 Task: Look for space in Rixensart, Belgium from 8th June, 2023 to 16th June, 2023 for 2 adults in price range Rs.10000 to Rs.15000. Place can be entire place with 1  bedroom having 1 bed and 1 bathroom. Property type can be hotel. Amenities needed are: heating, . Booking option can be shelf check-in. Required host language is English.
Action: Mouse moved to (548, 144)
Screenshot: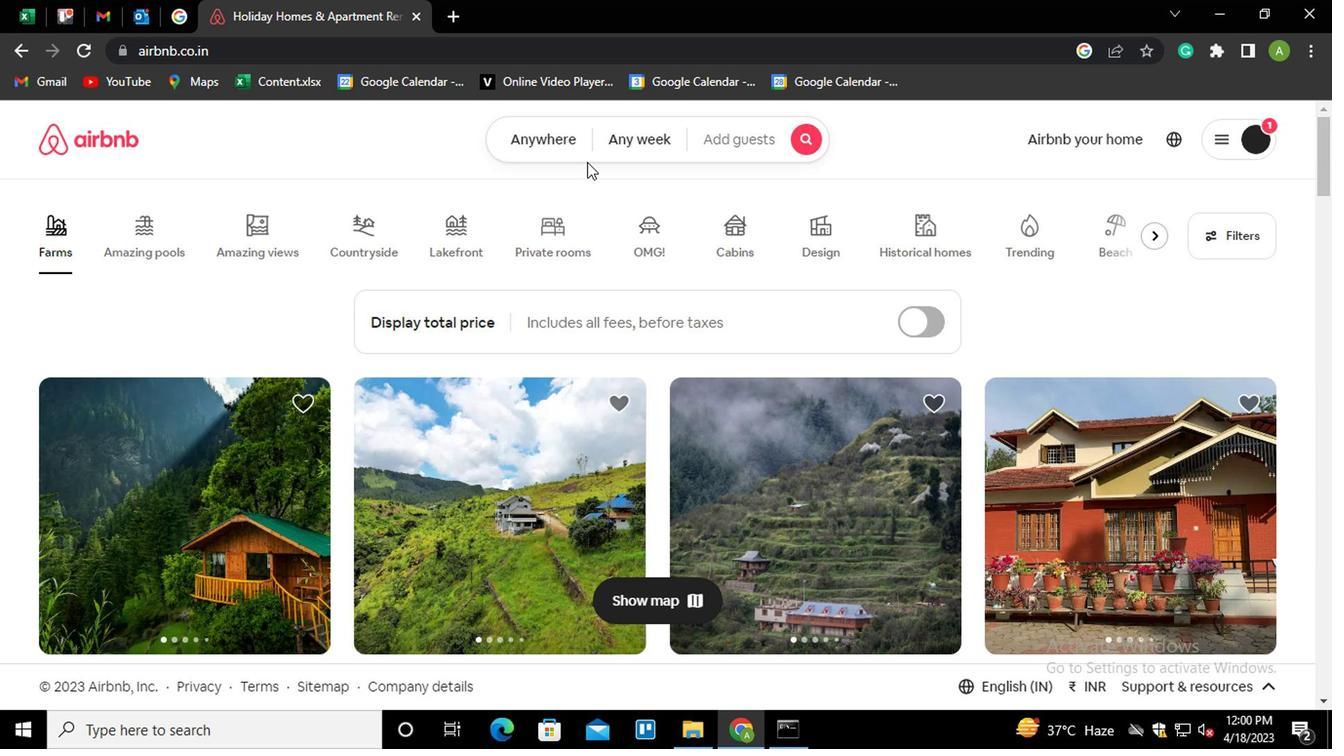 
Action: Mouse pressed left at (548, 144)
Screenshot: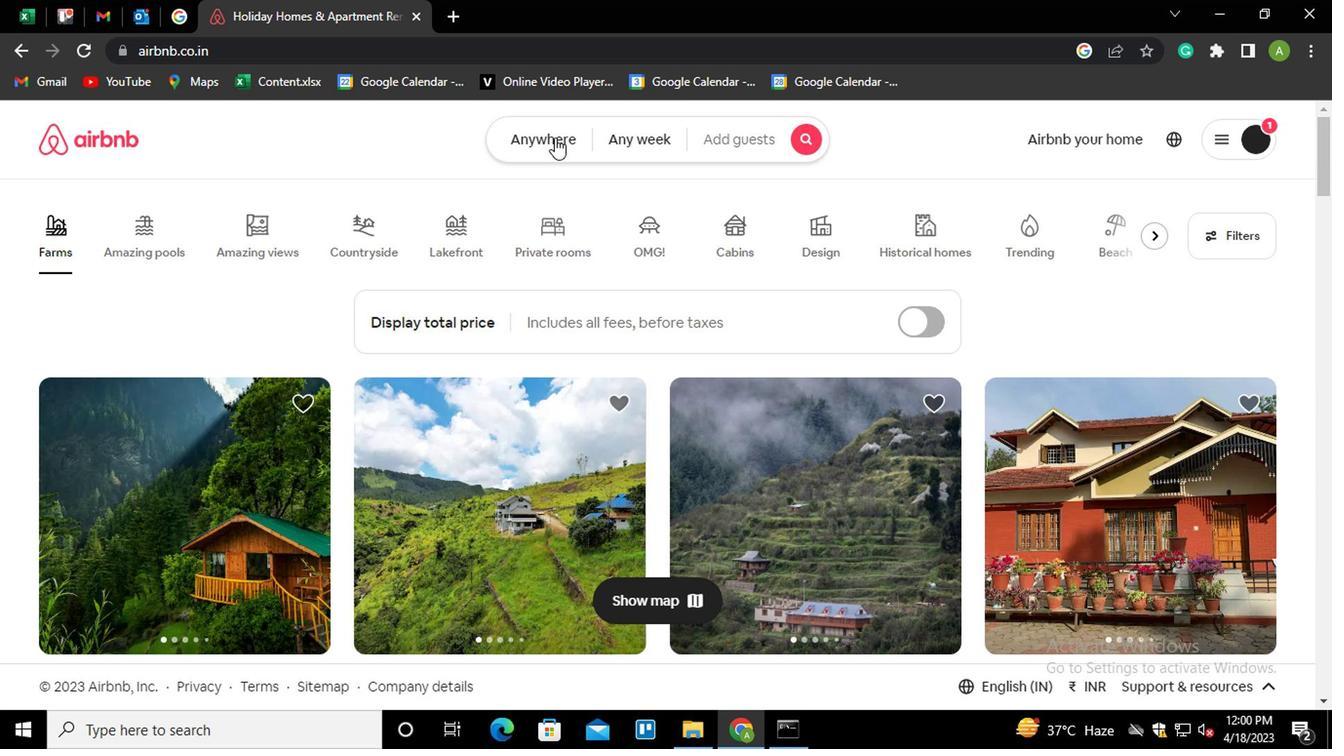 
Action: Mouse moved to (467, 215)
Screenshot: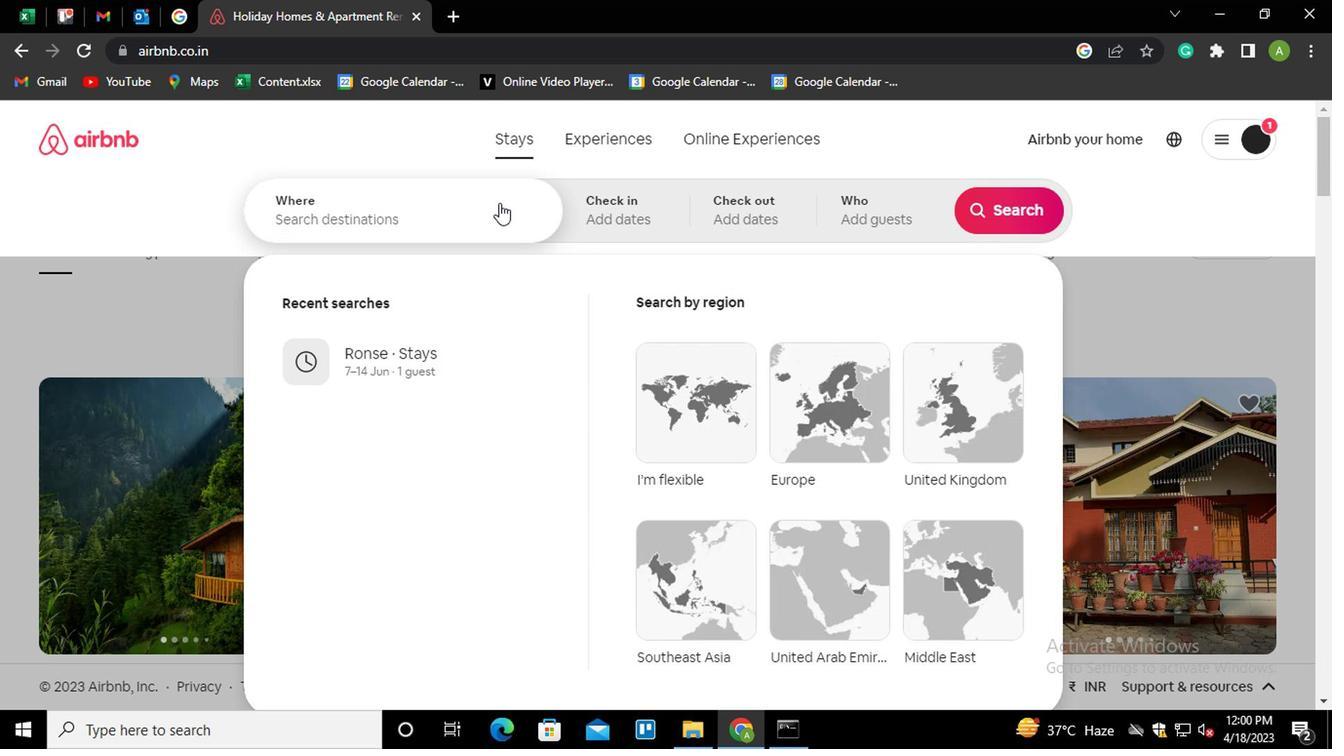 
Action: Mouse pressed left at (467, 215)
Screenshot: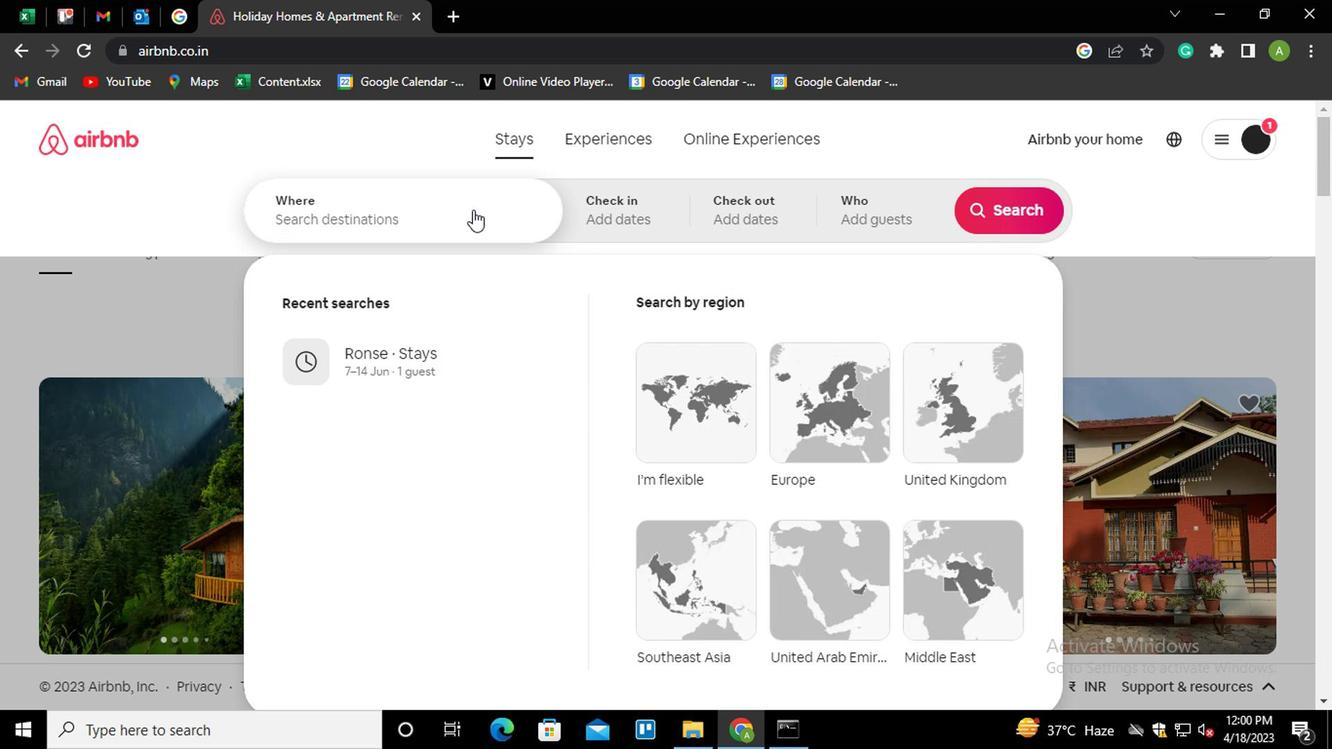 
Action: Mouse moved to (467, 215)
Screenshot: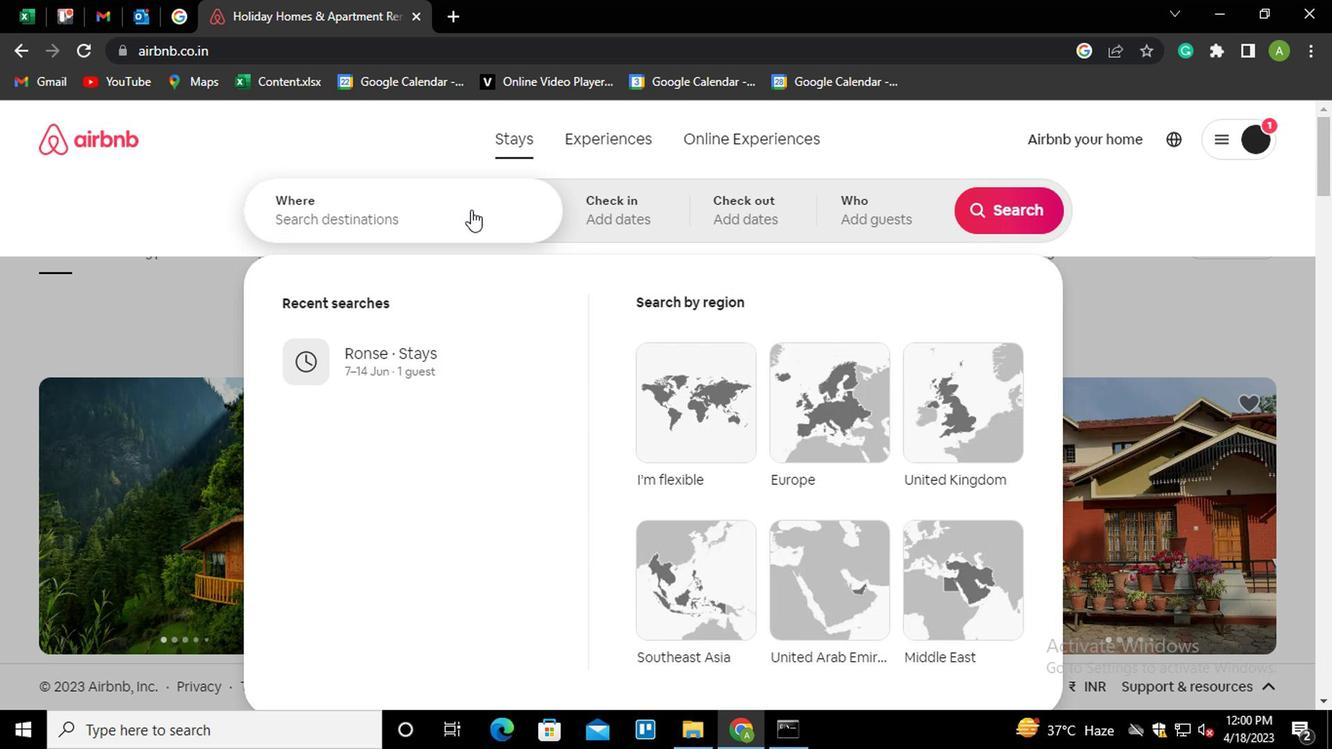 
Action: Key pressed <Key.shift>RIXENSART,<Key.space><Key.shift>BELGIUM<Key.enter>
Screenshot: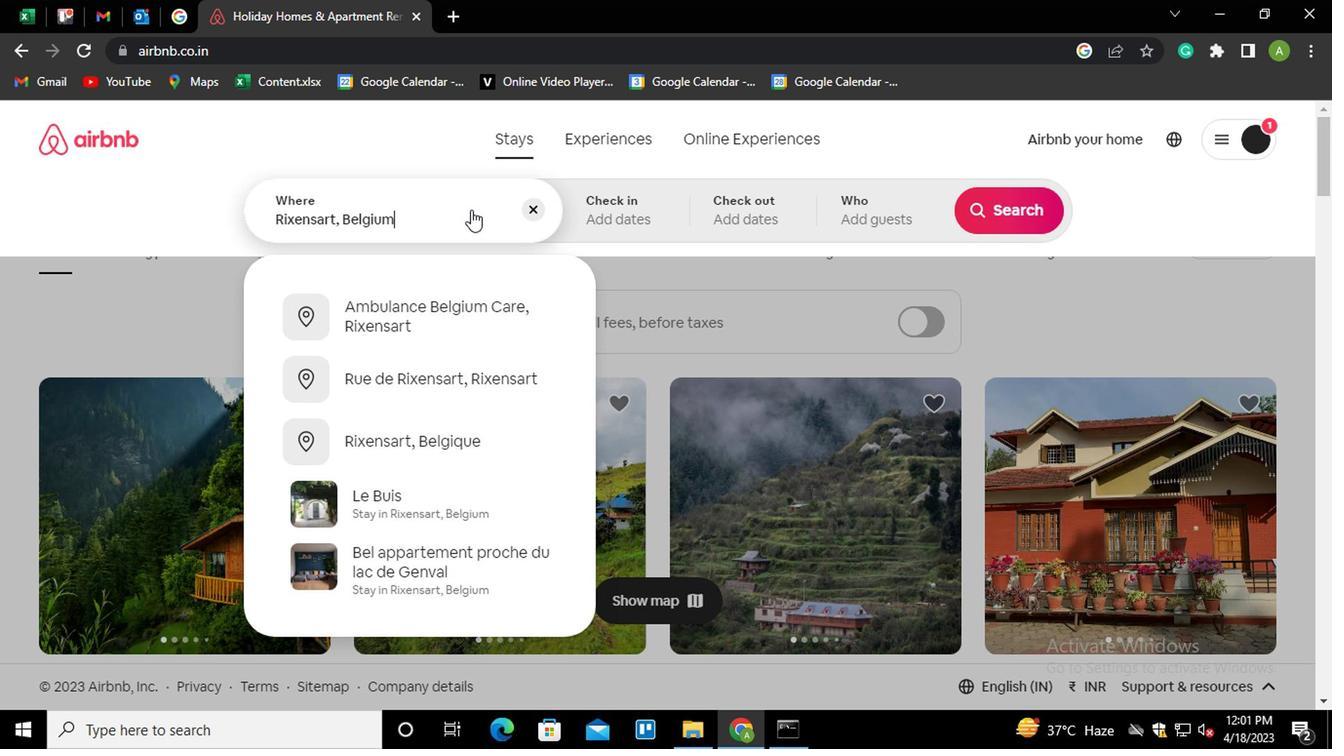 
Action: Mouse moved to (989, 367)
Screenshot: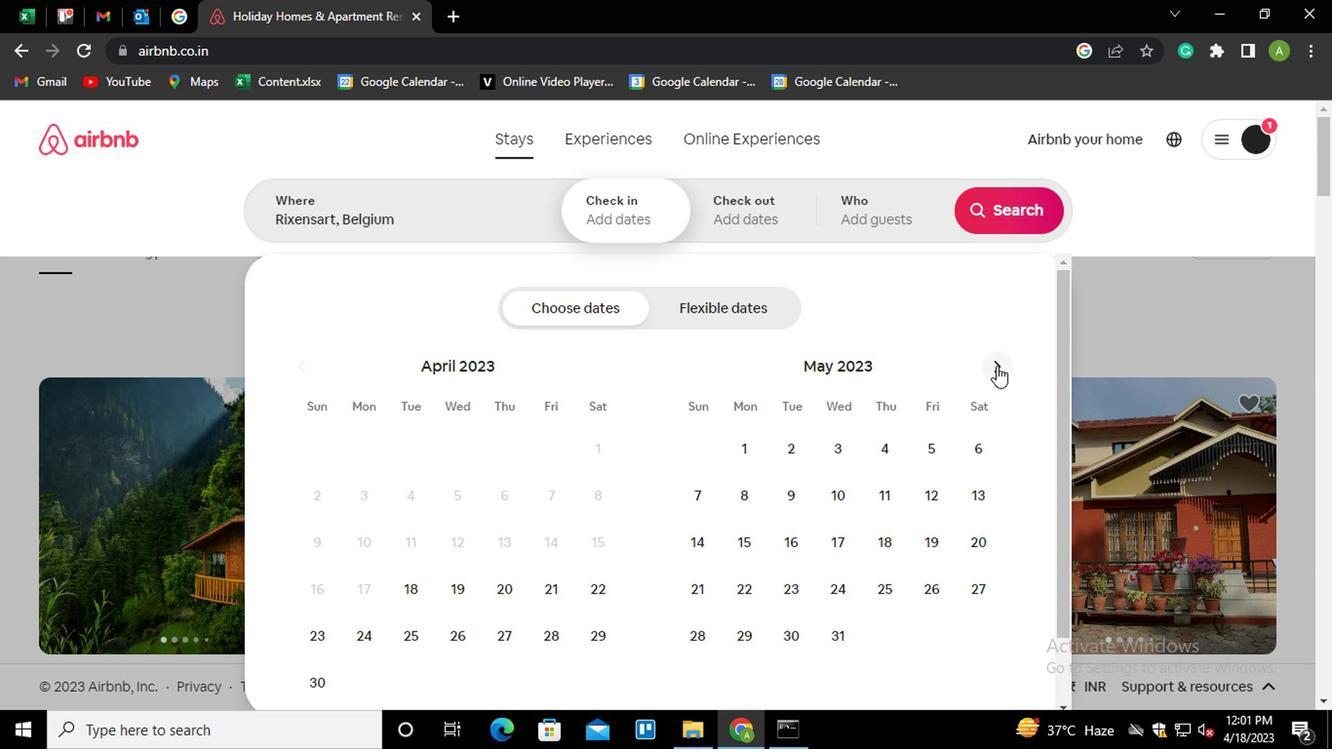 
Action: Mouse pressed left at (989, 367)
Screenshot: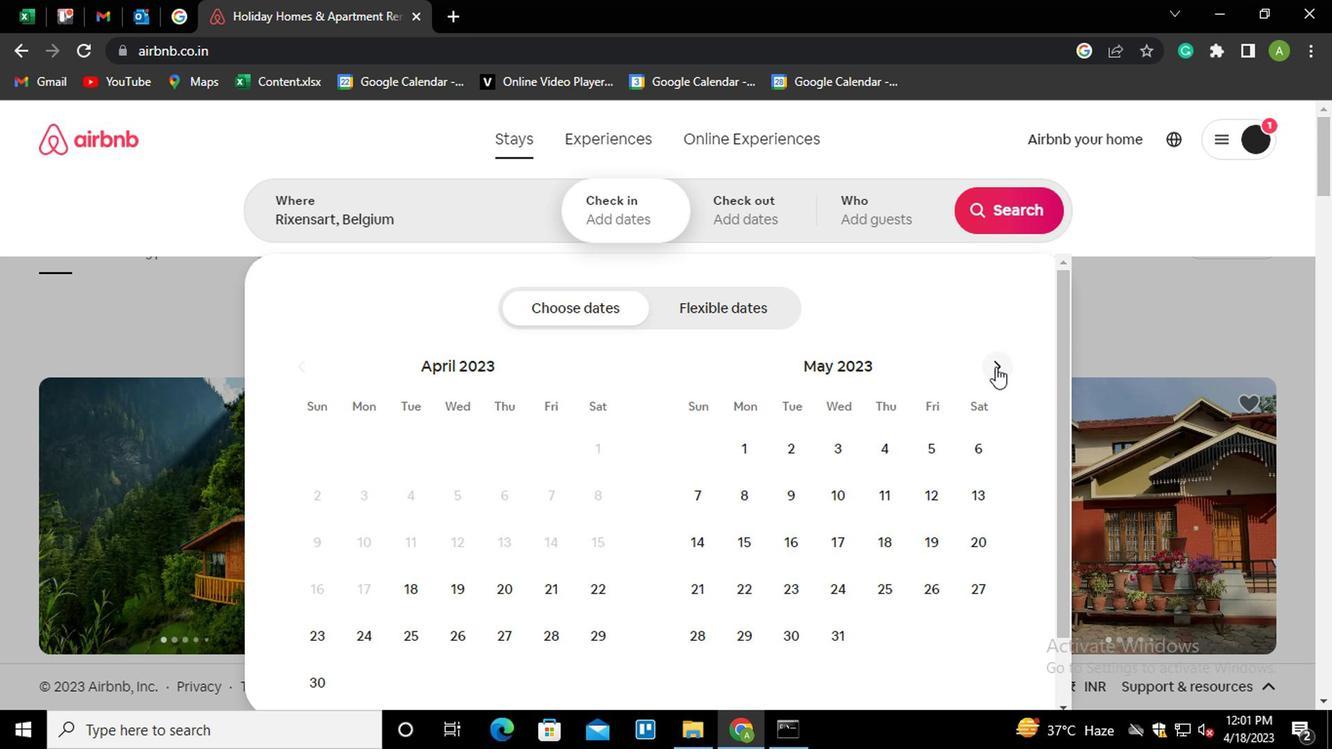 
Action: Mouse moved to (891, 496)
Screenshot: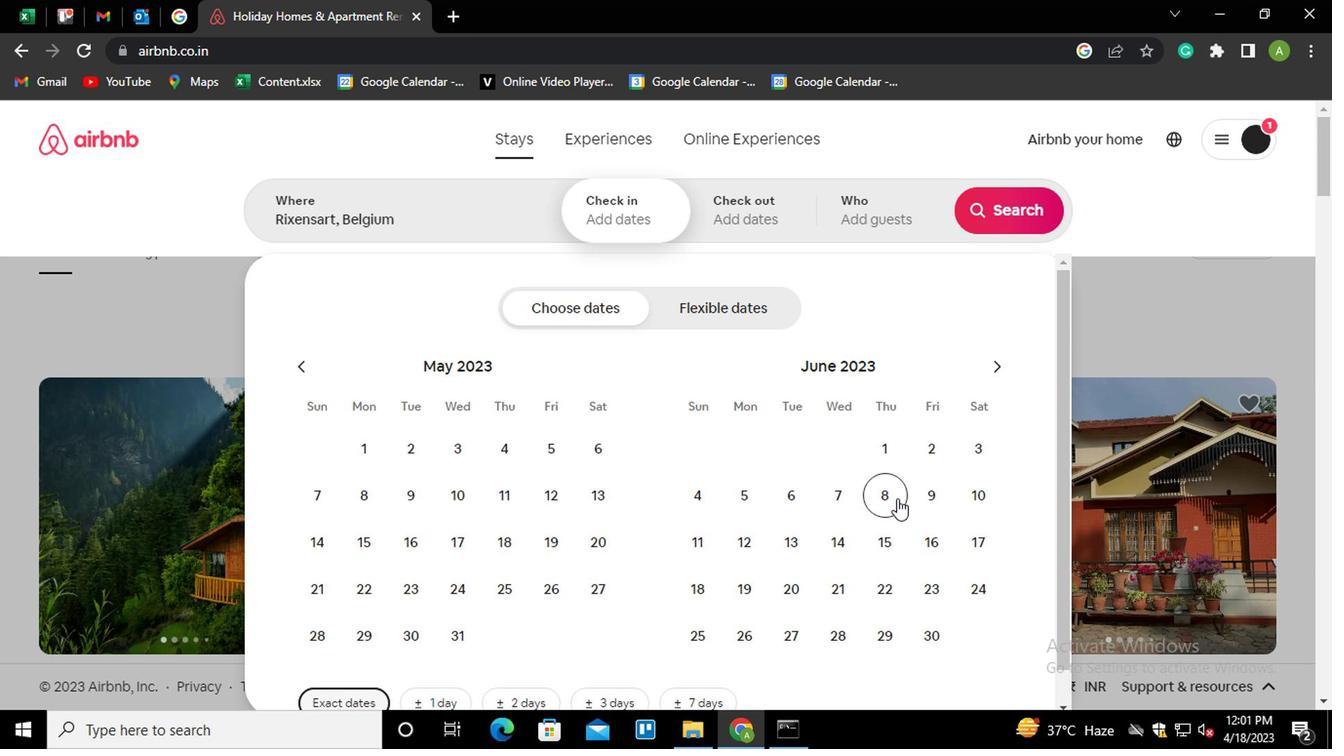
Action: Mouse pressed left at (891, 496)
Screenshot: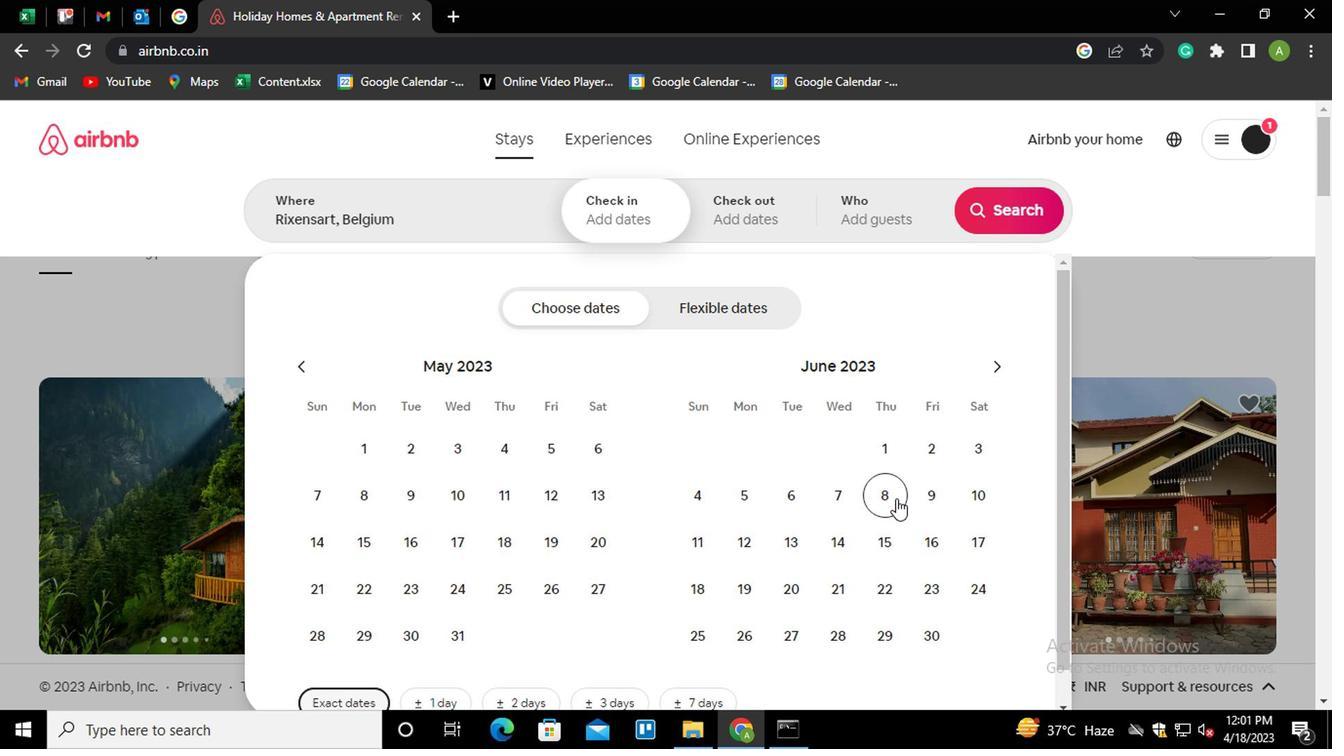 
Action: Mouse moved to (919, 534)
Screenshot: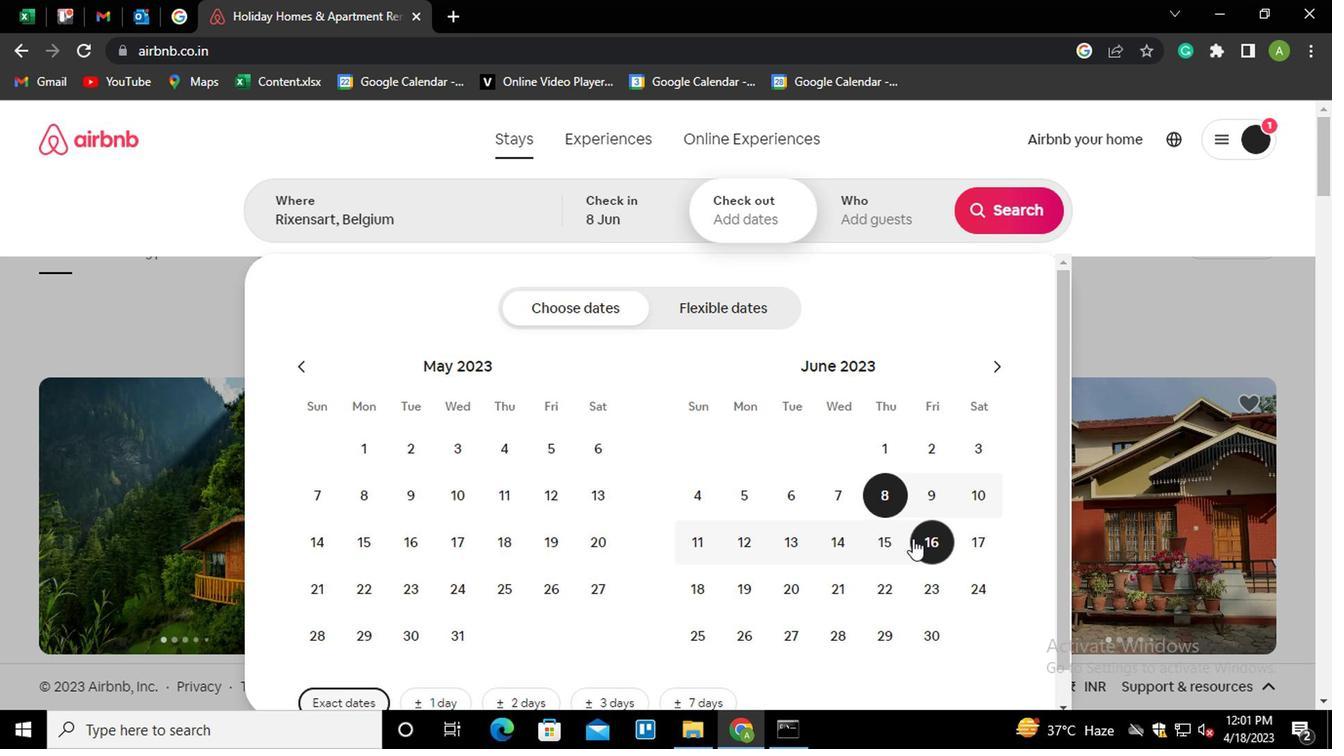
Action: Mouse pressed left at (919, 534)
Screenshot: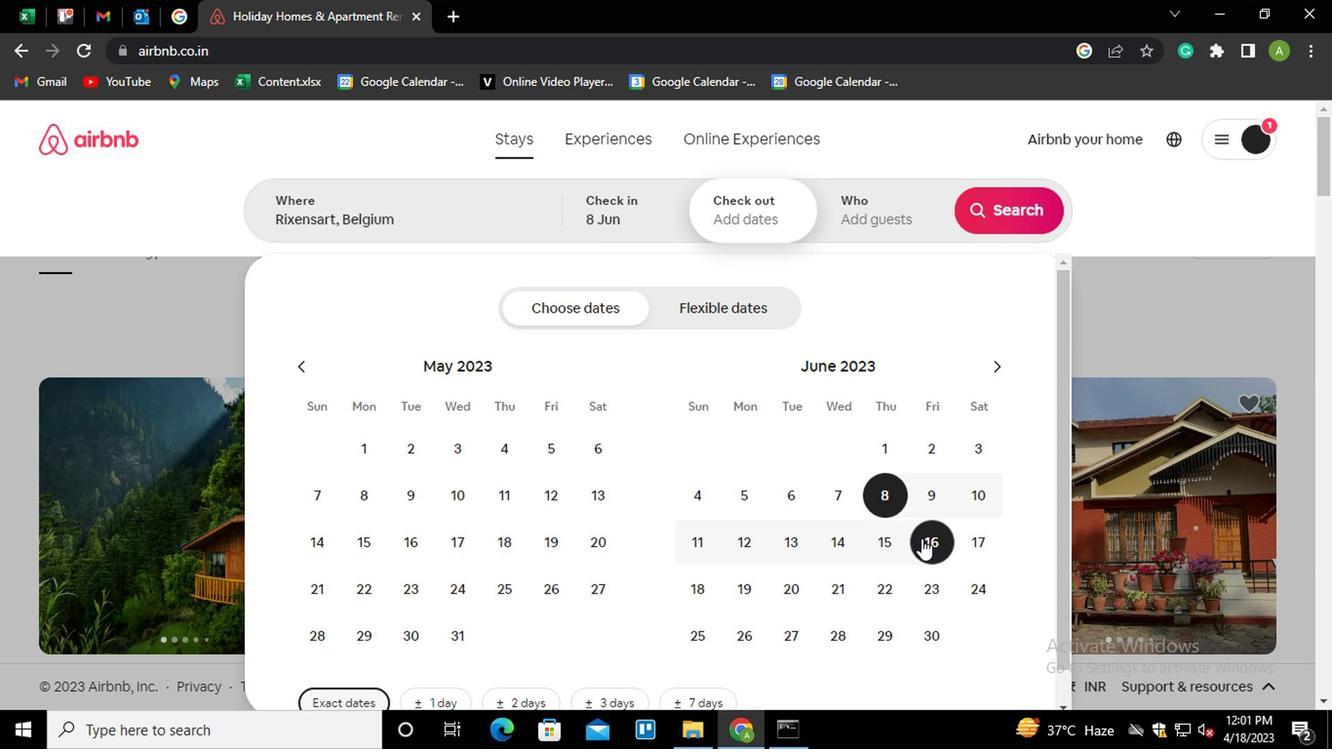 
Action: Mouse moved to (891, 221)
Screenshot: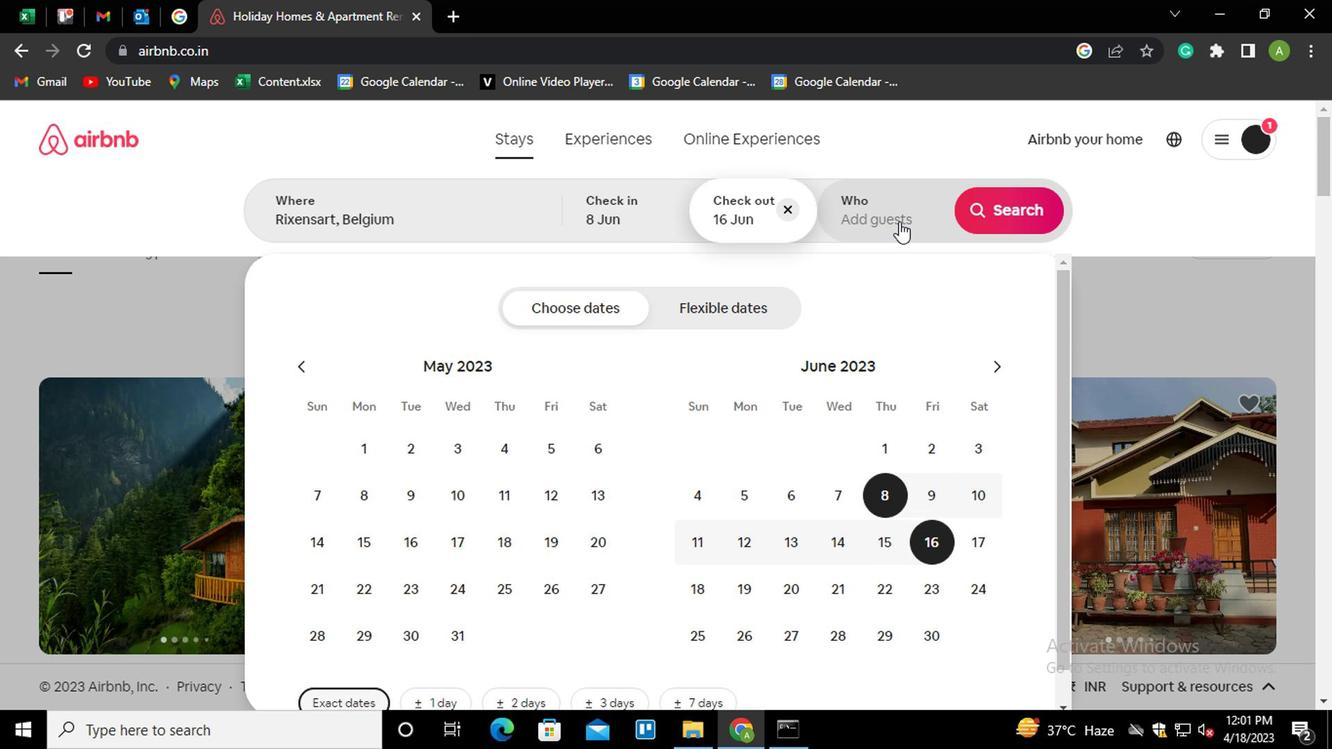 
Action: Mouse pressed left at (891, 221)
Screenshot: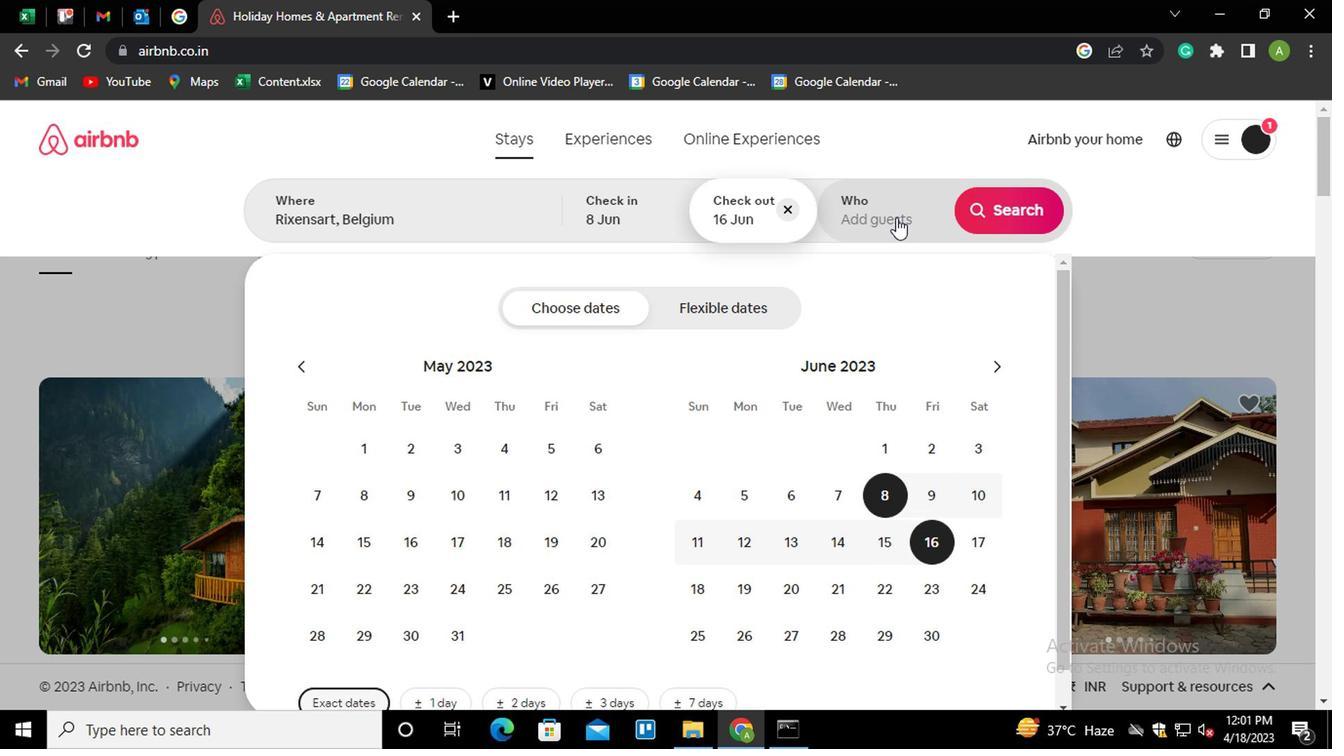 
Action: Mouse moved to (1003, 317)
Screenshot: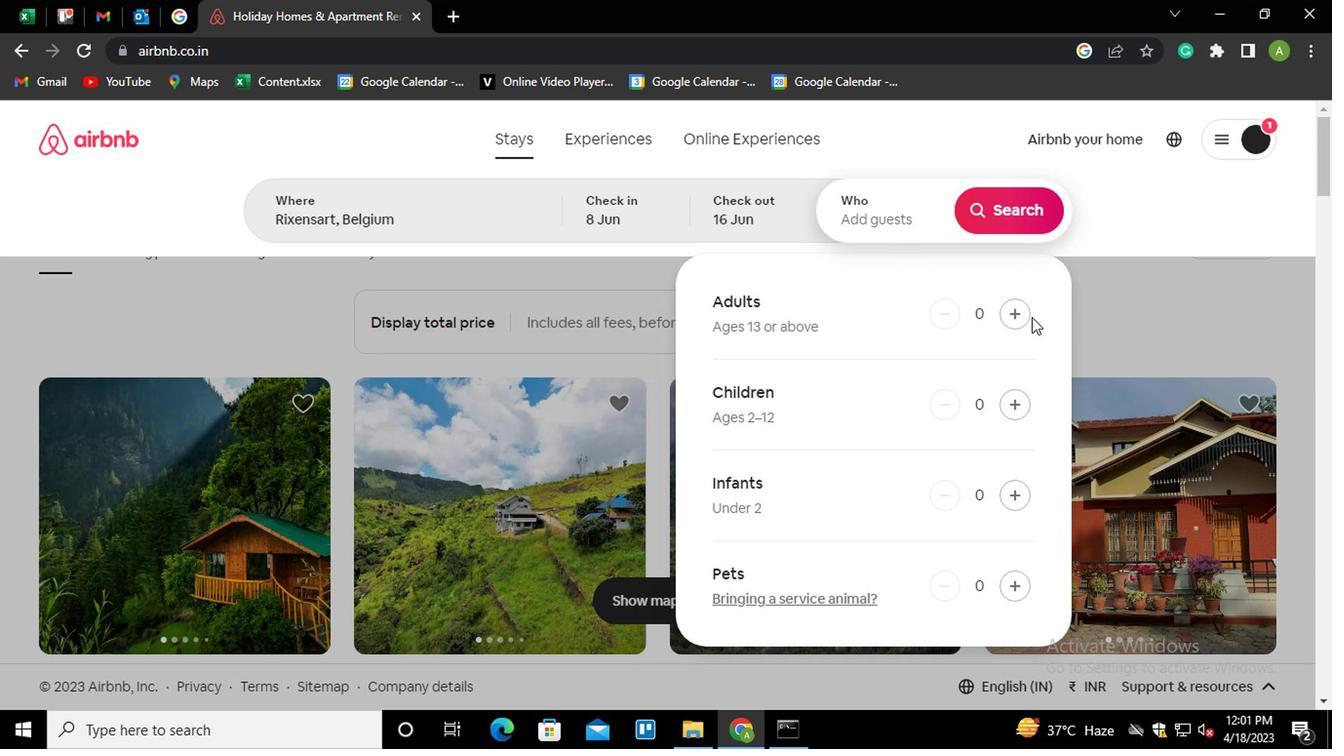 
Action: Mouse pressed left at (1003, 317)
Screenshot: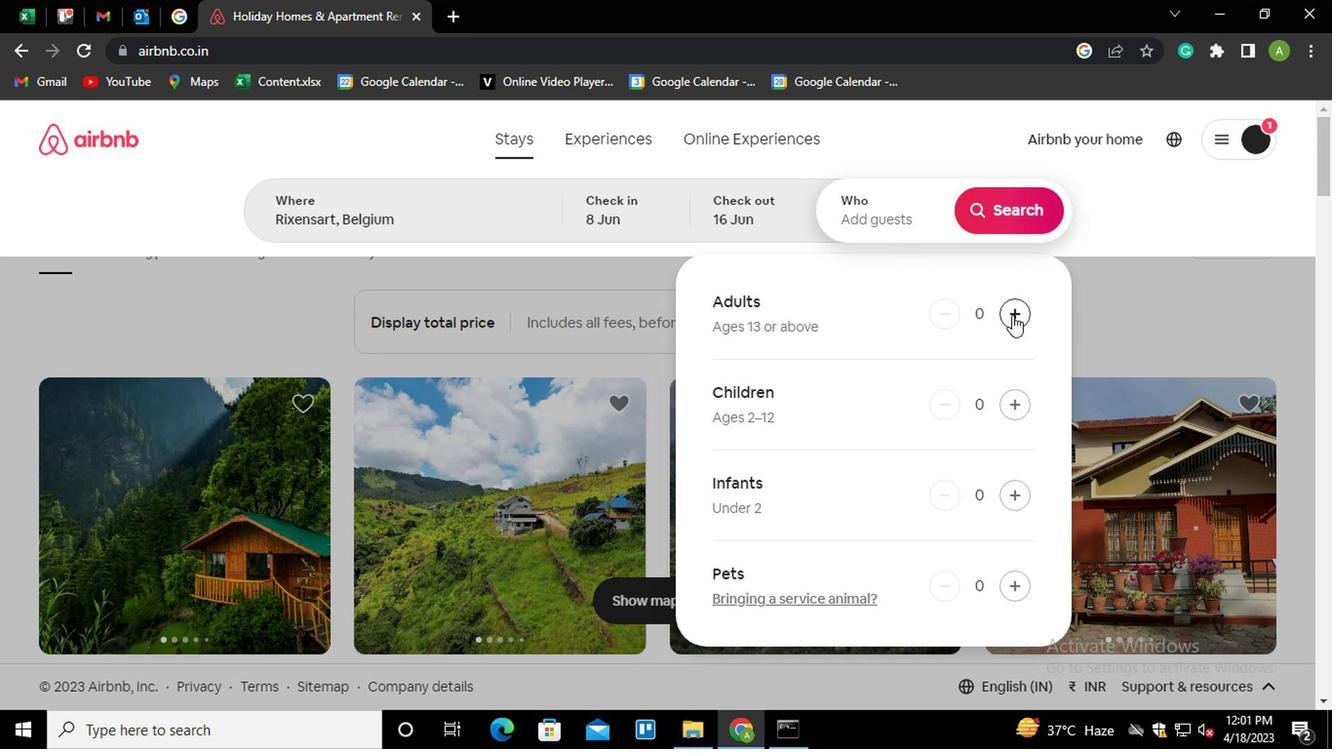 
Action: Mouse pressed left at (1003, 317)
Screenshot: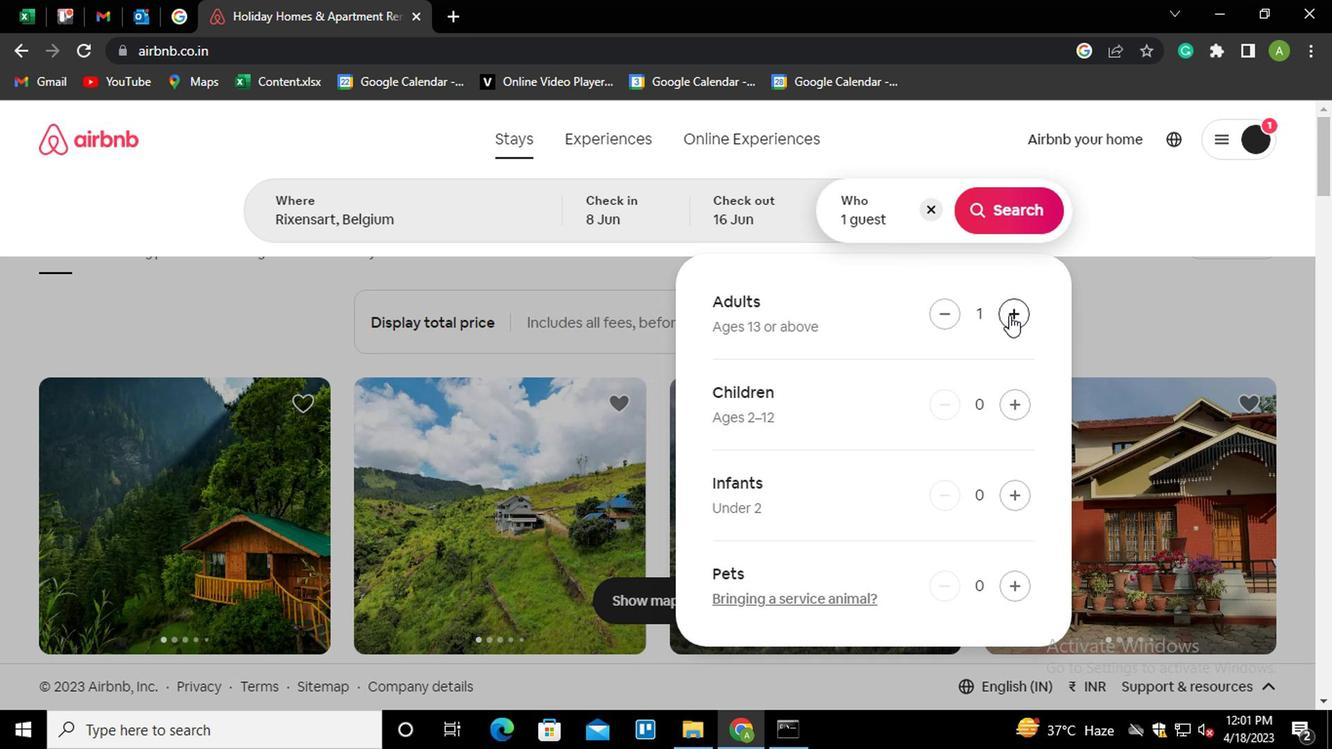 
Action: Mouse moved to (1001, 226)
Screenshot: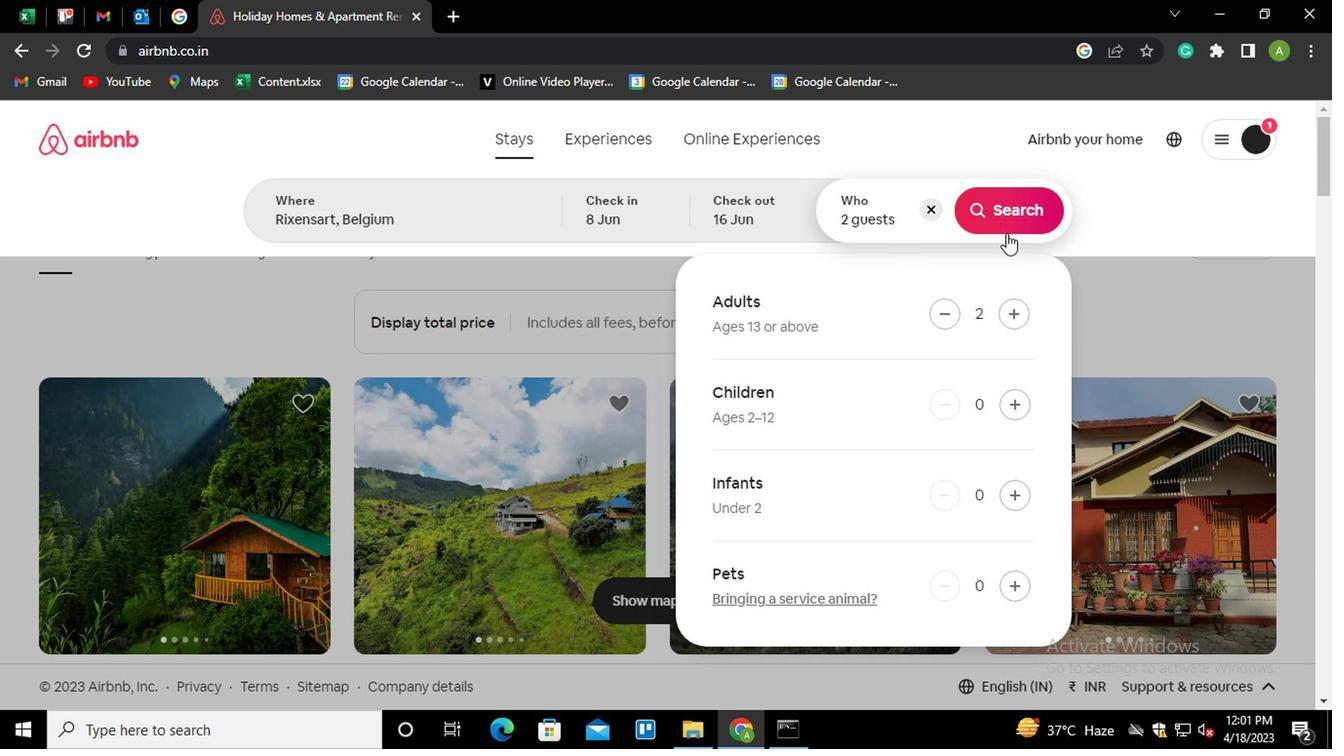 
Action: Mouse pressed left at (1001, 226)
Screenshot: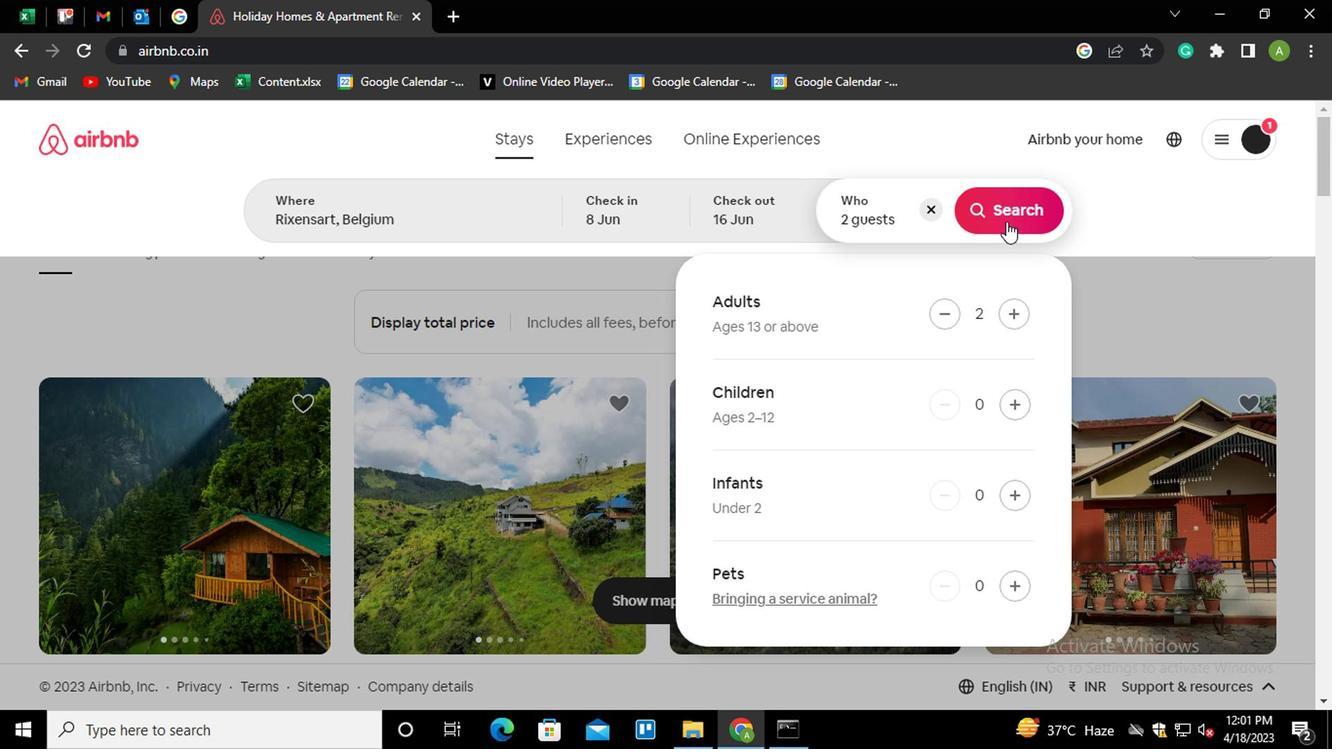 
Action: Mouse moved to (1228, 233)
Screenshot: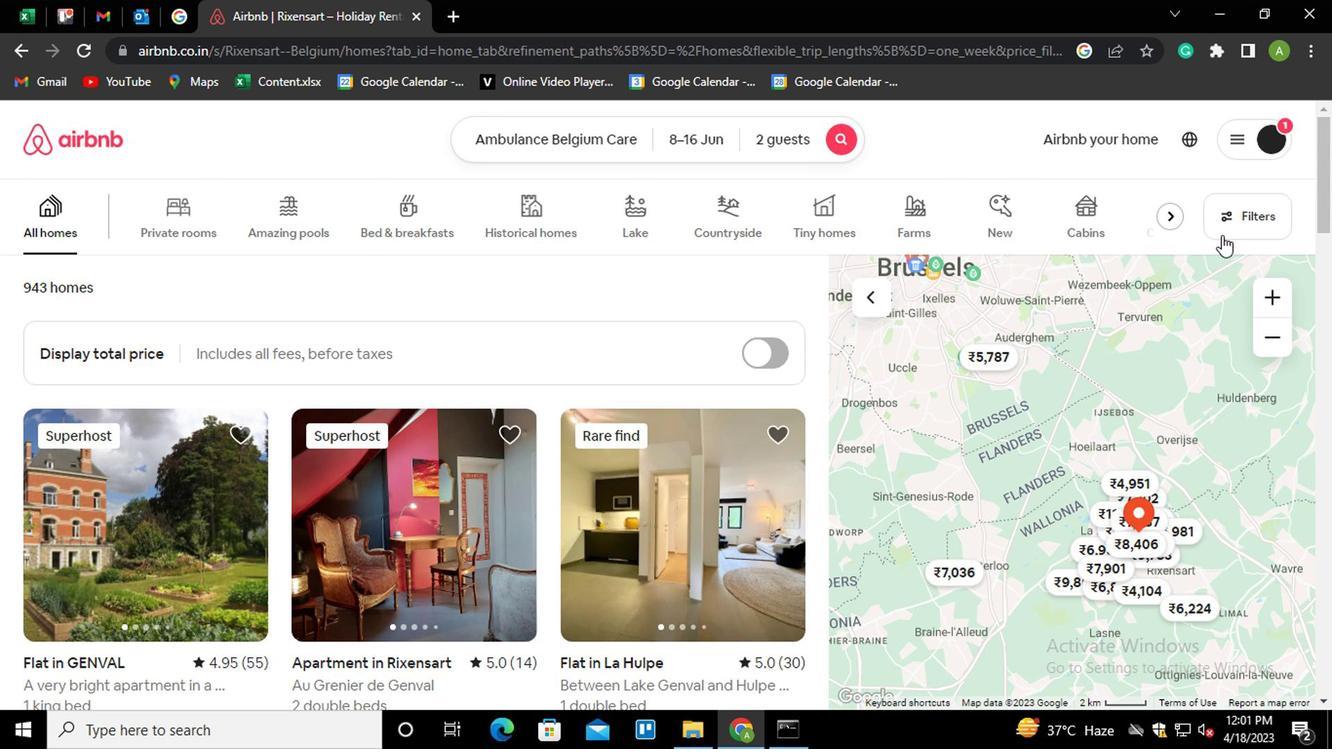
Action: Mouse pressed left at (1228, 233)
Screenshot: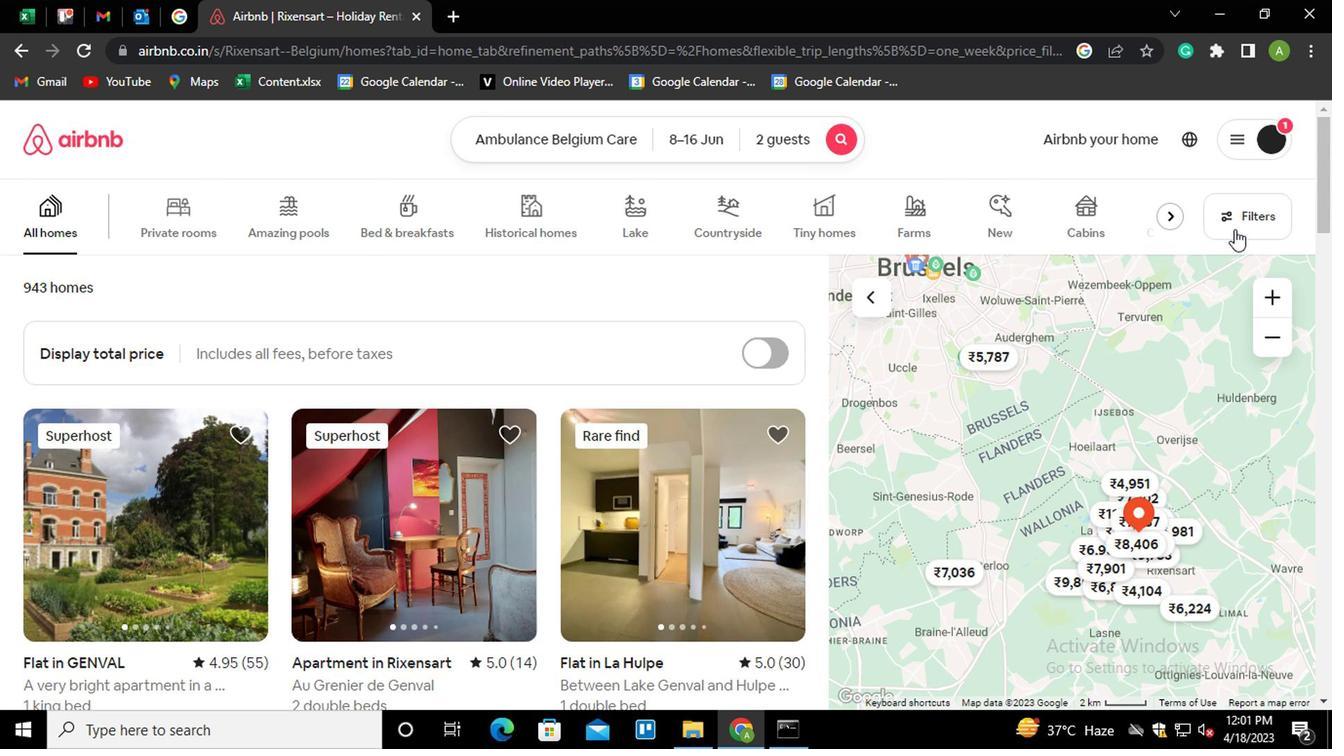 
Action: Mouse moved to (489, 455)
Screenshot: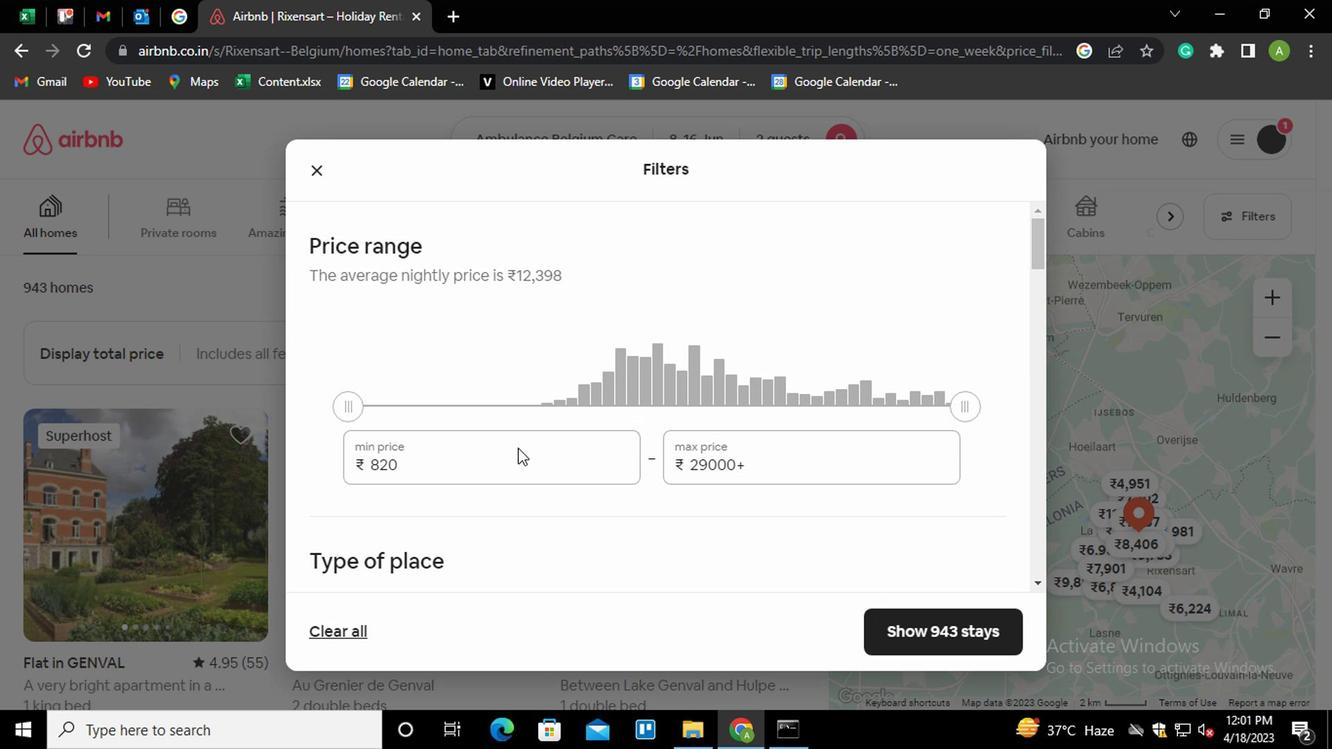 
Action: Mouse pressed left at (489, 455)
Screenshot: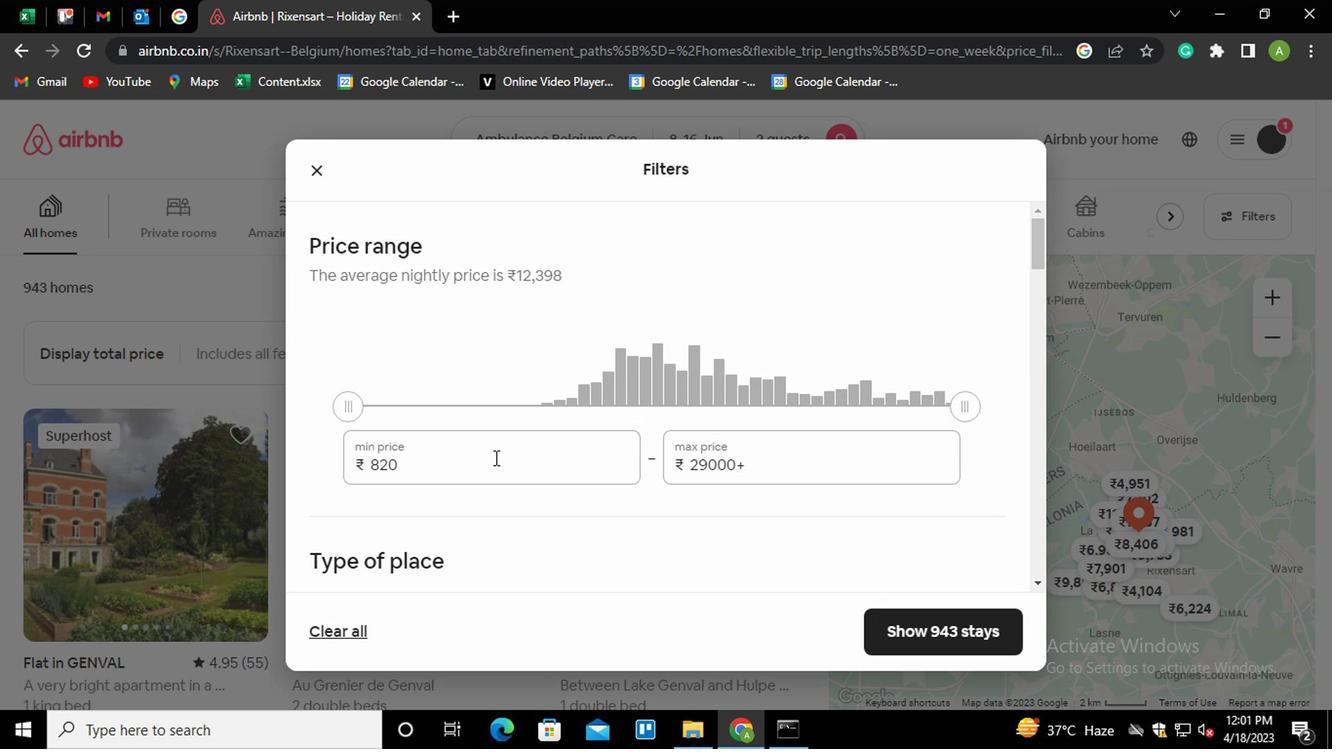 
Action: Mouse moved to (489, 455)
Screenshot: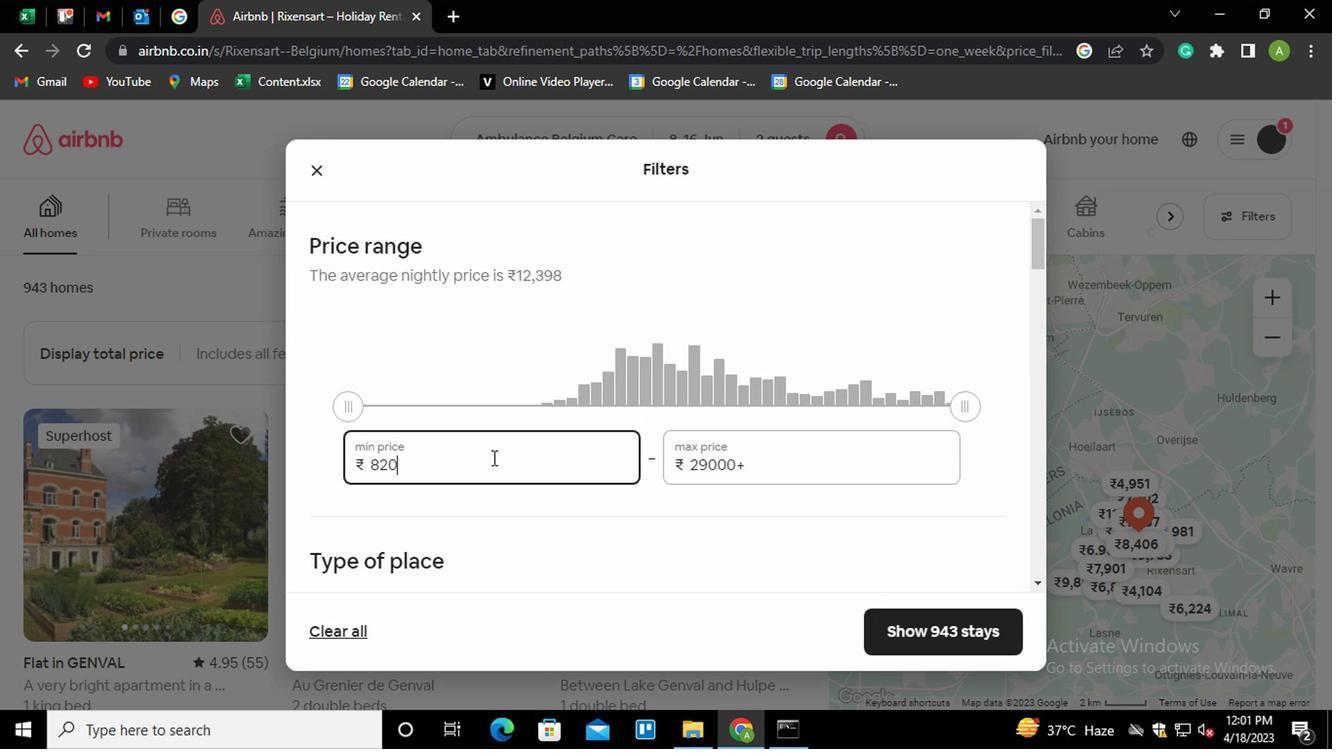 
Action: Key pressed <Key.backspace><Key.backspace><Key.backspace>10000
Screenshot: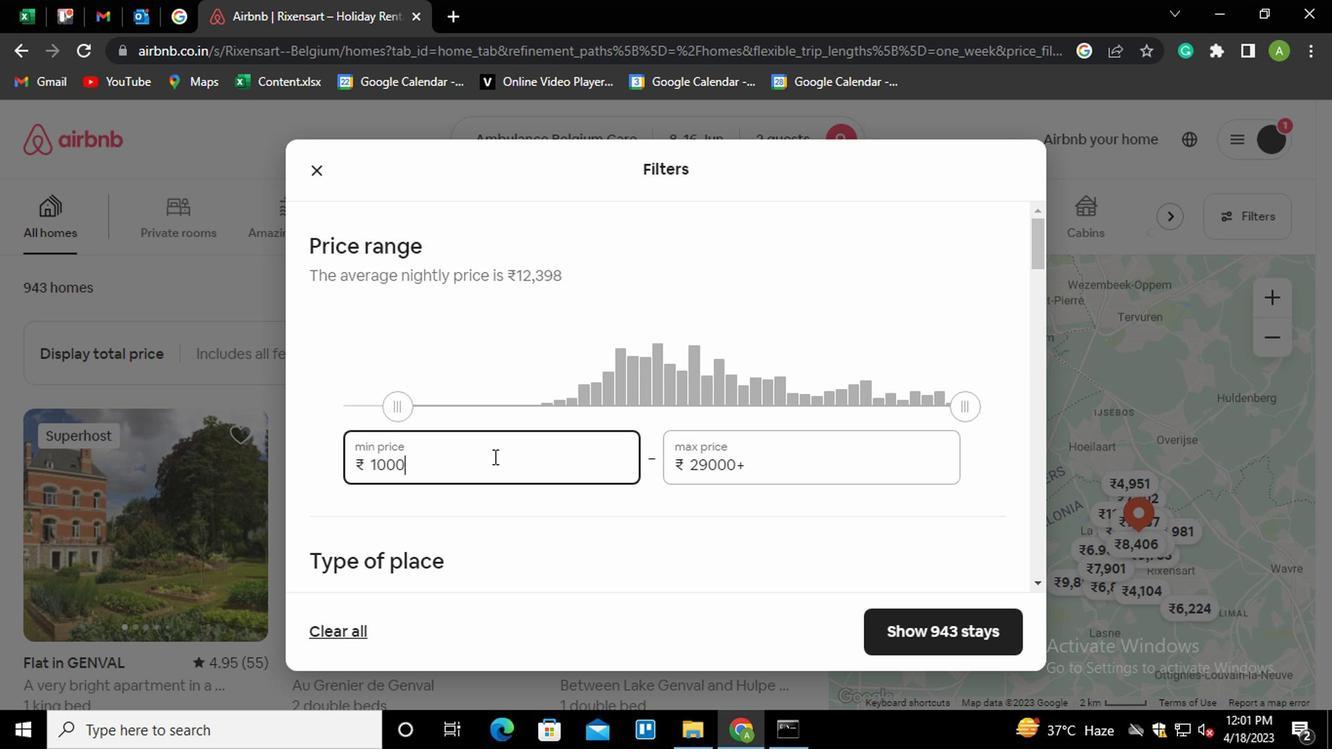 
Action: Mouse moved to (784, 469)
Screenshot: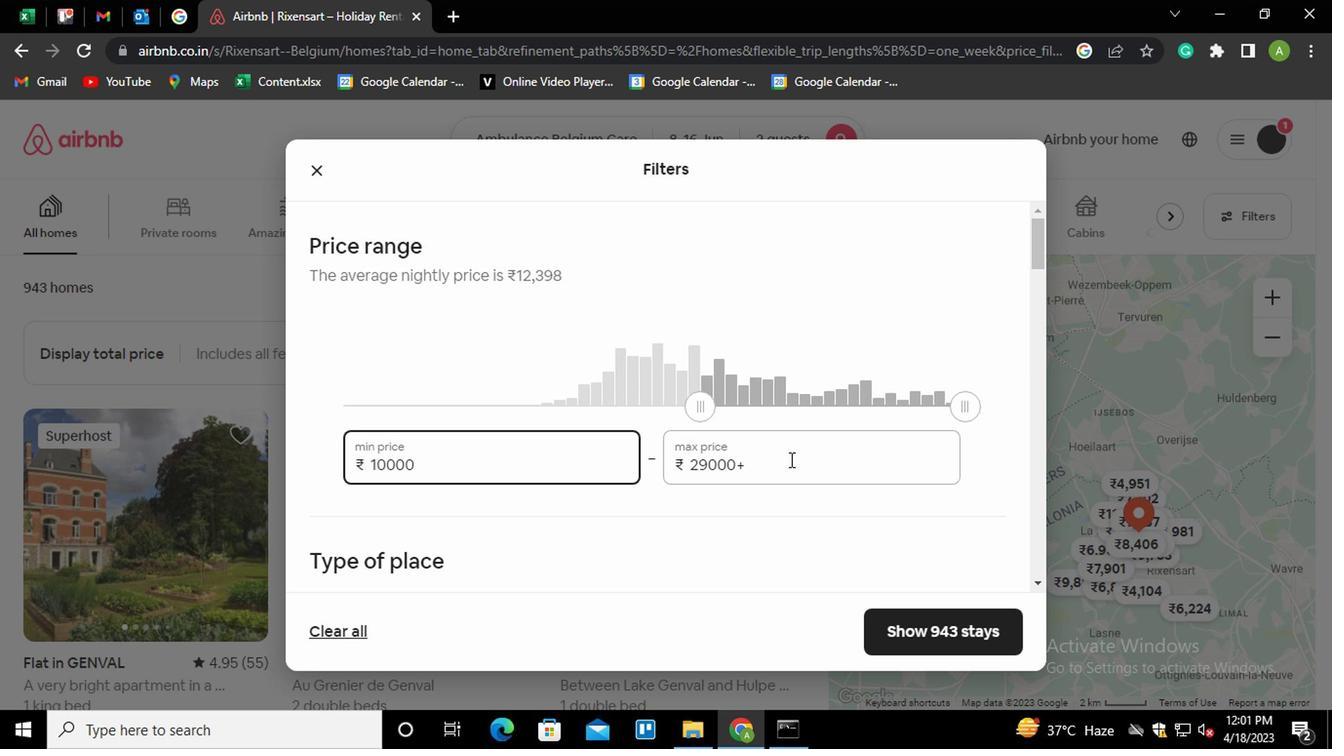 
Action: Mouse pressed left at (784, 469)
Screenshot: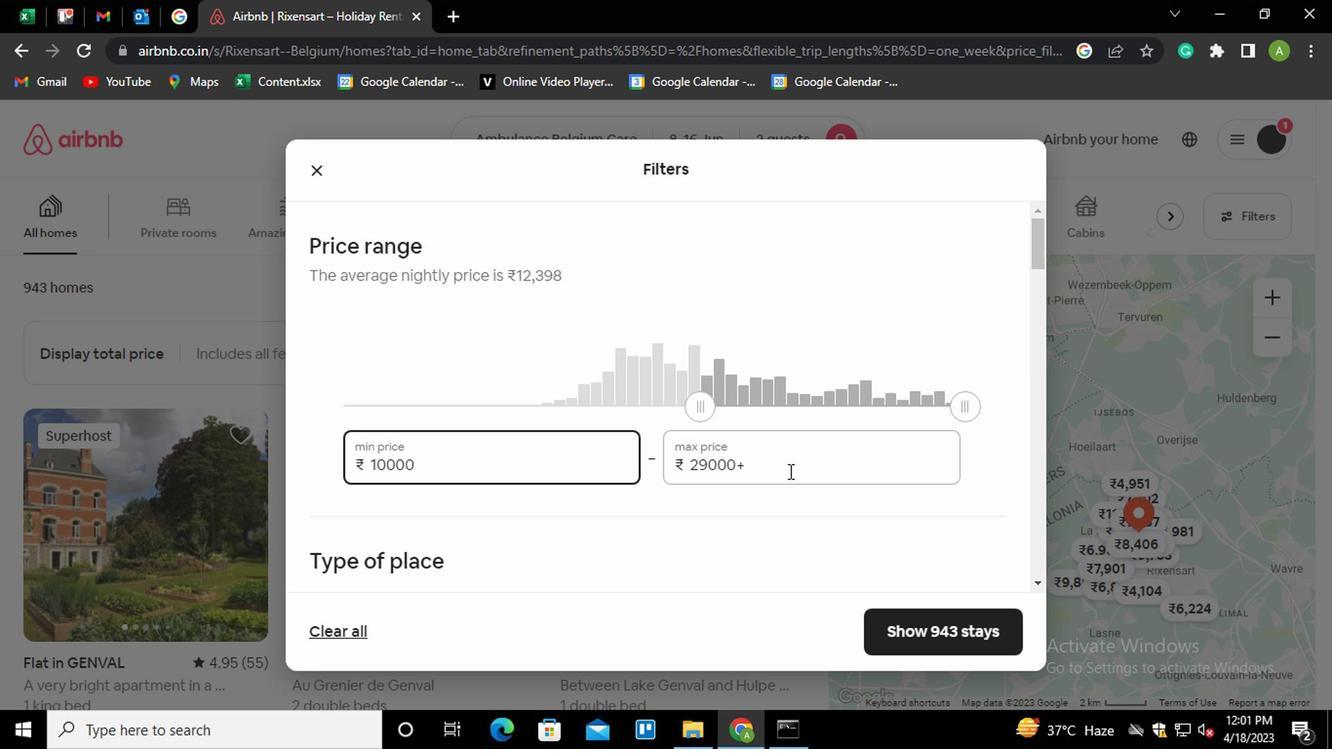 
Action: Key pressed <Key.shift_r><Key.home>150000<Key.backspace>
Screenshot: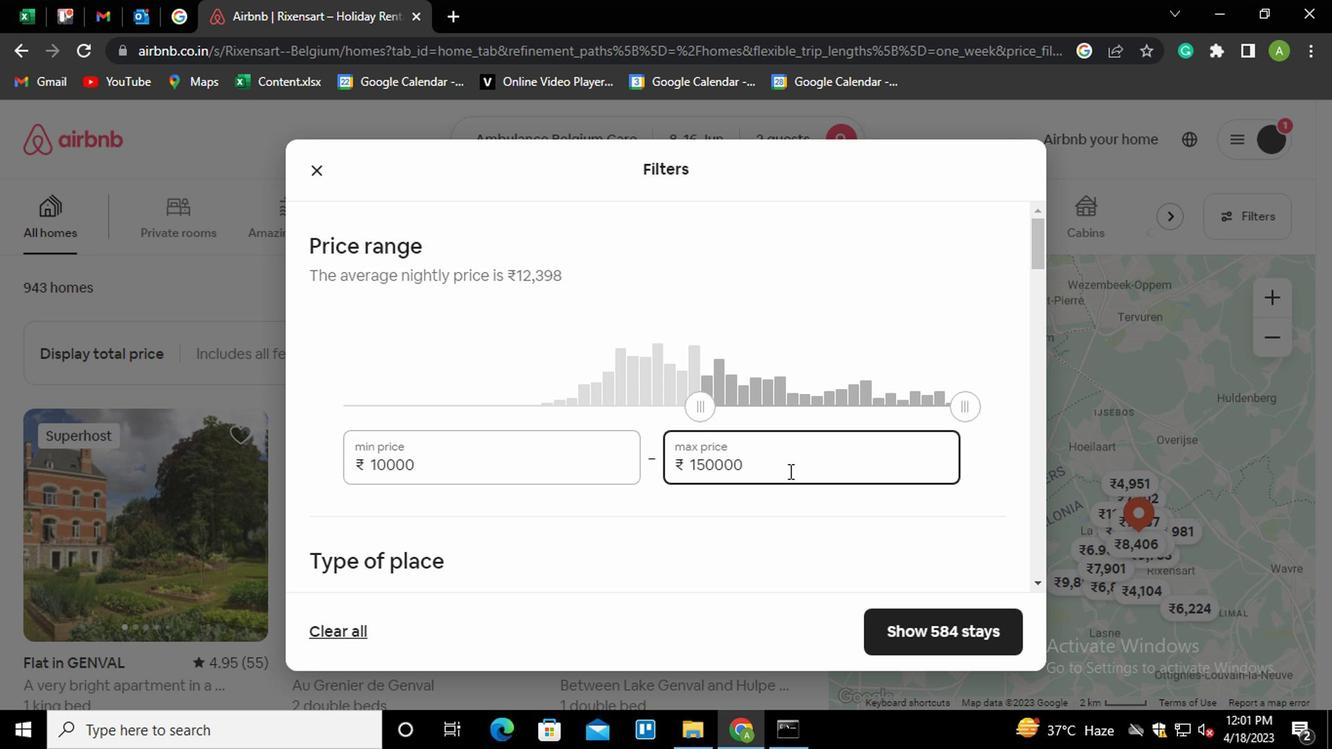 
Action: Mouse moved to (790, 492)
Screenshot: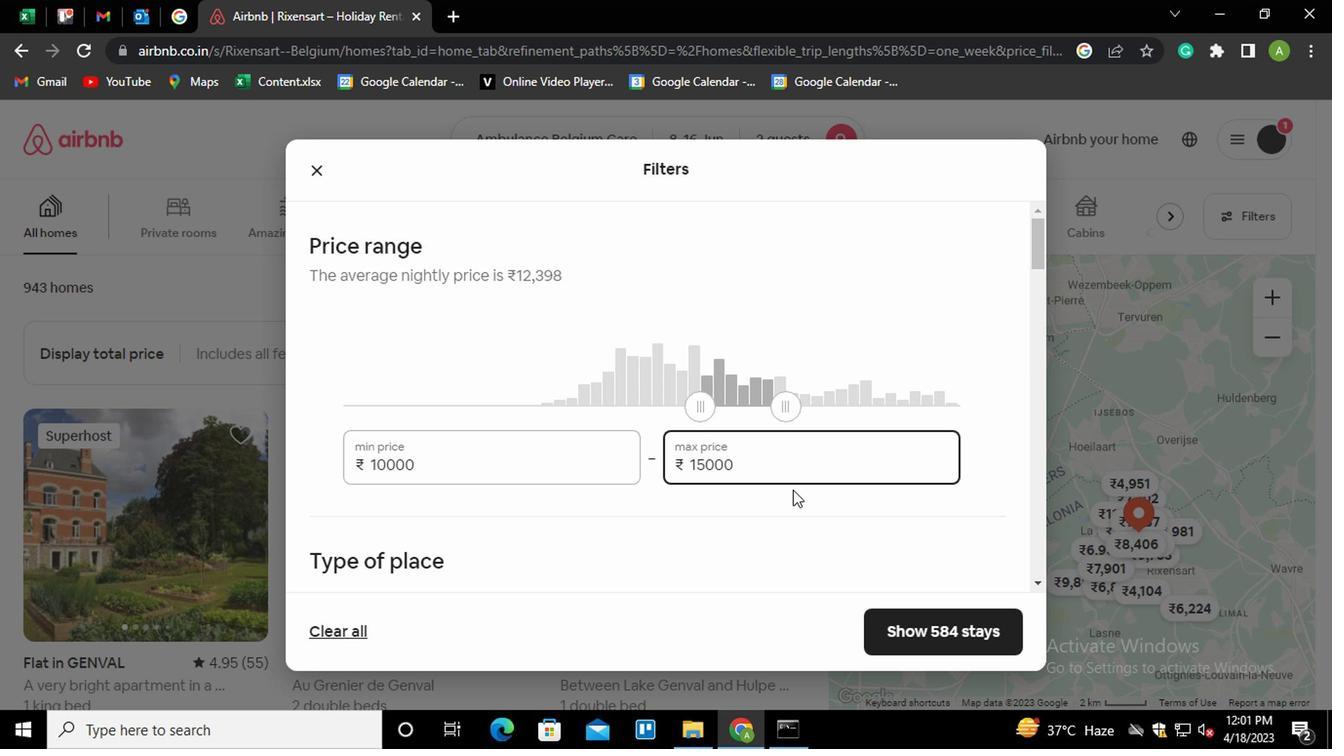 
Action: Mouse scrolled (790, 491) with delta (0, -1)
Screenshot: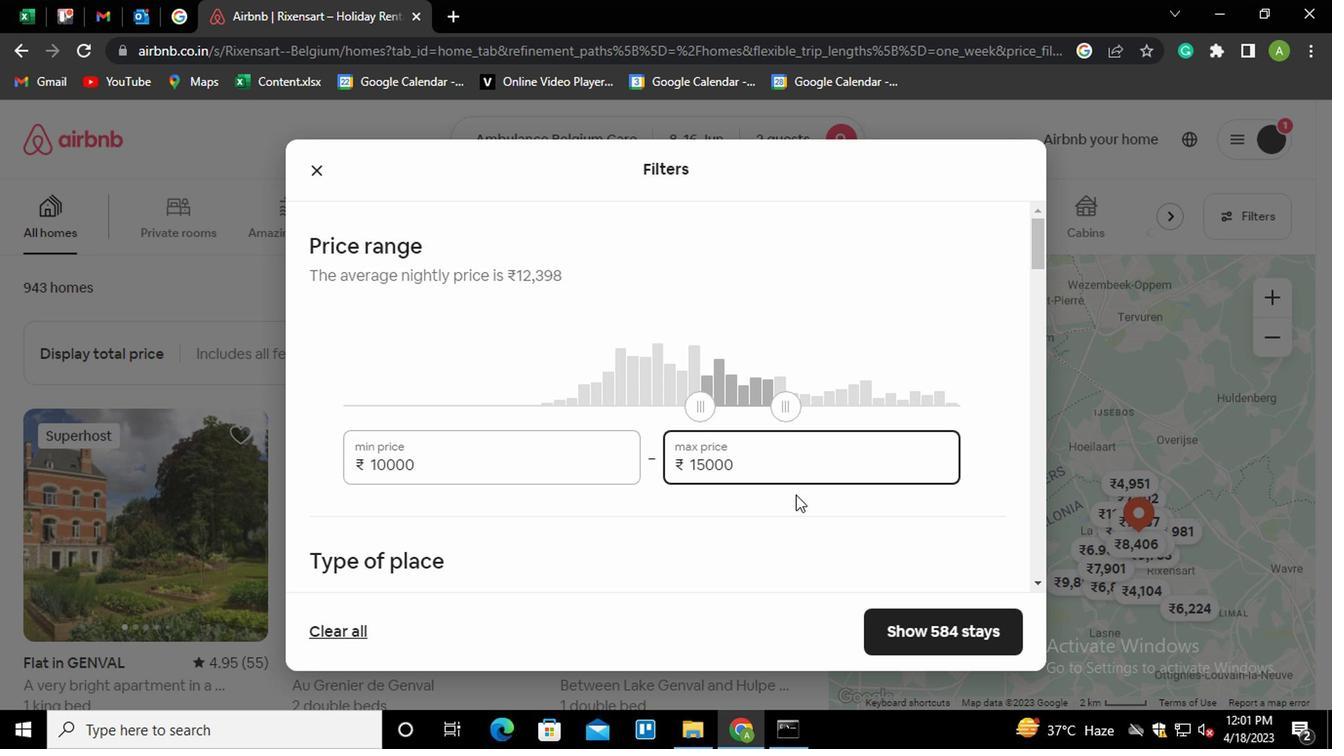 
Action: Mouse moved to (707, 504)
Screenshot: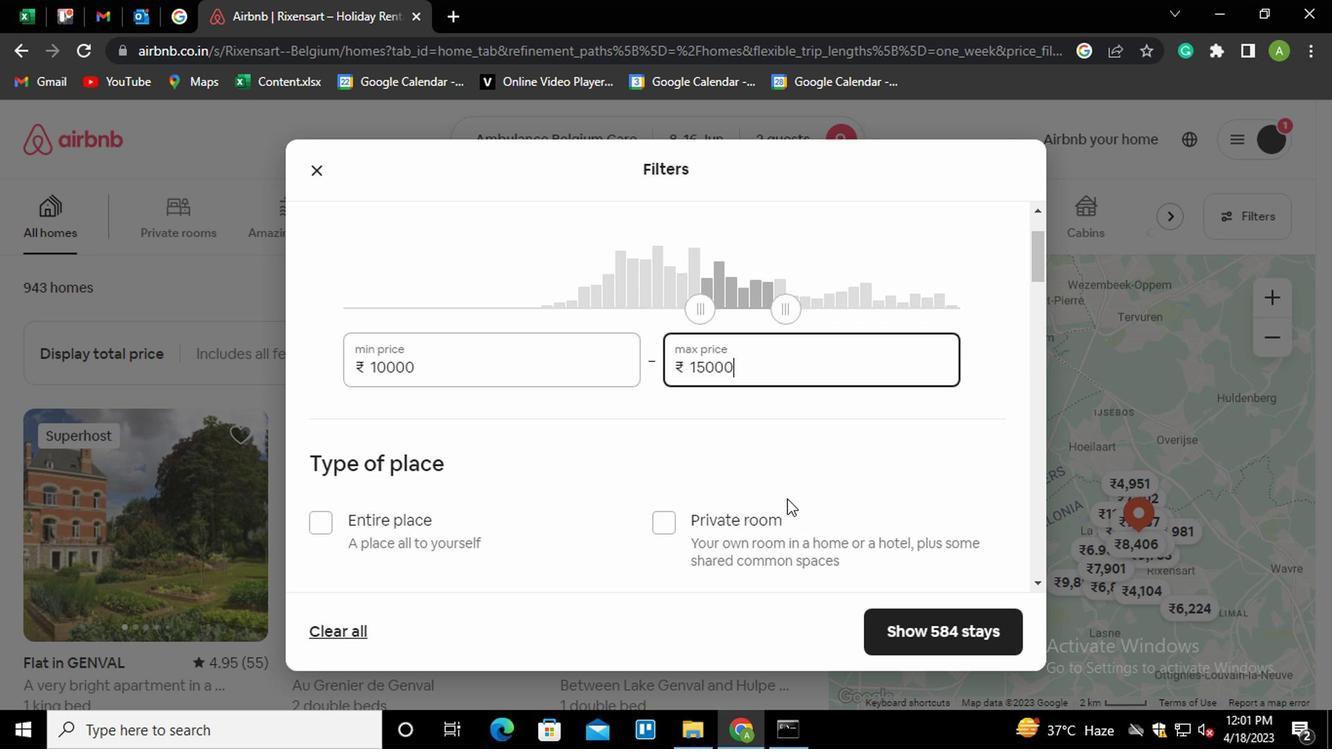 
Action: Mouse scrolled (707, 503) with delta (0, 0)
Screenshot: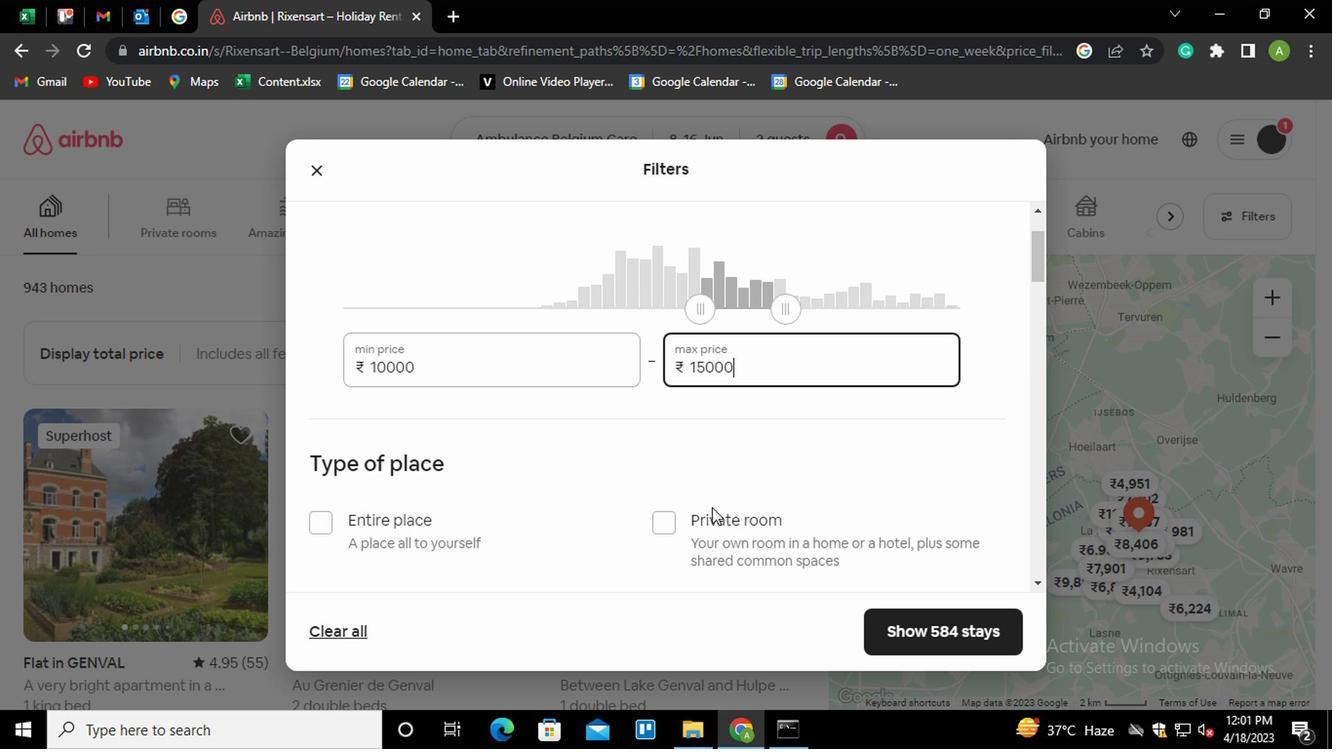 
Action: Mouse moved to (326, 424)
Screenshot: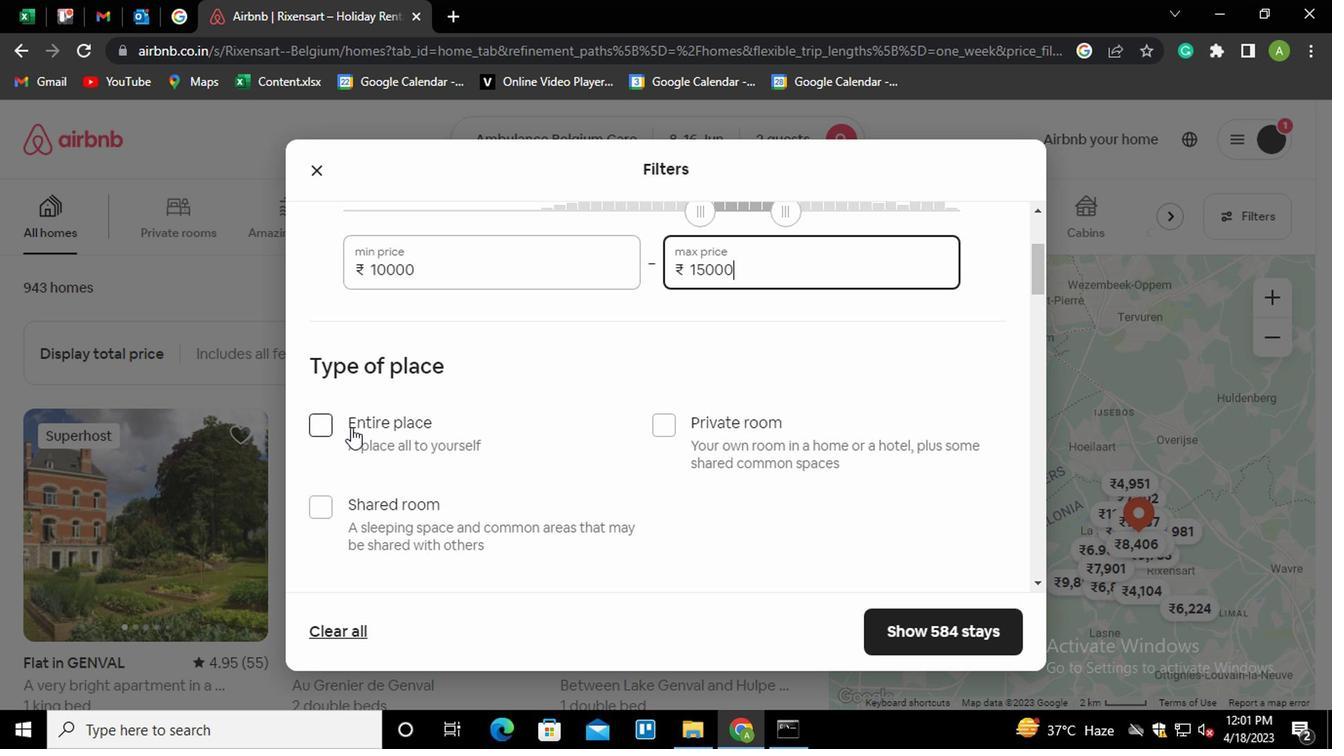 
Action: Mouse pressed left at (326, 424)
Screenshot: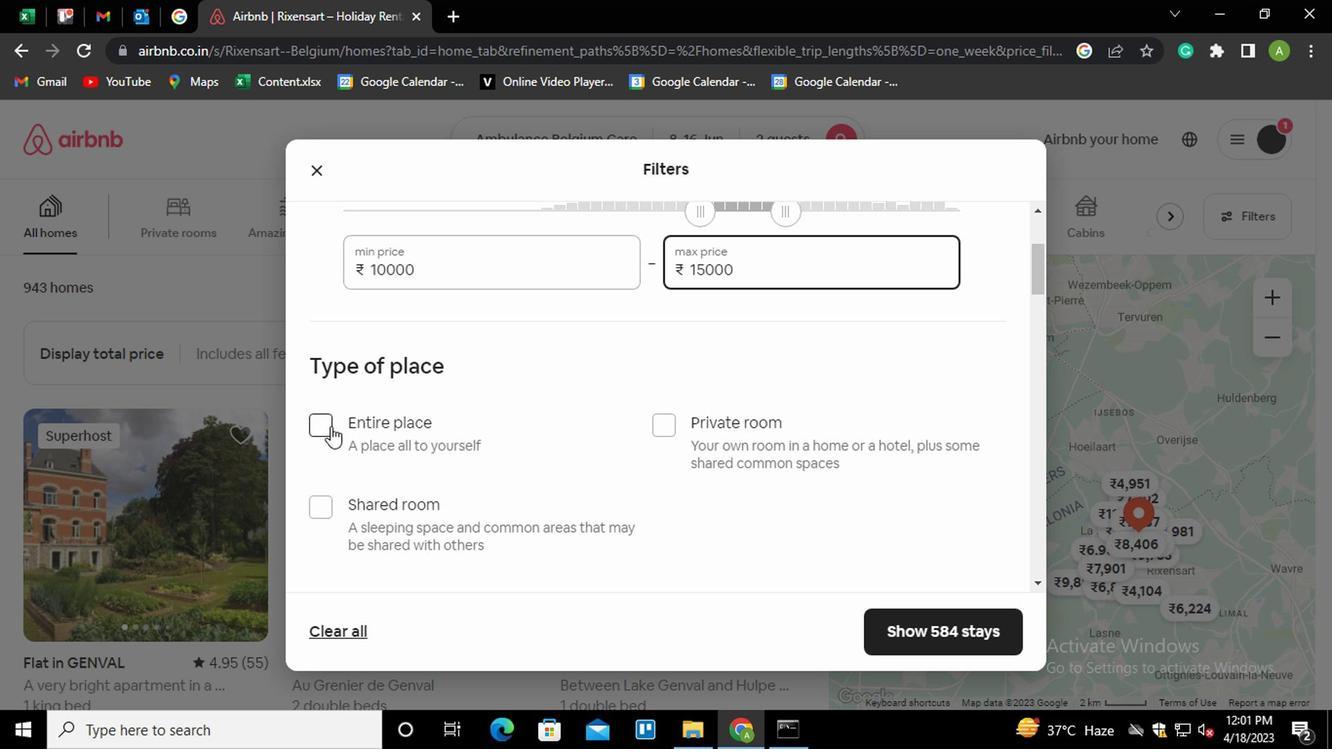 
Action: Mouse moved to (482, 462)
Screenshot: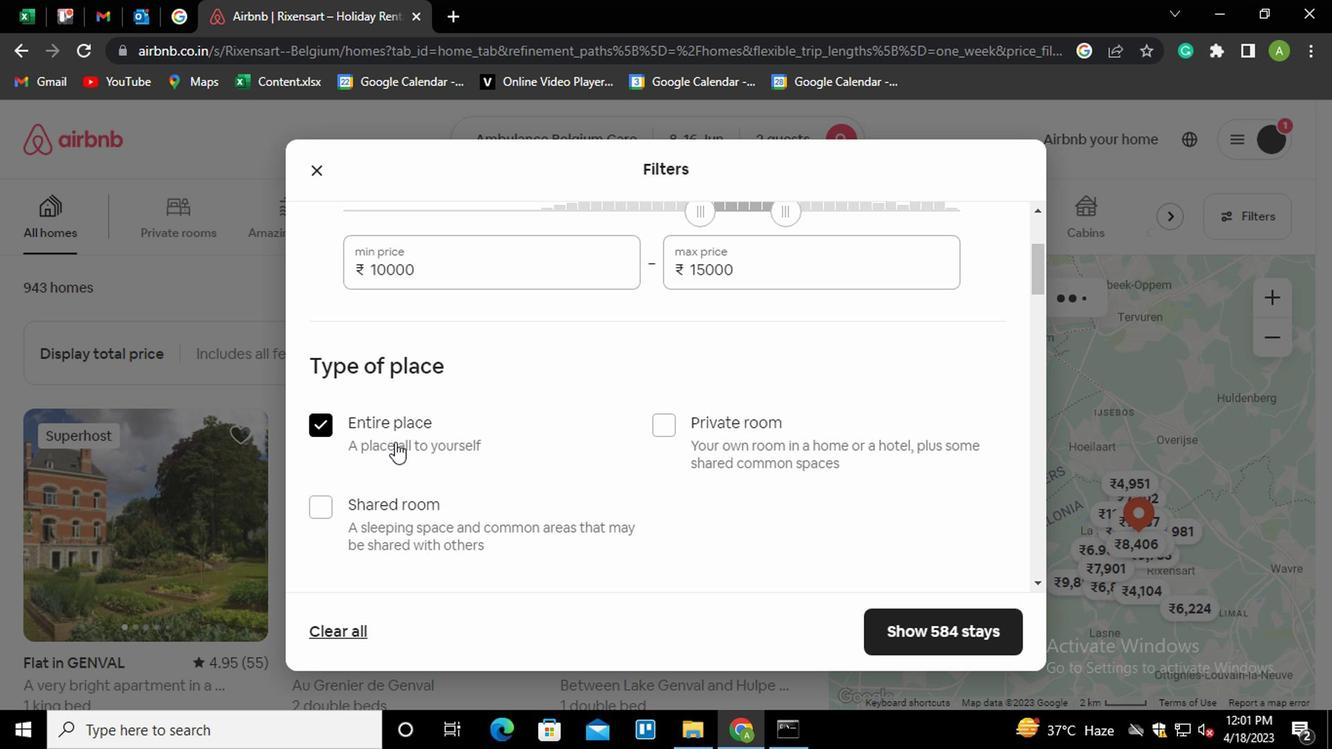 
Action: Mouse scrolled (482, 462) with delta (0, 0)
Screenshot: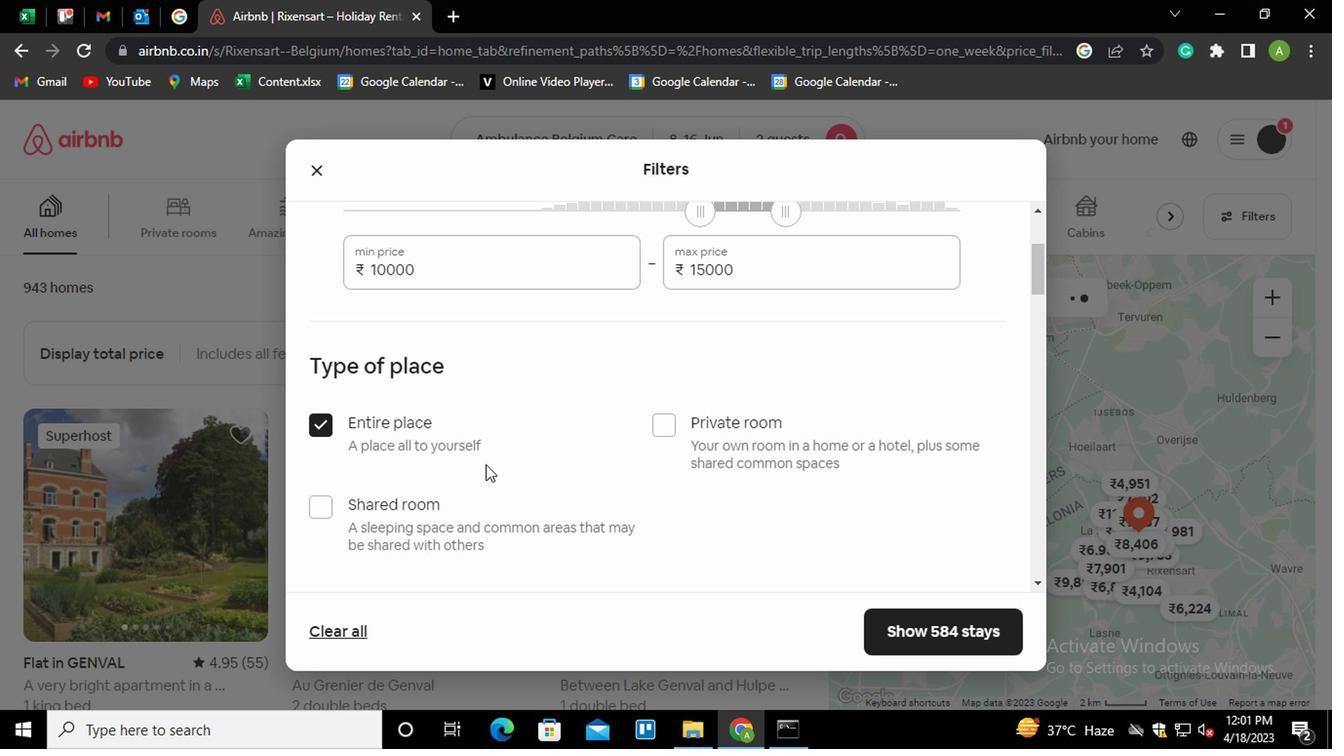 
Action: Mouse moved to (482, 462)
Screenshot: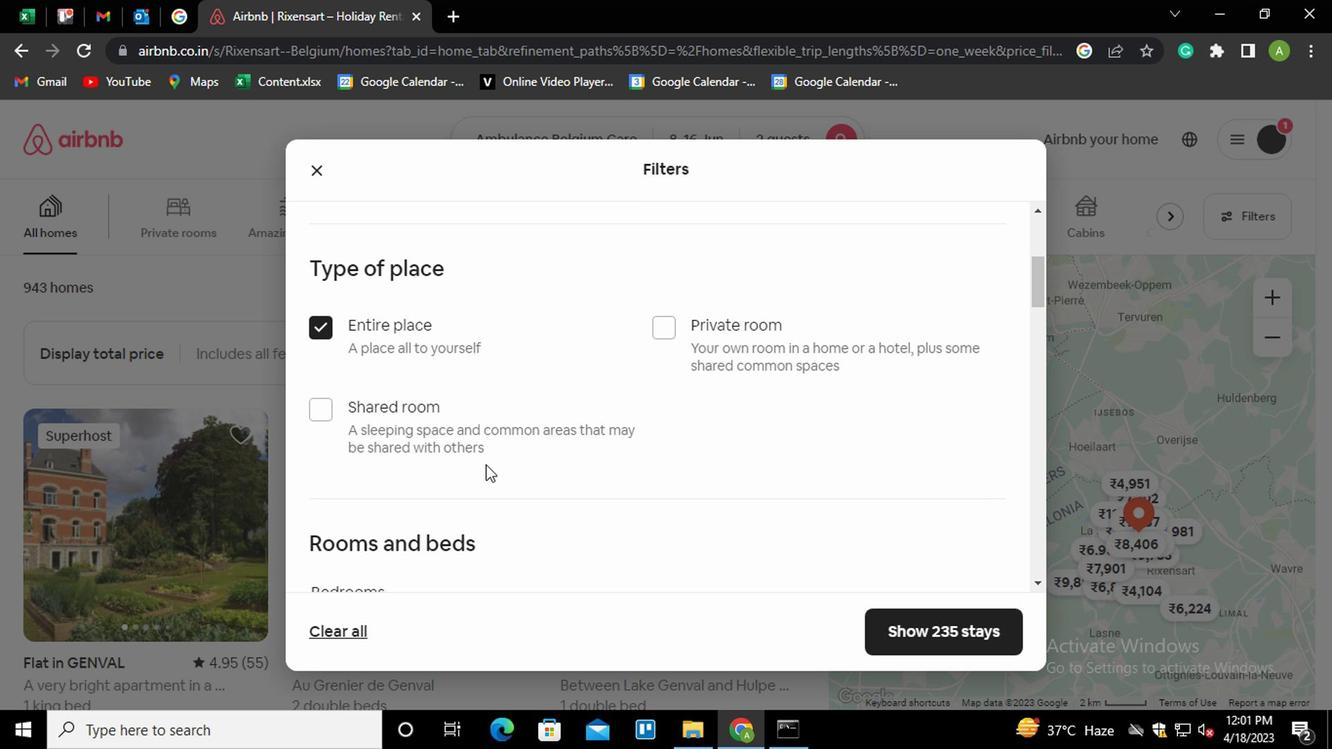 
Action: Mouse scrolled (482, 462) with delta (0, 0)
Screenshot: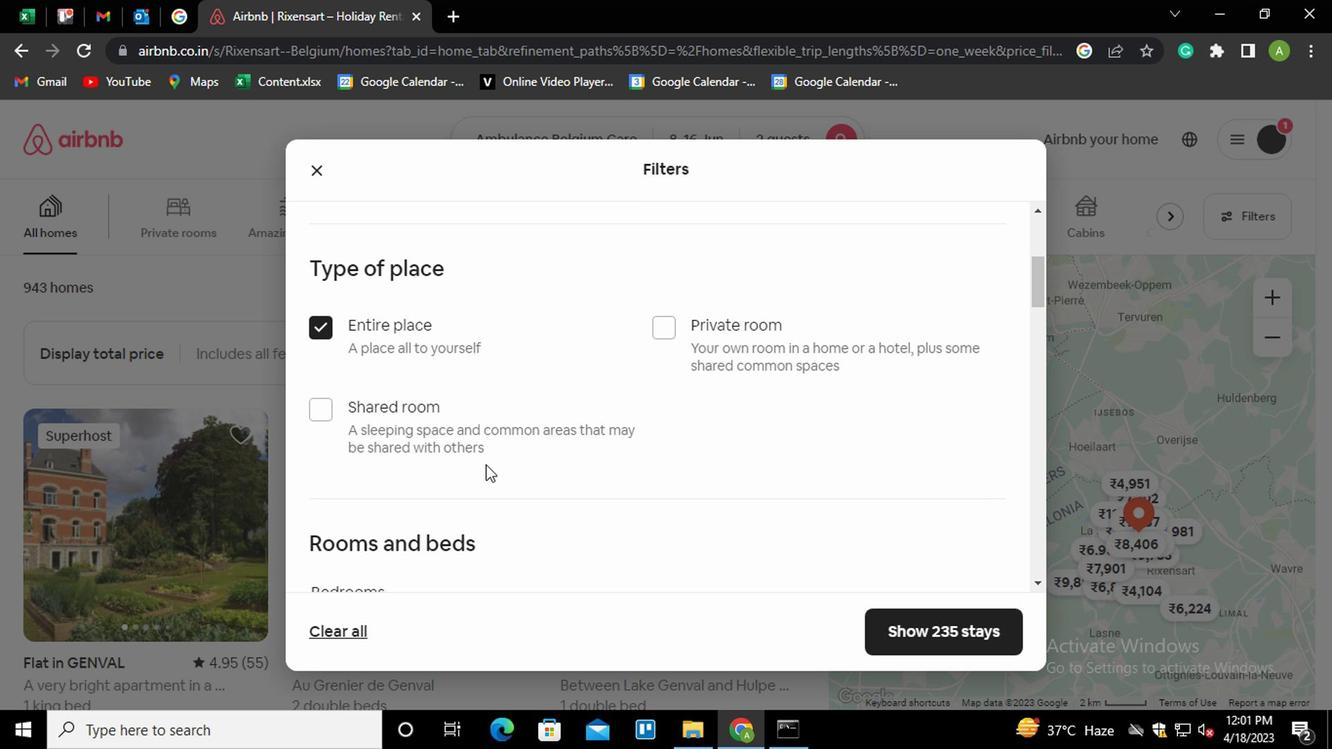 
Action: Mouse moved to (482, 462)
Screenshot: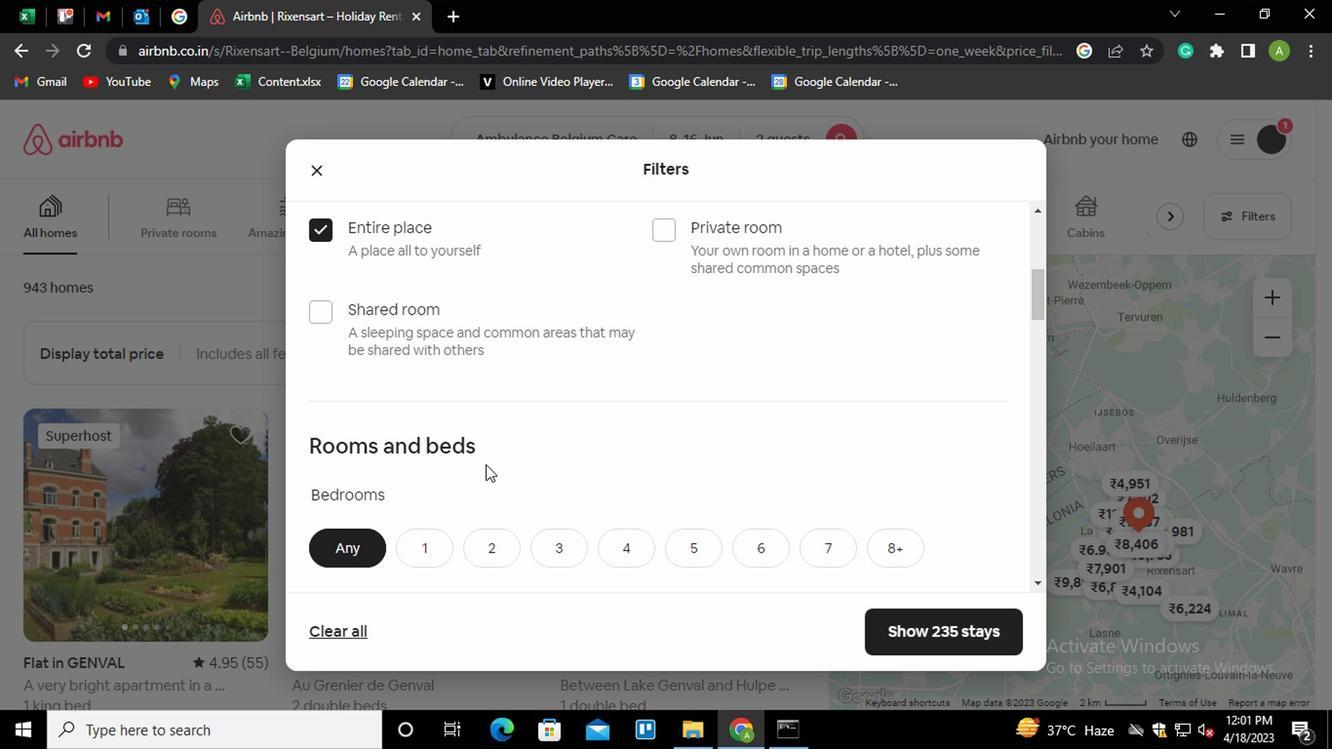 
Action: Mouse scrolled (482, 462) with delta (0, 0)
Screenshot: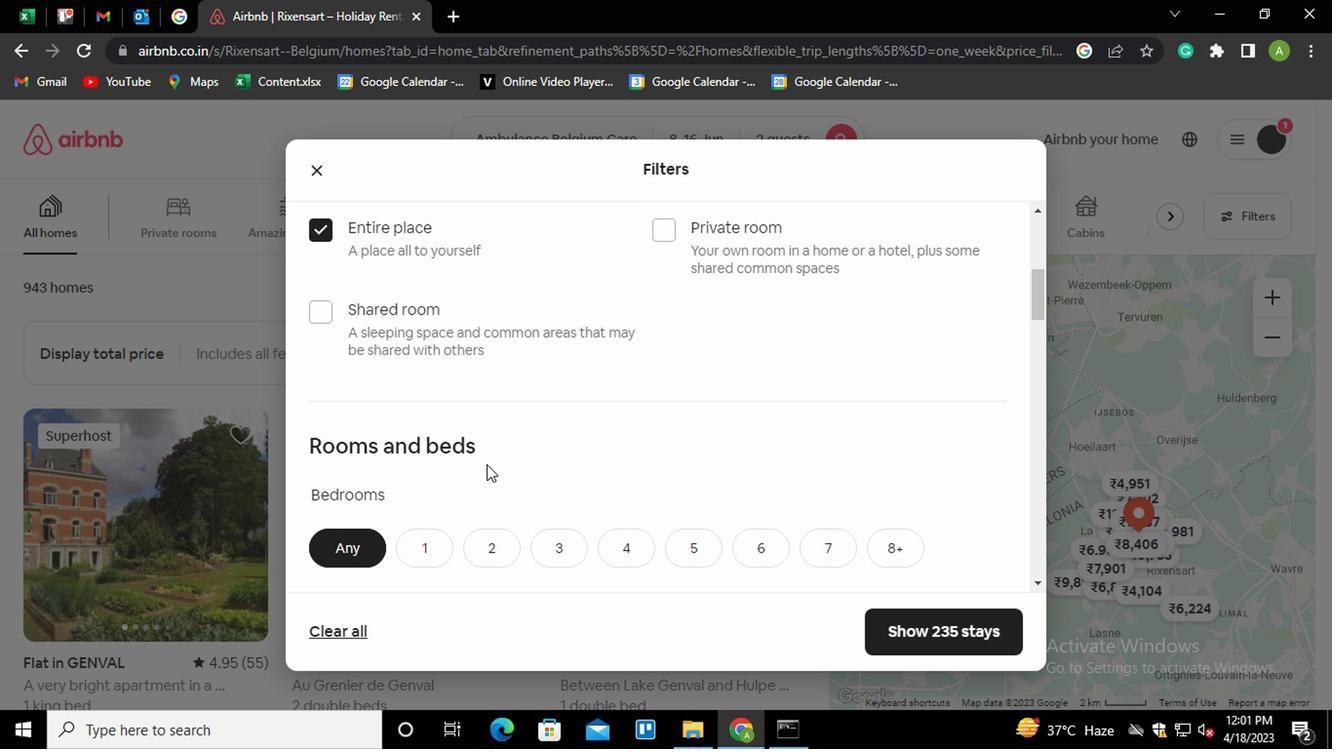 
Action: Mouse moved to (428, 445)
Screenshot: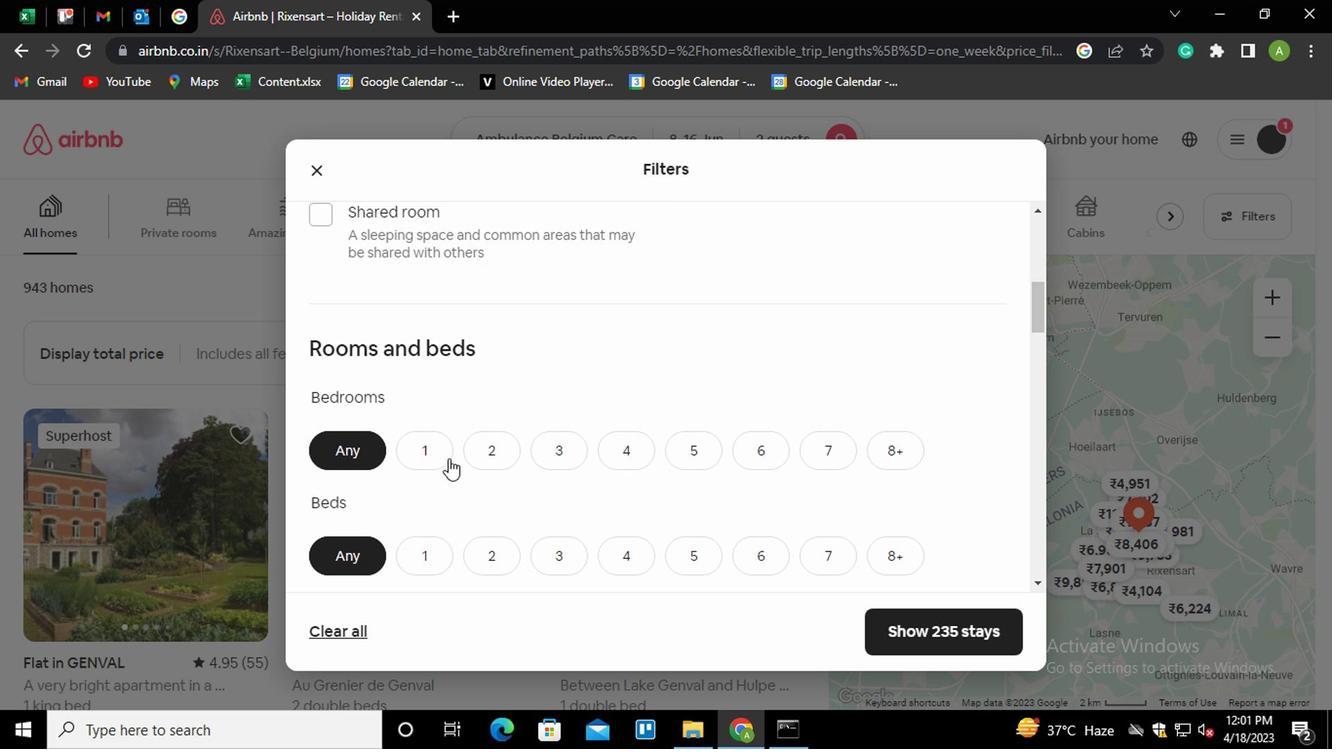 
Action: Mouse pressed left at (428, 445)
Screenshot: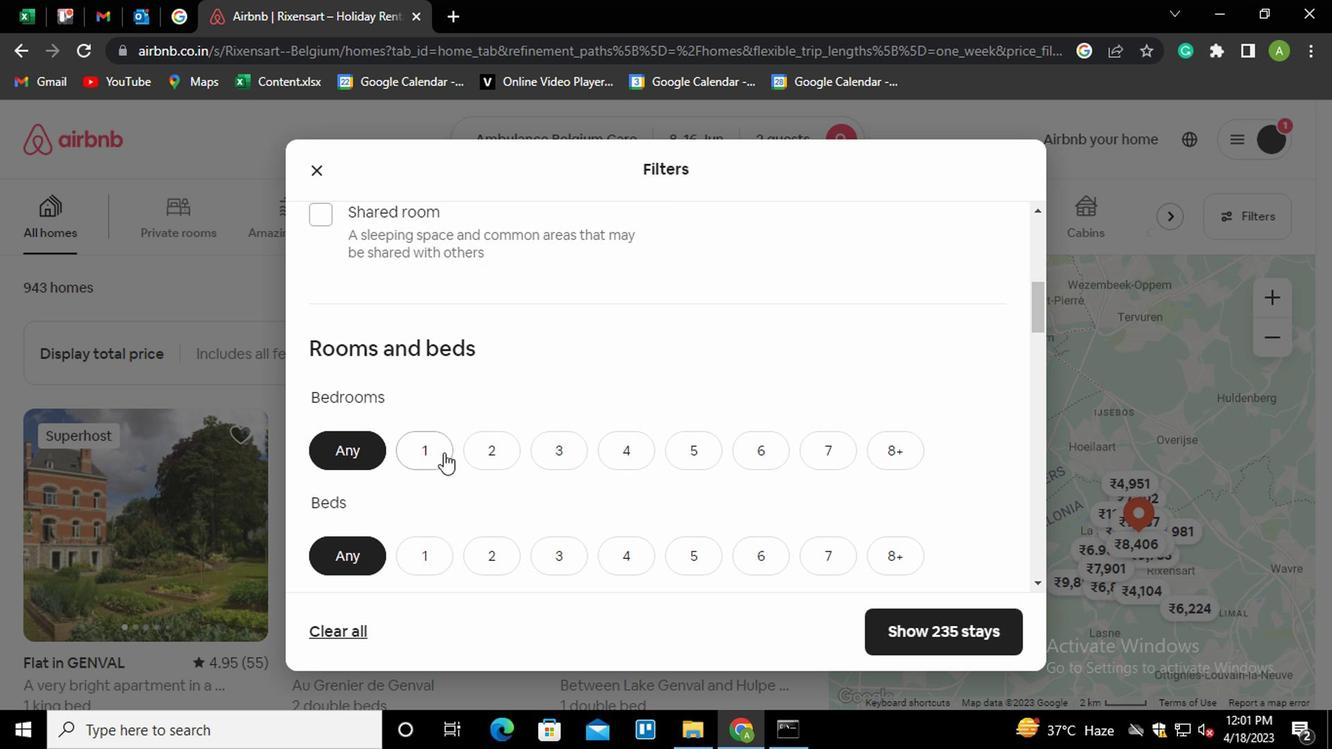 
Action: Mouse moved to (519, 433)
Screenshot: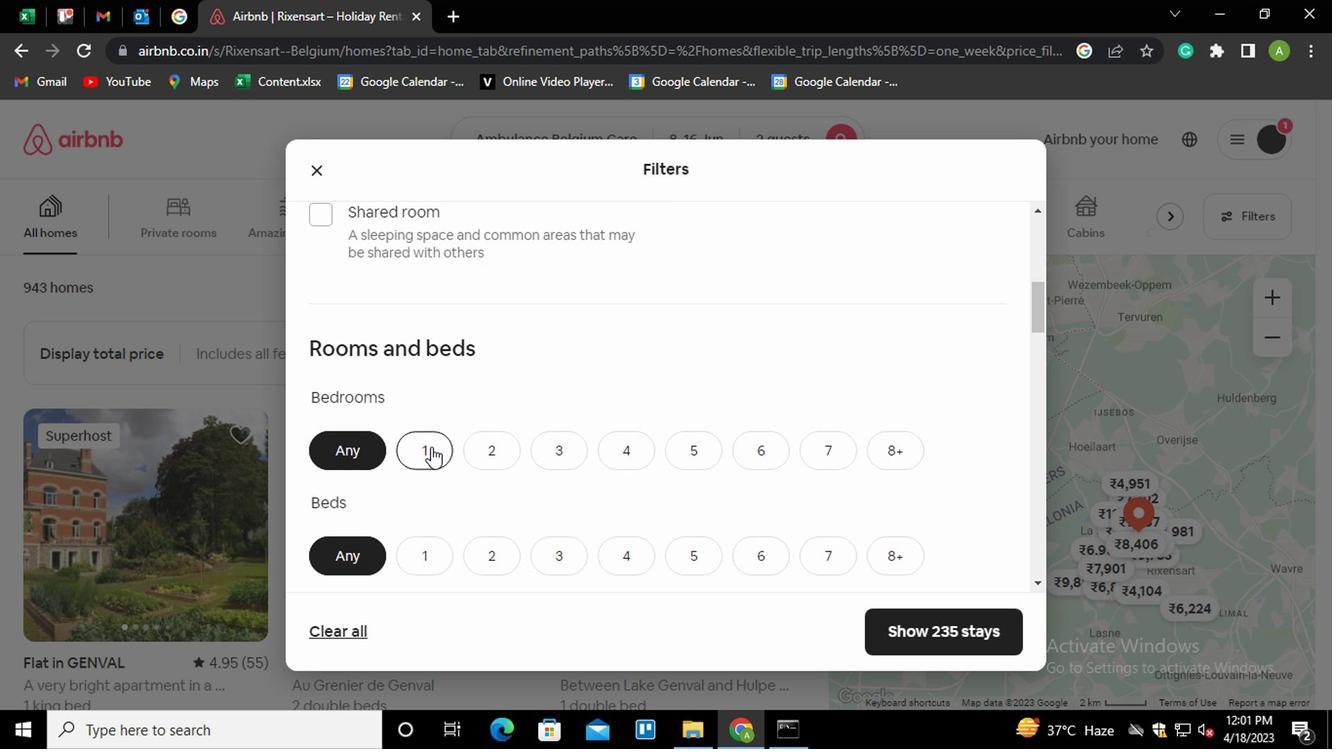 
Action: Mouse scrolled (519, 432) with delta (0, -1)
Screenshot: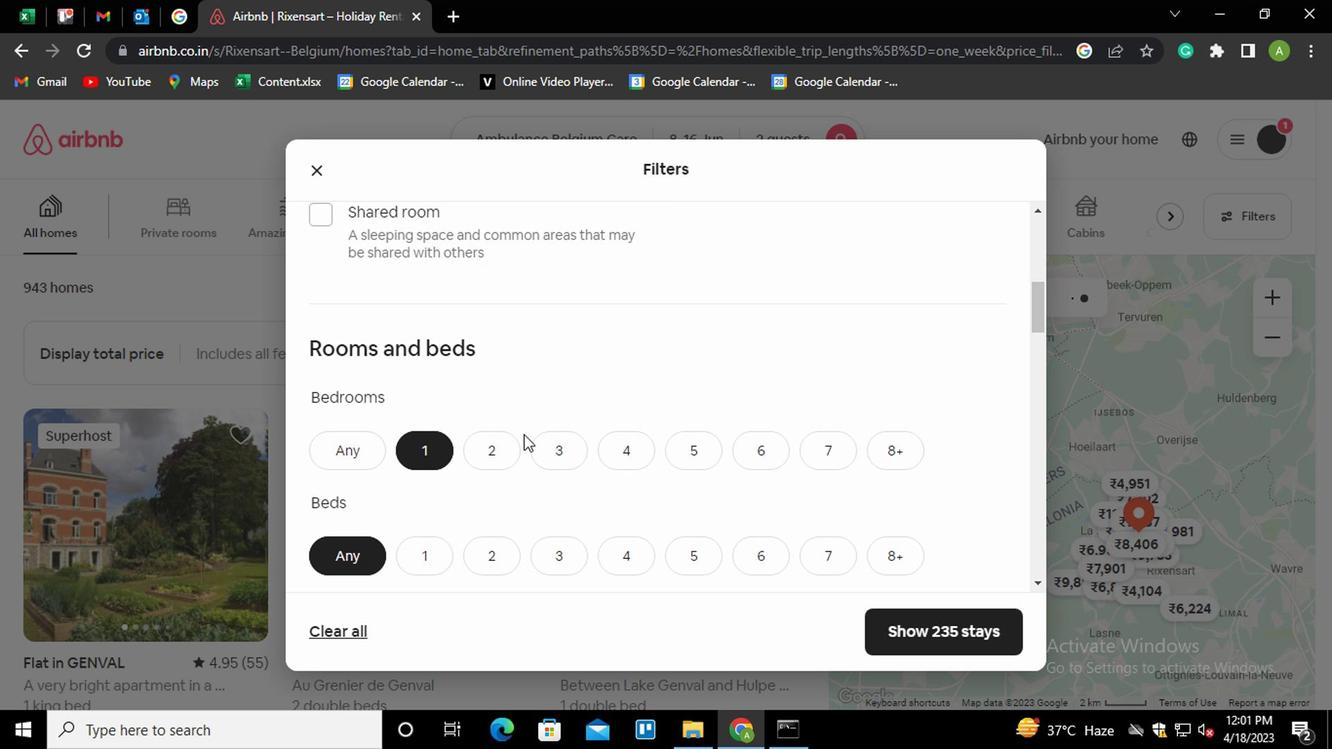 
Action: Mouse moved to (432, 462)
Screenshot: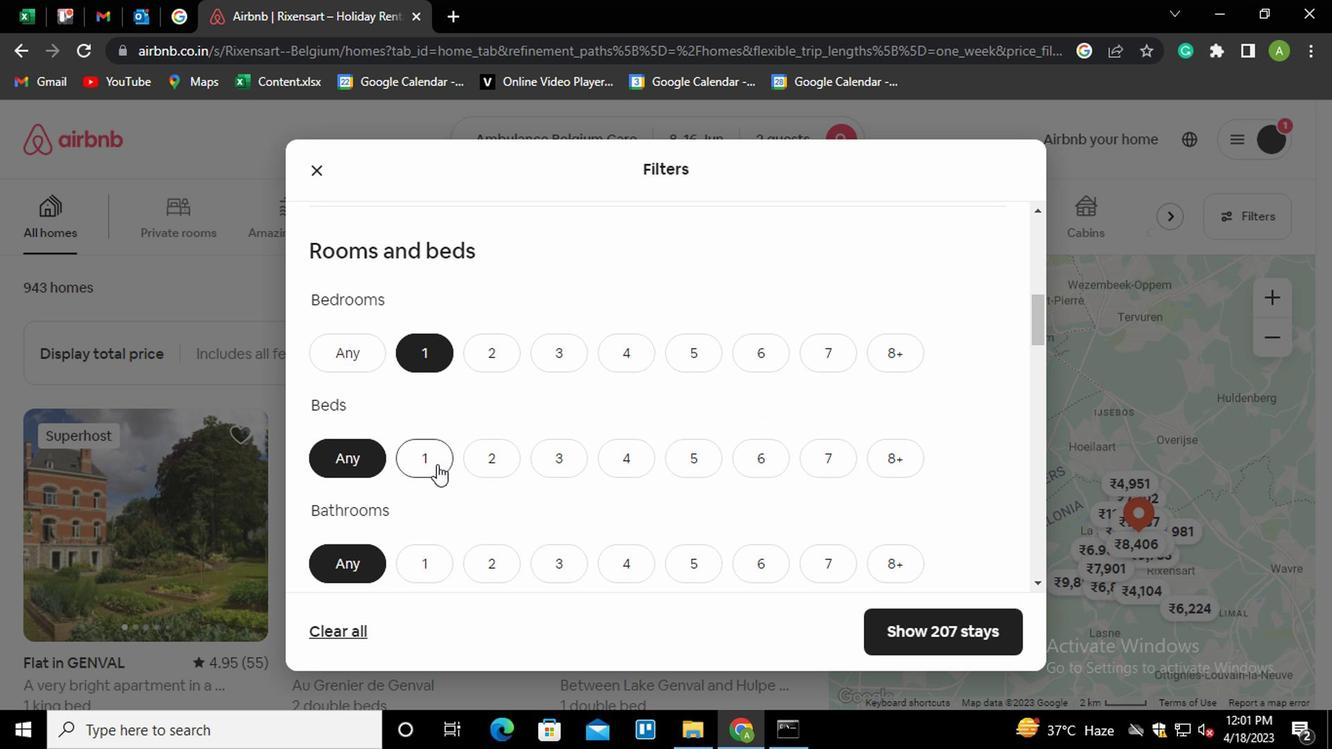 
Action: Mouse pressed left at (432, 462)
Screenshot: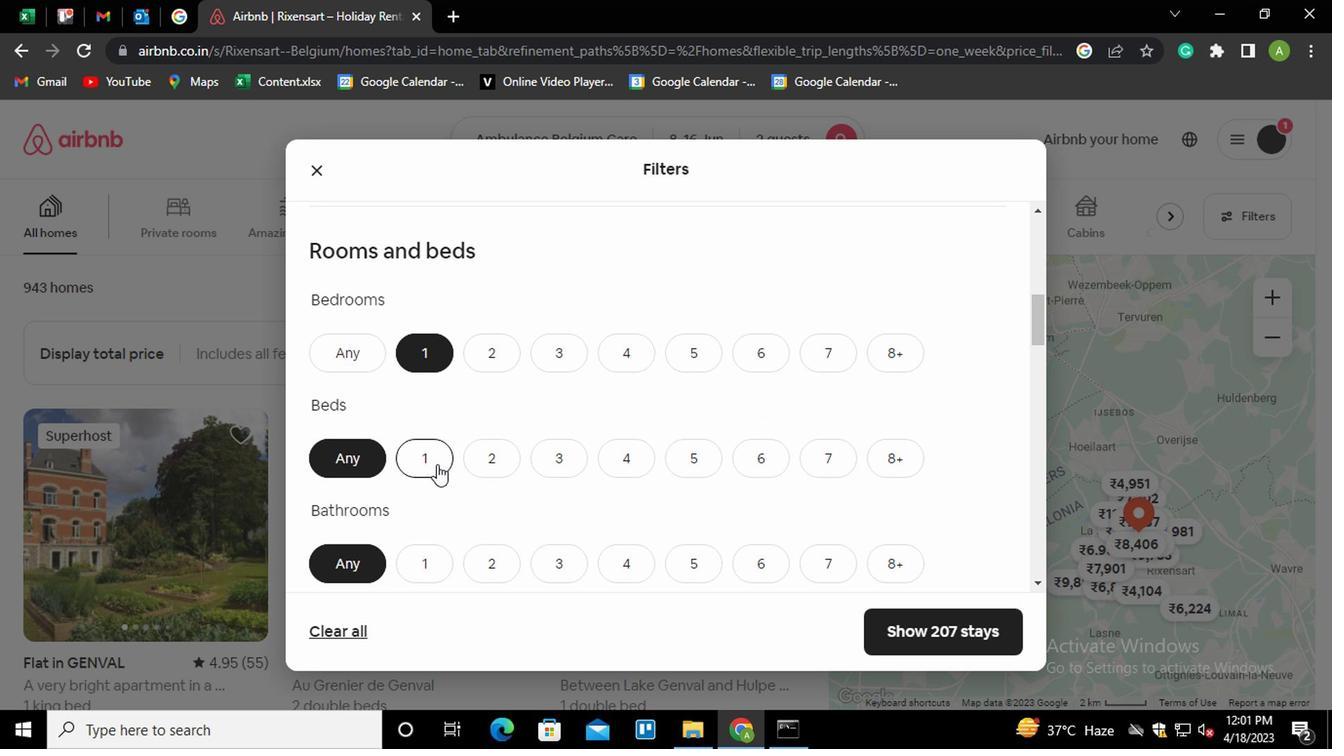 
Action: Mouse moved to (512, 466)
Screenshot: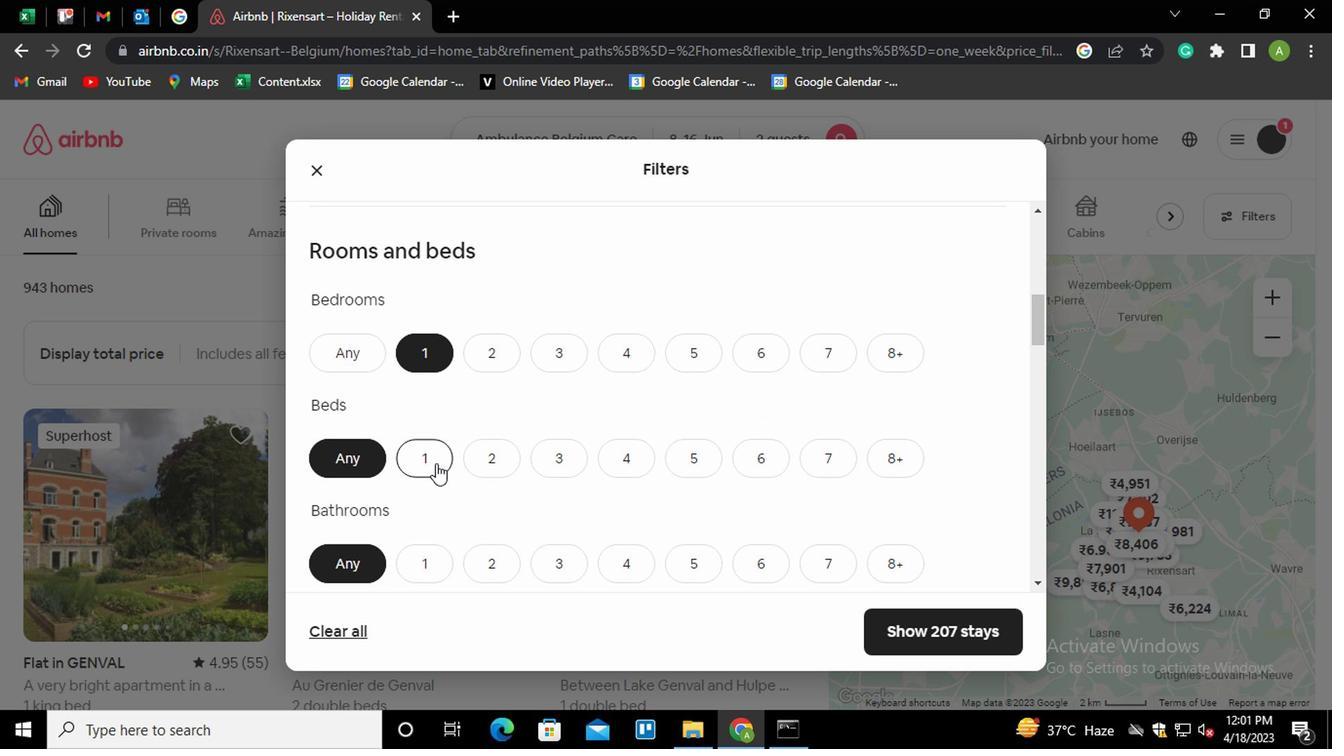 
Action: Mouse scrolled (512, 465) with delta (0, -1)
Screenshot: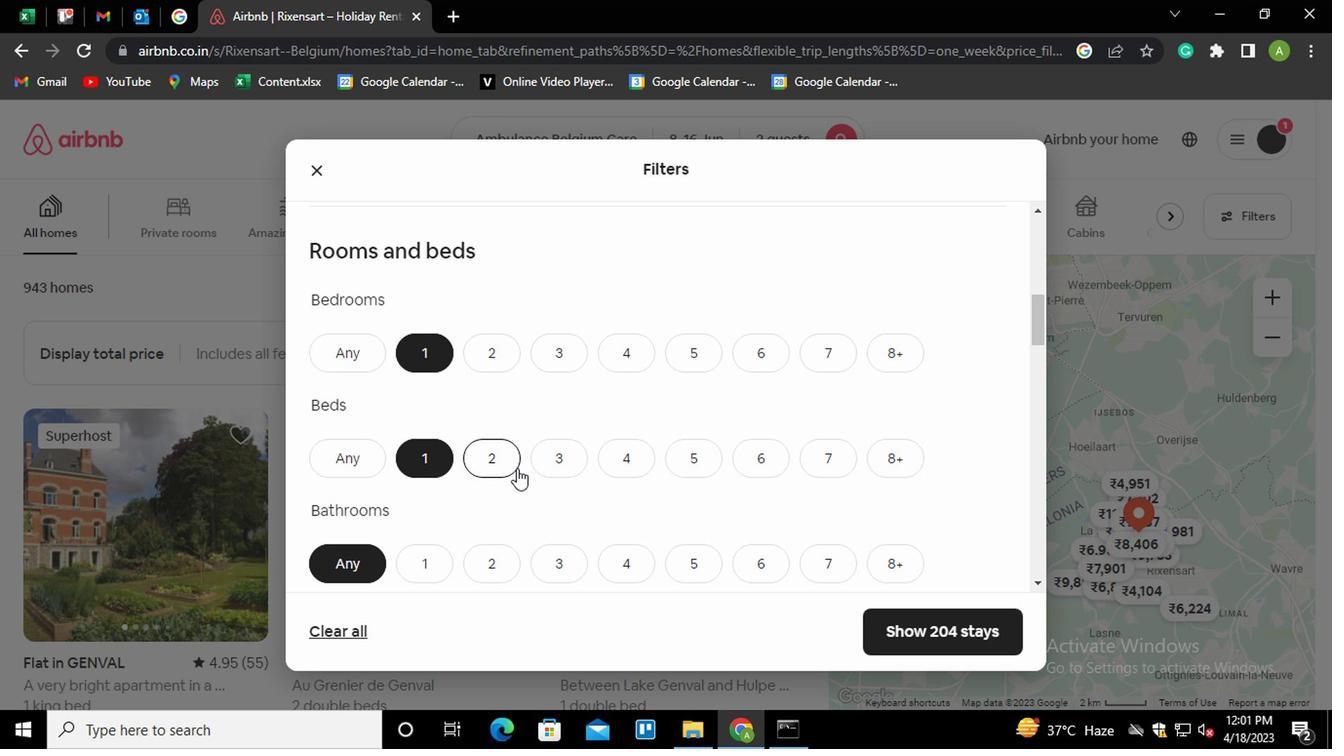 
Action: Mouse moved to (421, 463)
Screenshot: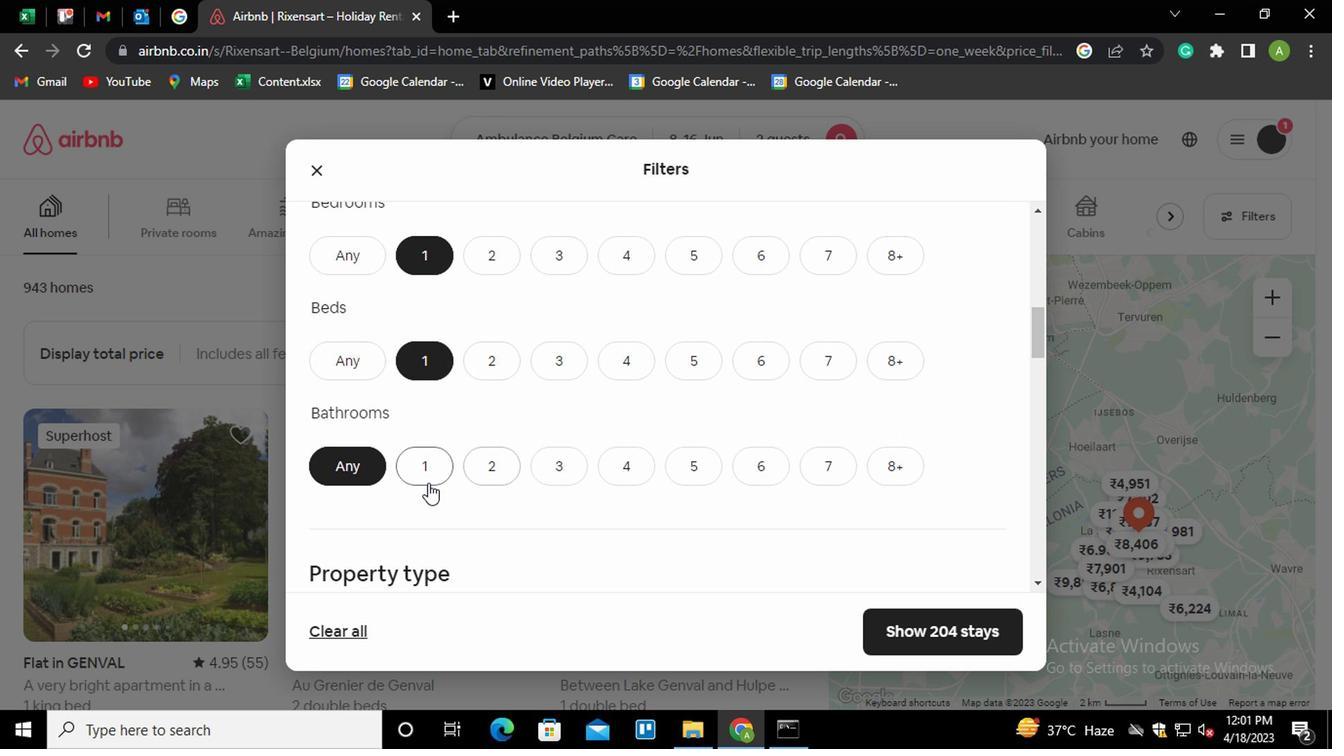 
Action: Mouse pressed left at (421, 463)
Screenshot: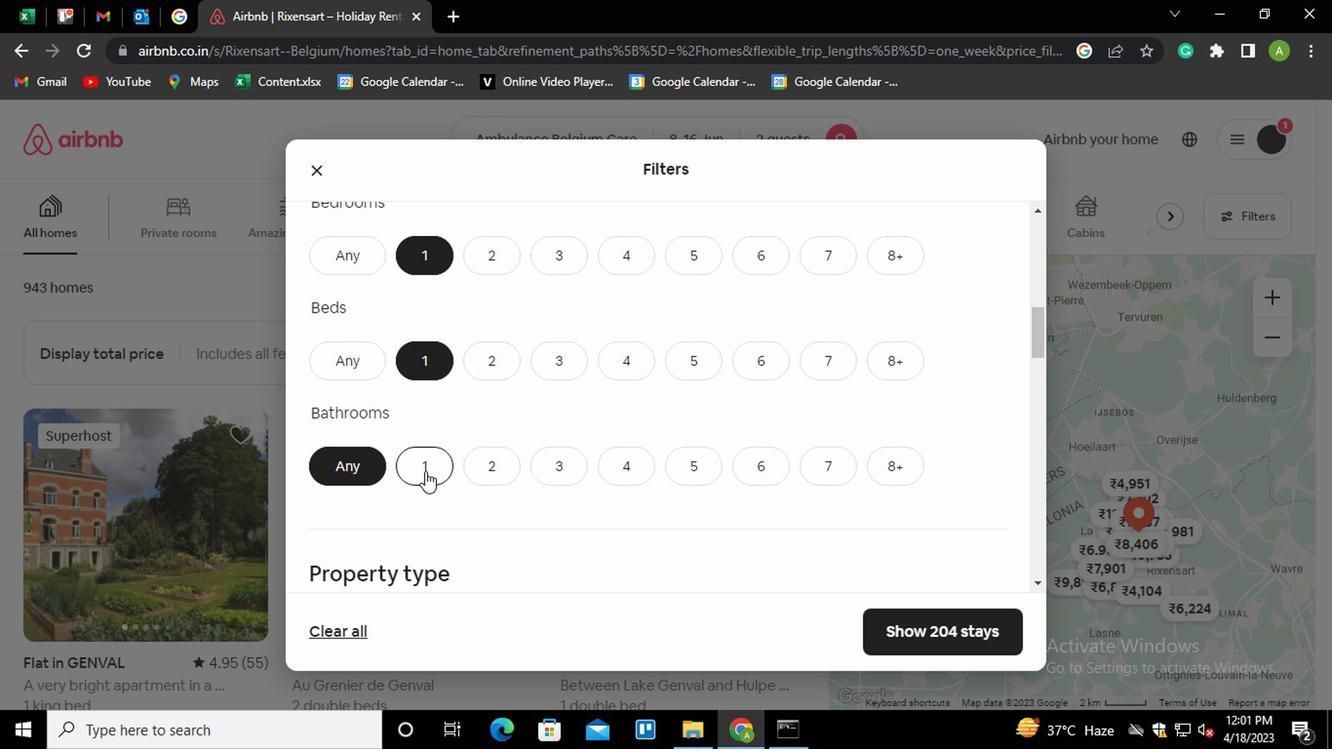 
Action: Mouse moved to (577, 511)
Screenshot: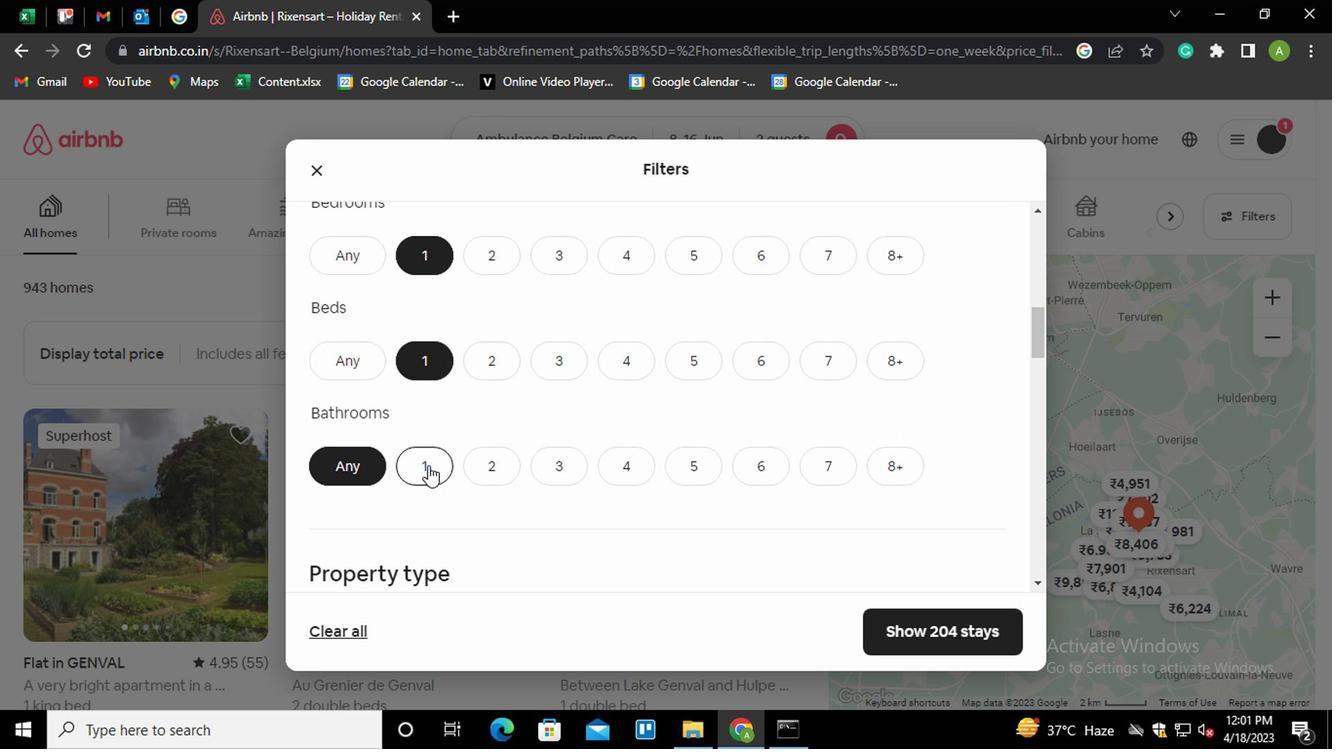 
Action: Mouse scrolled (577, 510) with delta (0, 0)
Screenshot: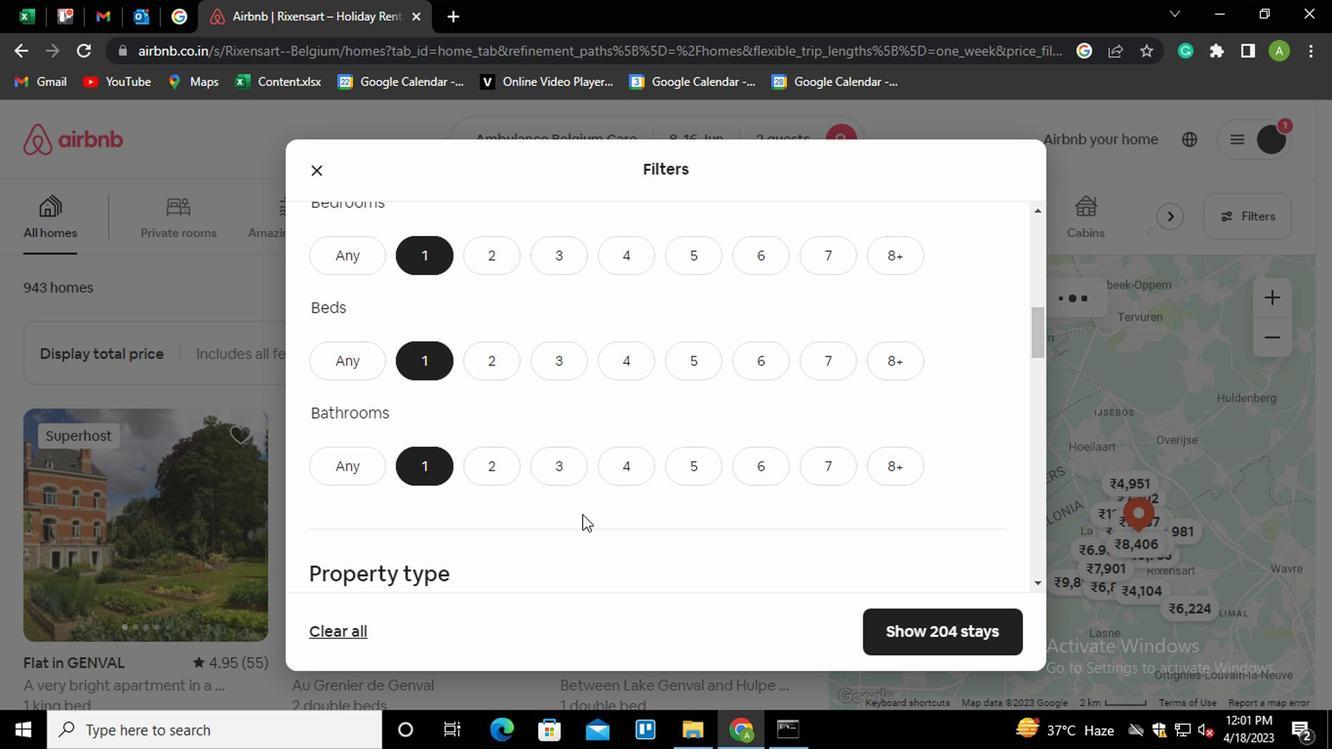 
Action: Mouse scrolled (577, 510) with delta (0, 0)
Screenshot: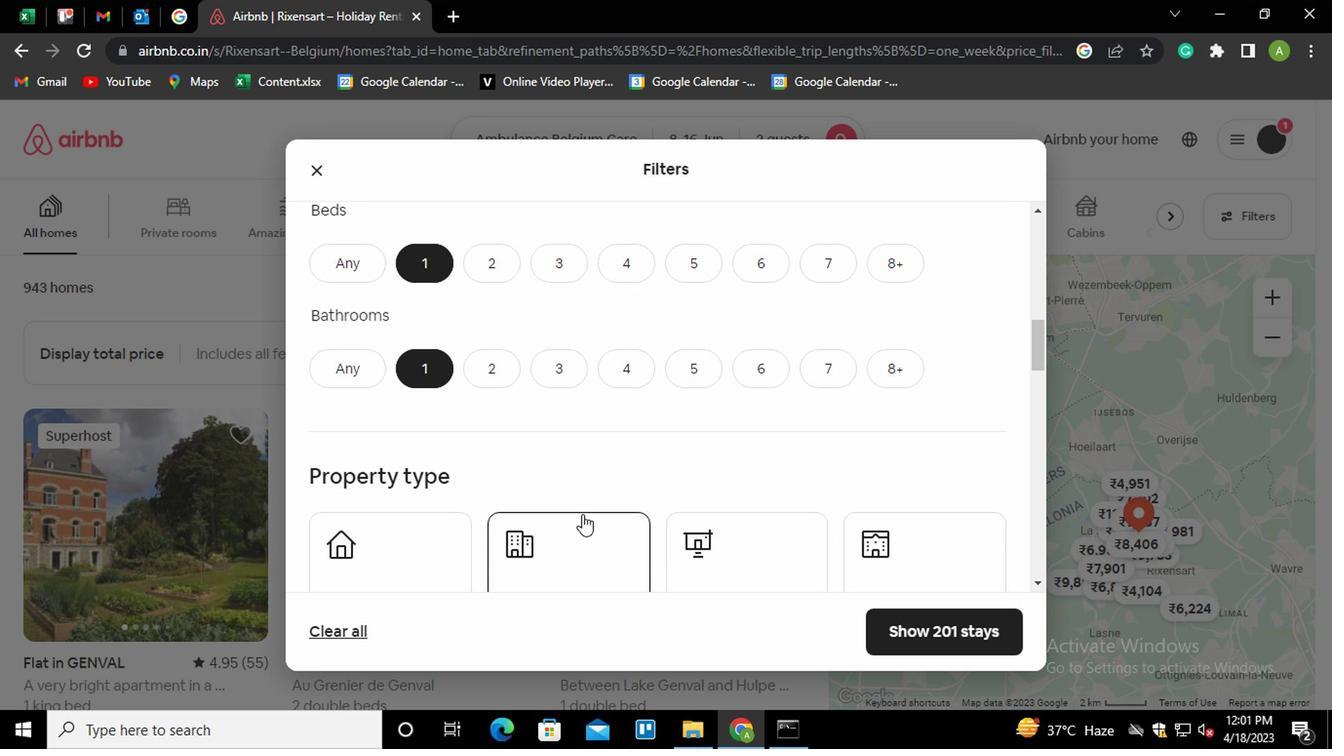 
Action: Mouse moved to (867, 480)
Screenshot: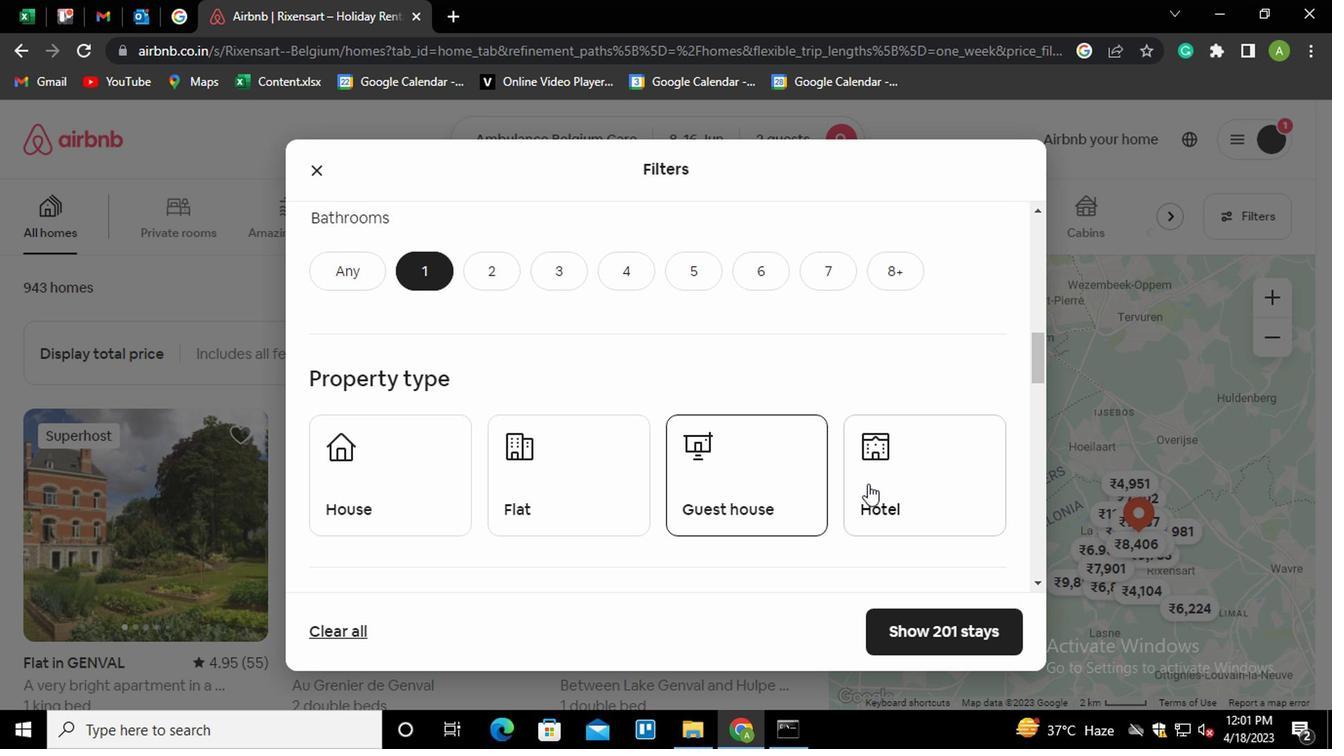 
Action: Mouse pressed left at (867, 480)
Screenshot: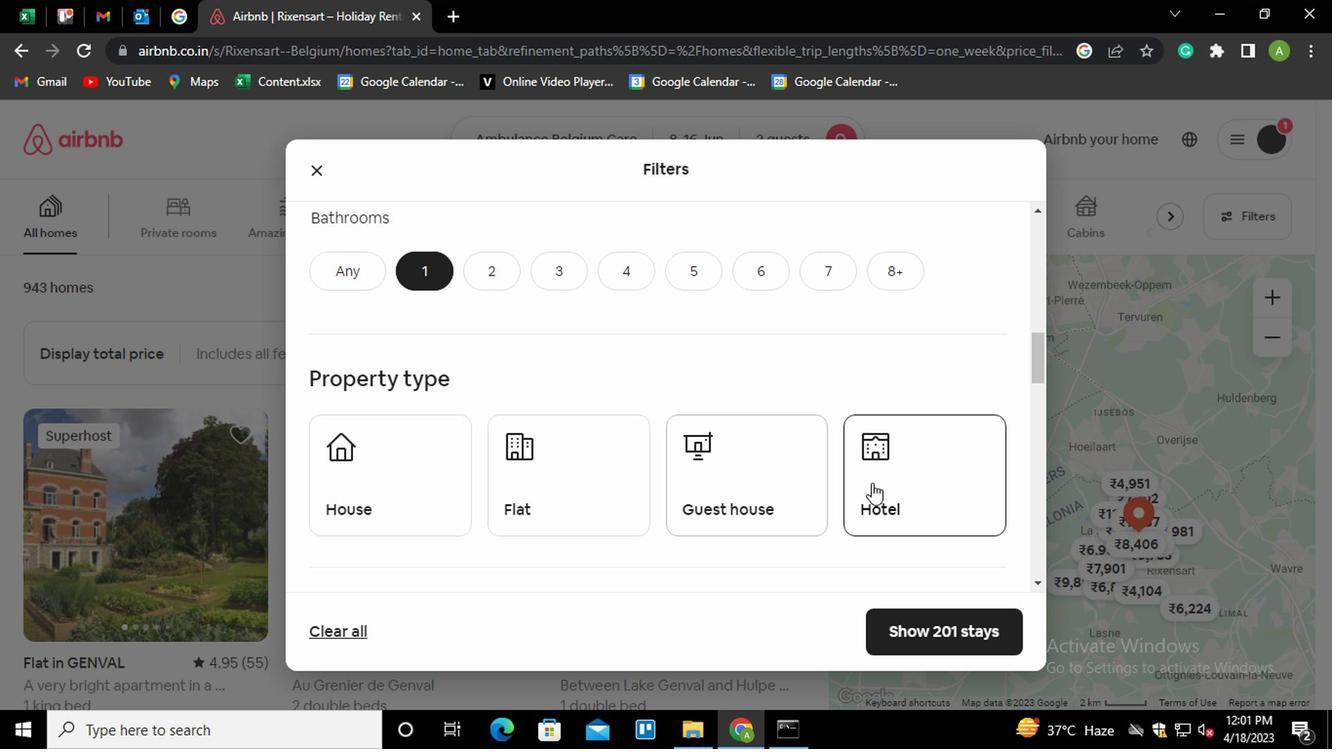 
Action: Mouse moved to (869, 478)
Screenshot: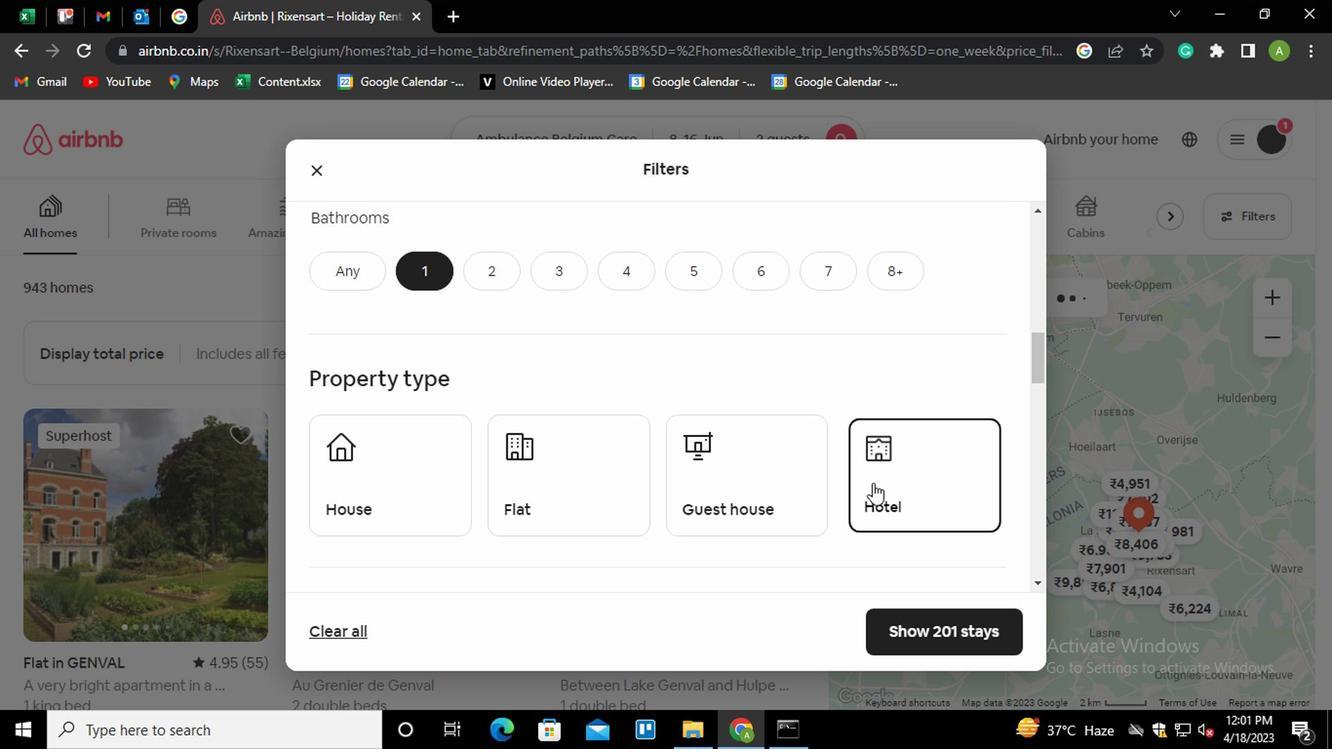 
Action: Mouse scrolled (869, 478) with delta (0, 0)
Screenshot: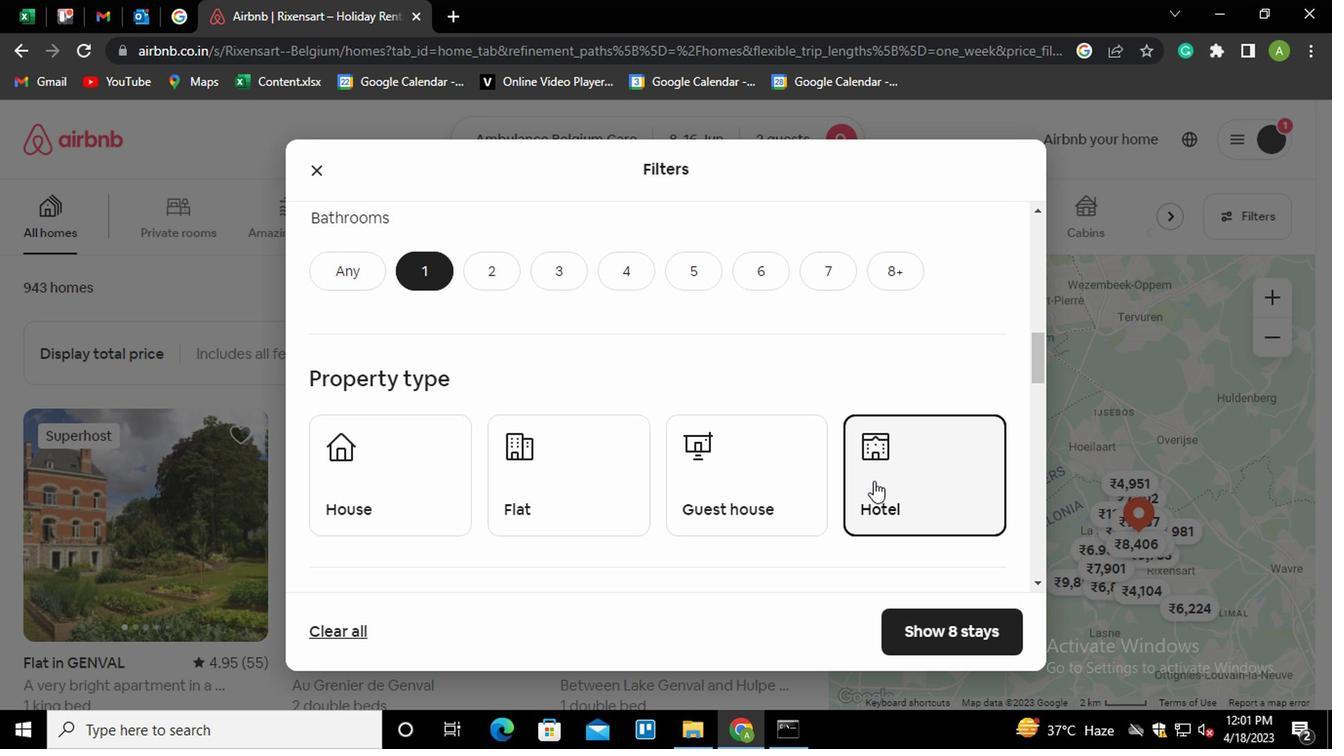 
Action: Mouse scrolled (869, 478) with delta (0, 0)
Screenshot: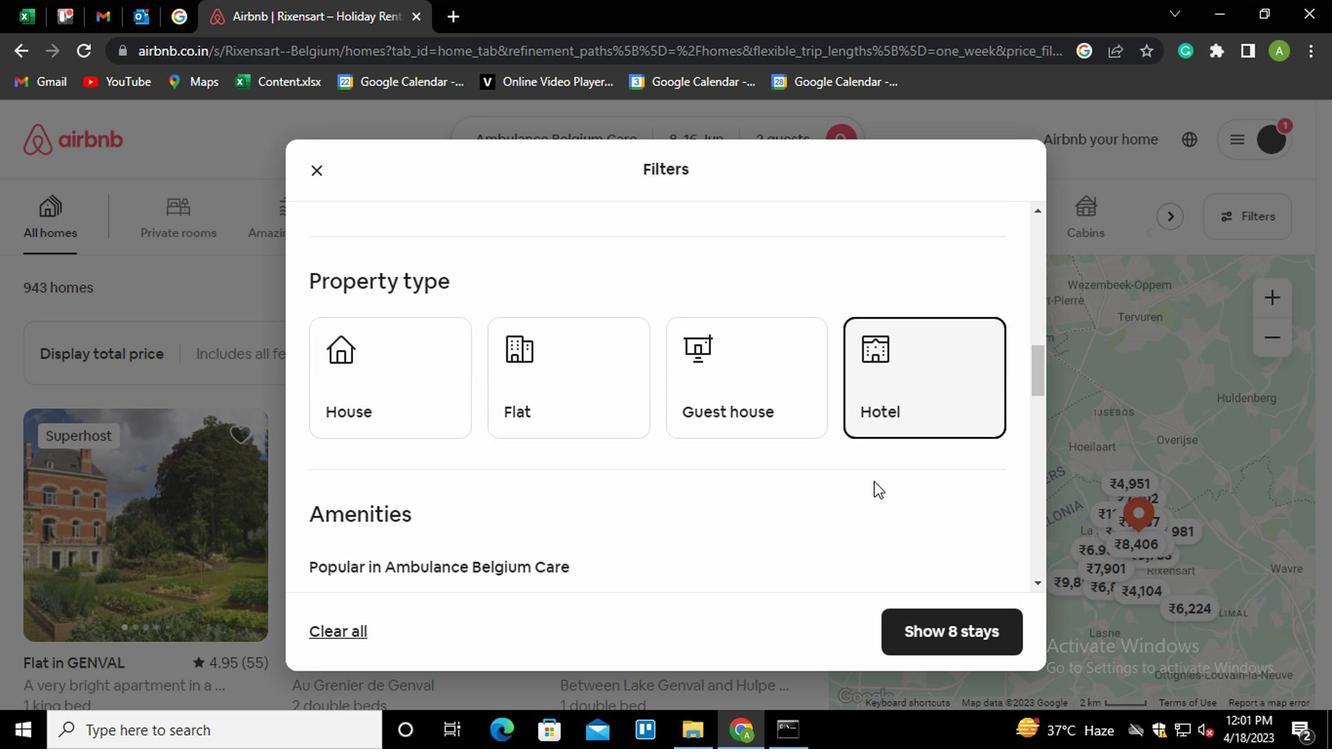 
Action: Mouse moved to (799, 475)
Screenshot: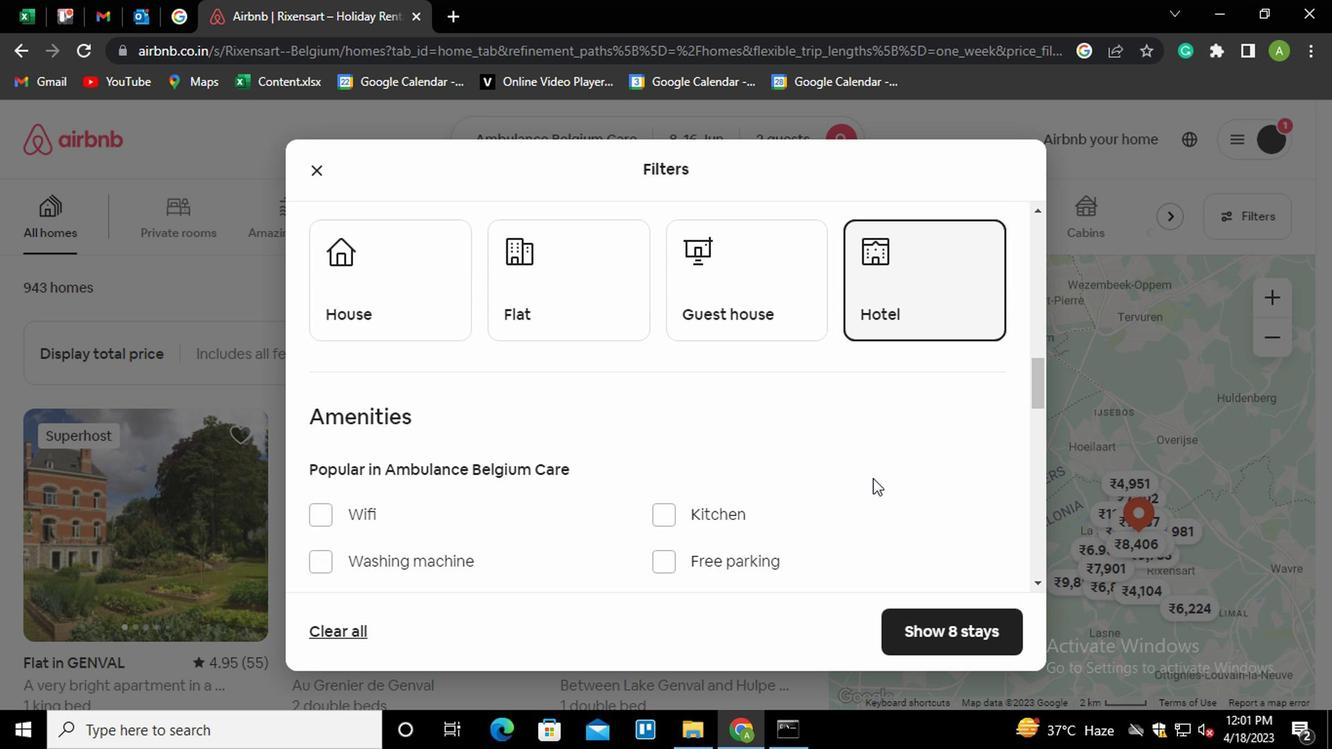 
Action: Mouse scrolled (799, 473) with delta (0, -1)
Screenshot: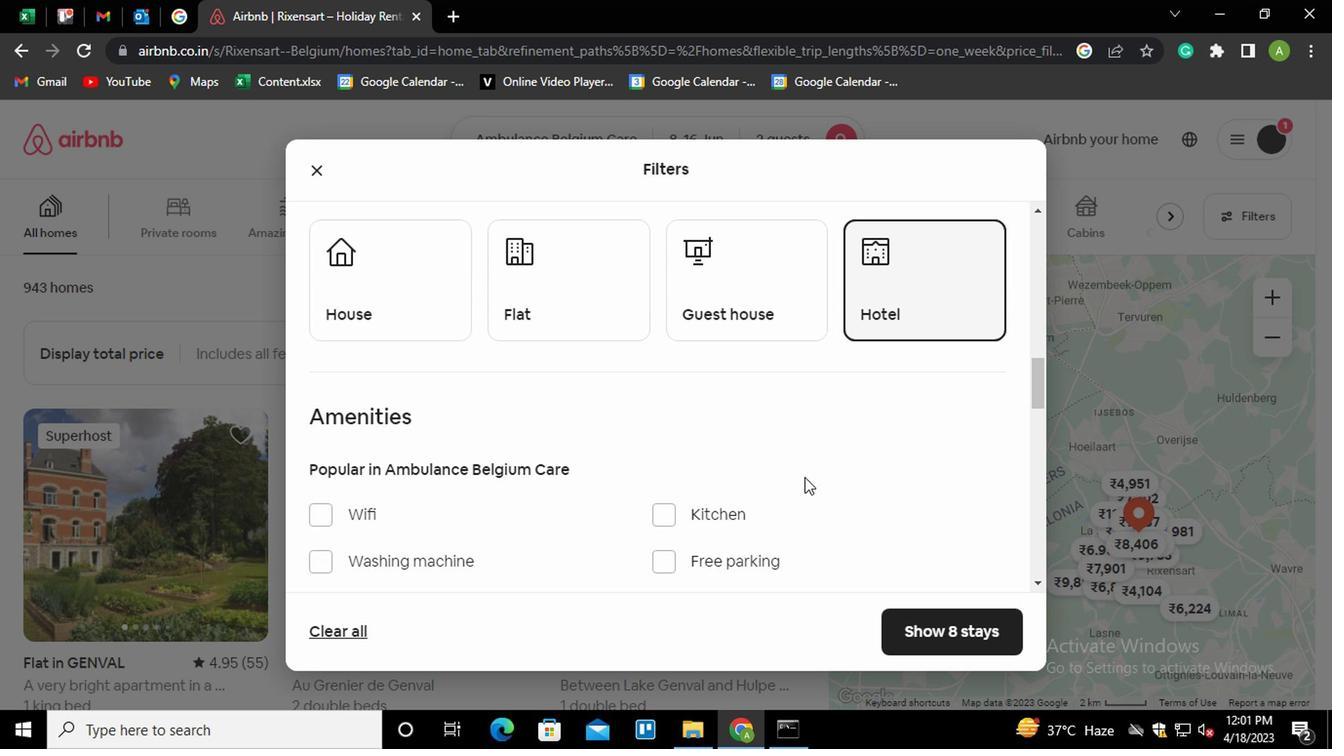
Action: Mouse moved to (318, 555)
Screenshot: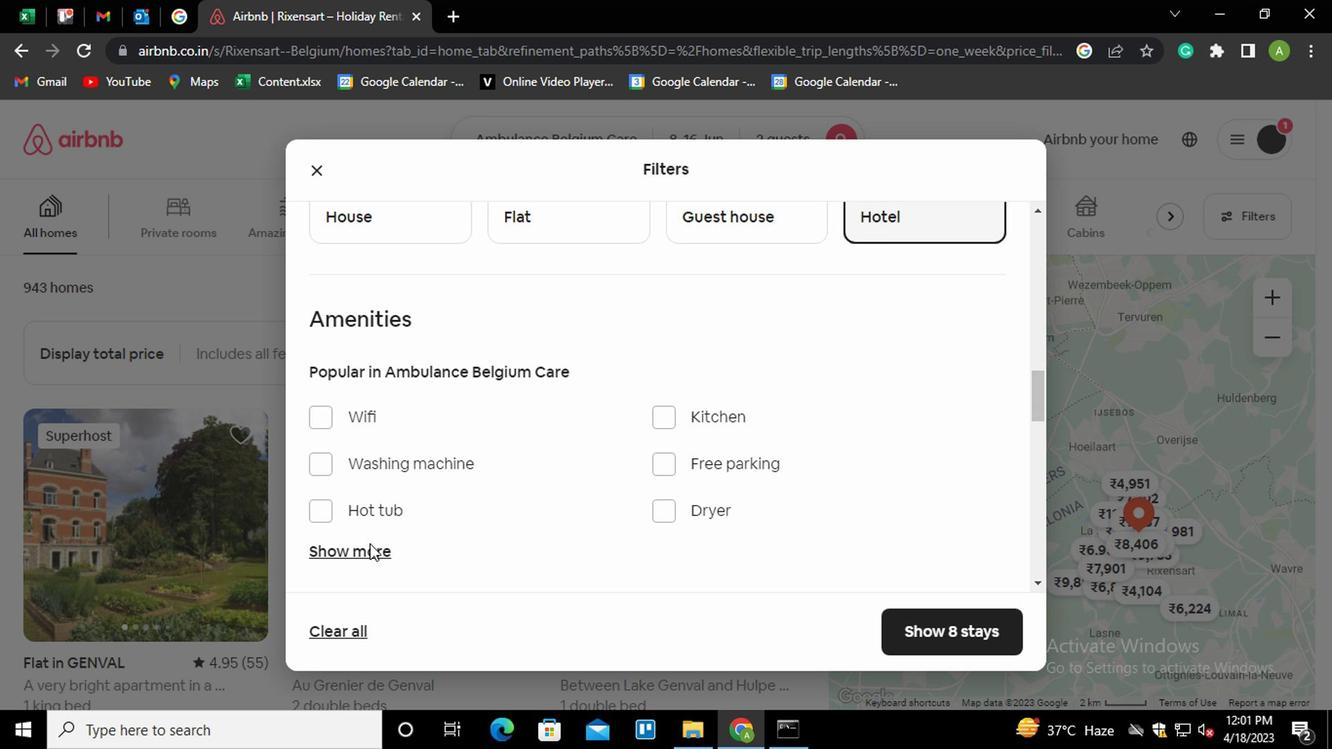 
Action: Mouse pressed left at (318, 555)
Screenshot: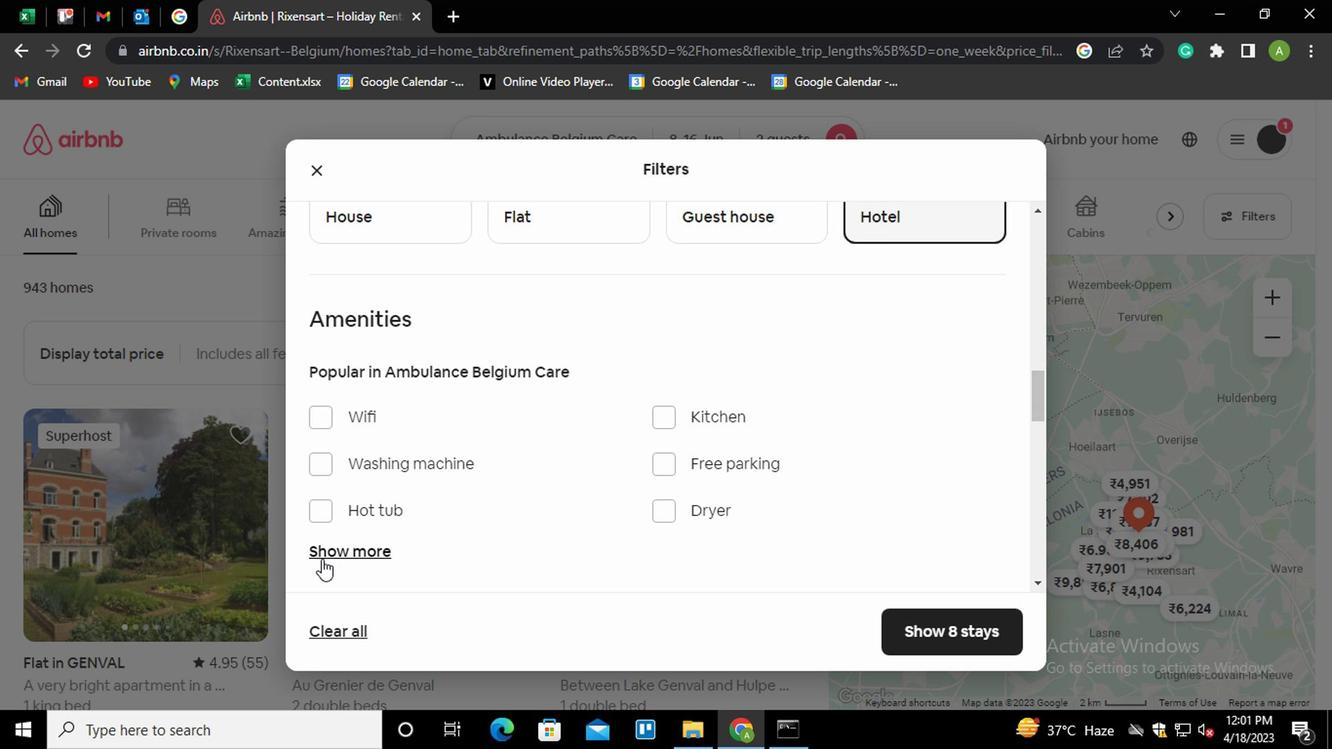 
Action: Mouse moved to (477, 525)
Screenshot: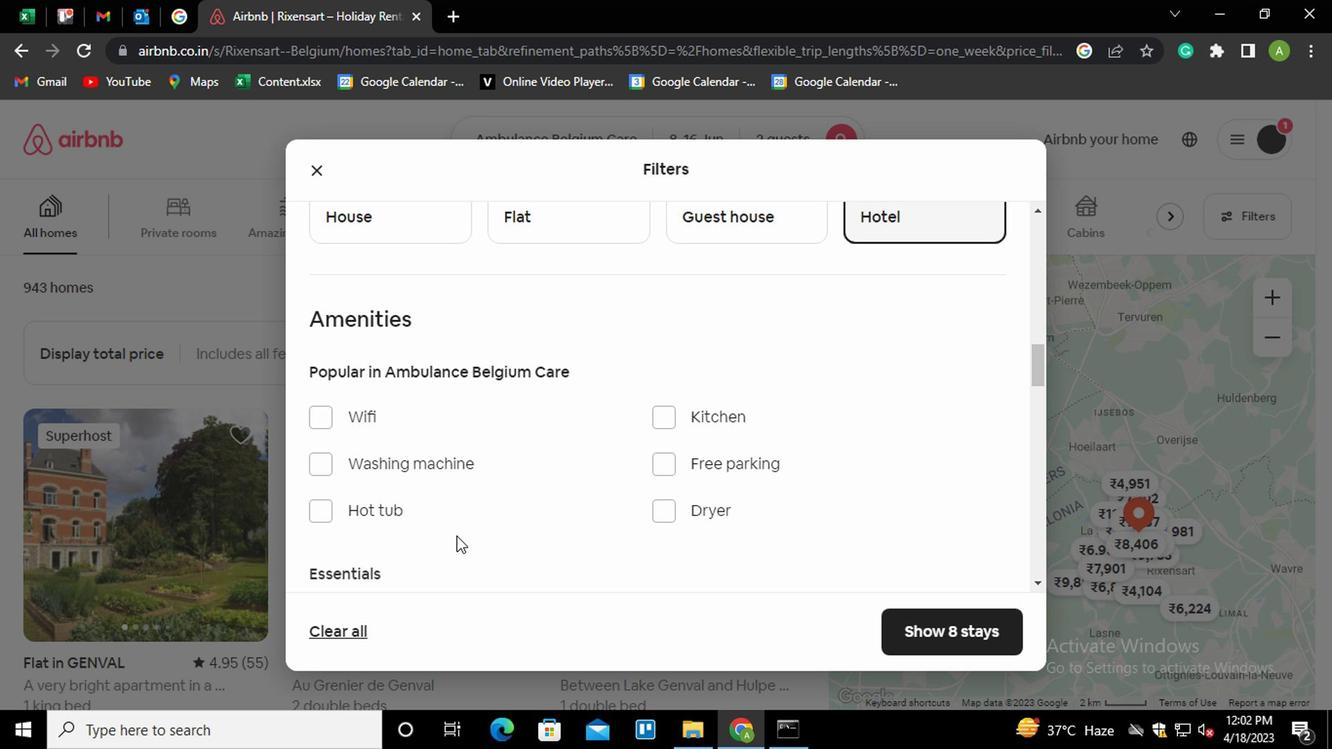 
Action: Mouse scrolled (477, 524) with delta (0, 0)
Screenshot: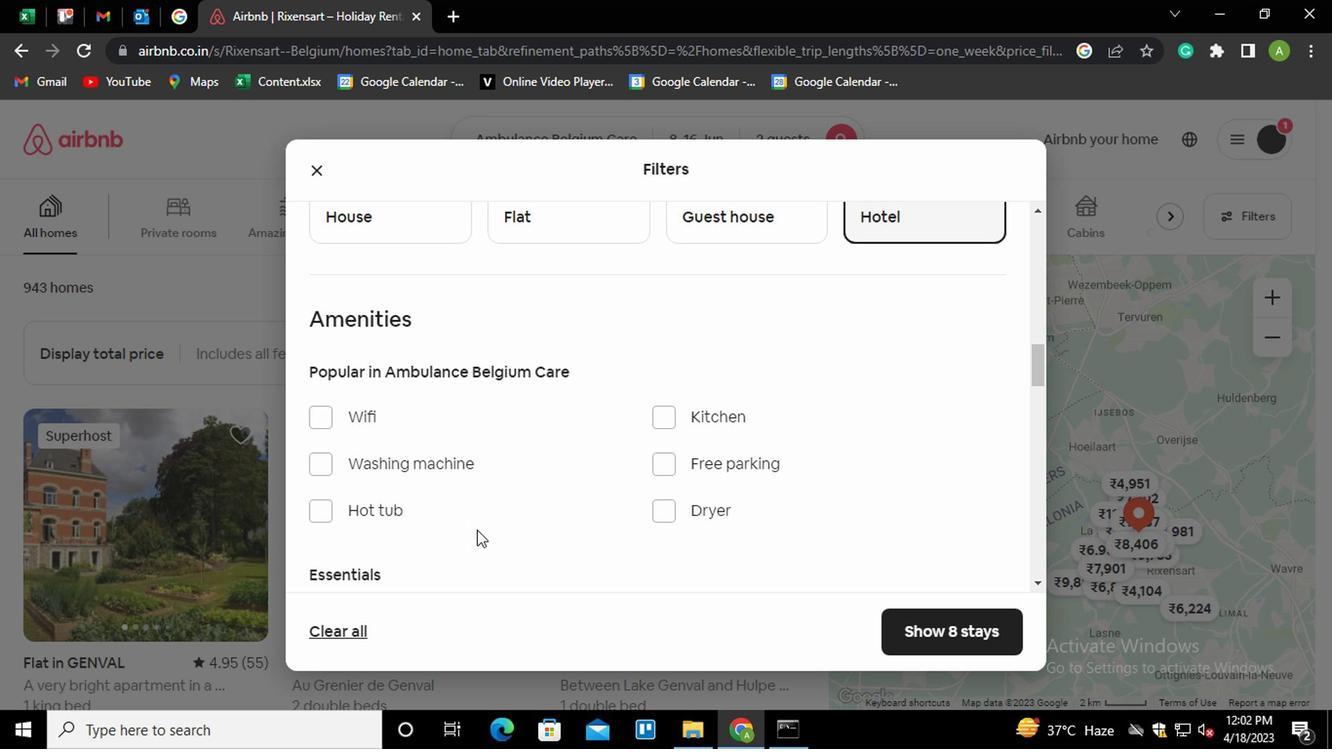 
Action: Mouse moved to (428, 524)
Screenshot: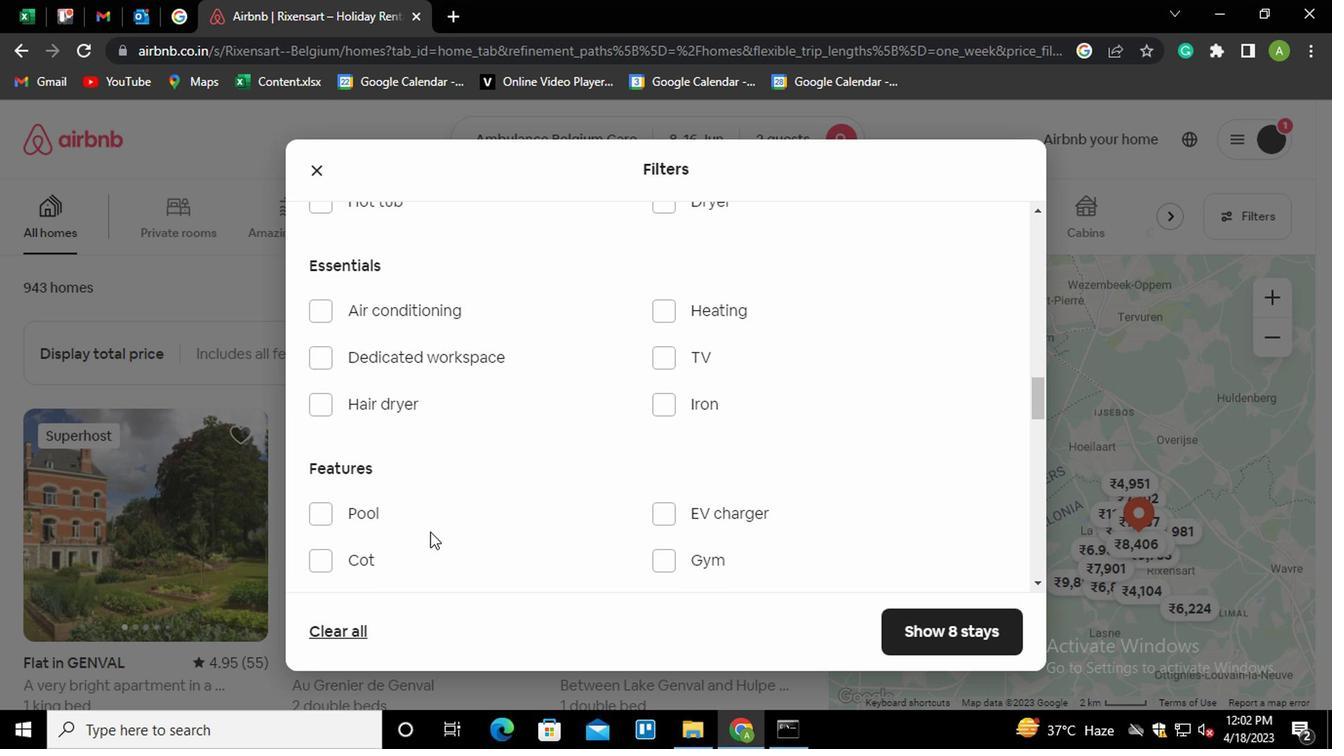 
Action: Mouse scrolled (428, 523) with delta (0, 0)
Screenshot: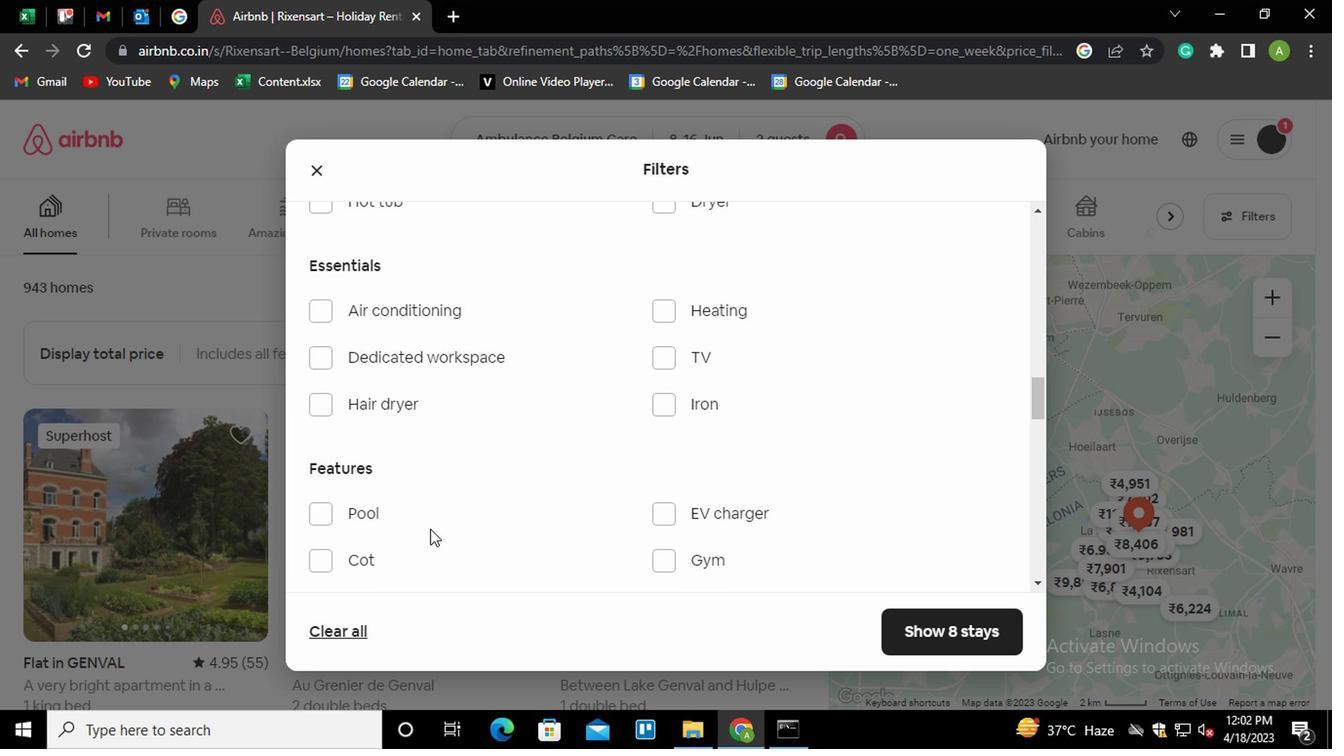 
Action: Mouse moved to (525, 499)
Screenshot: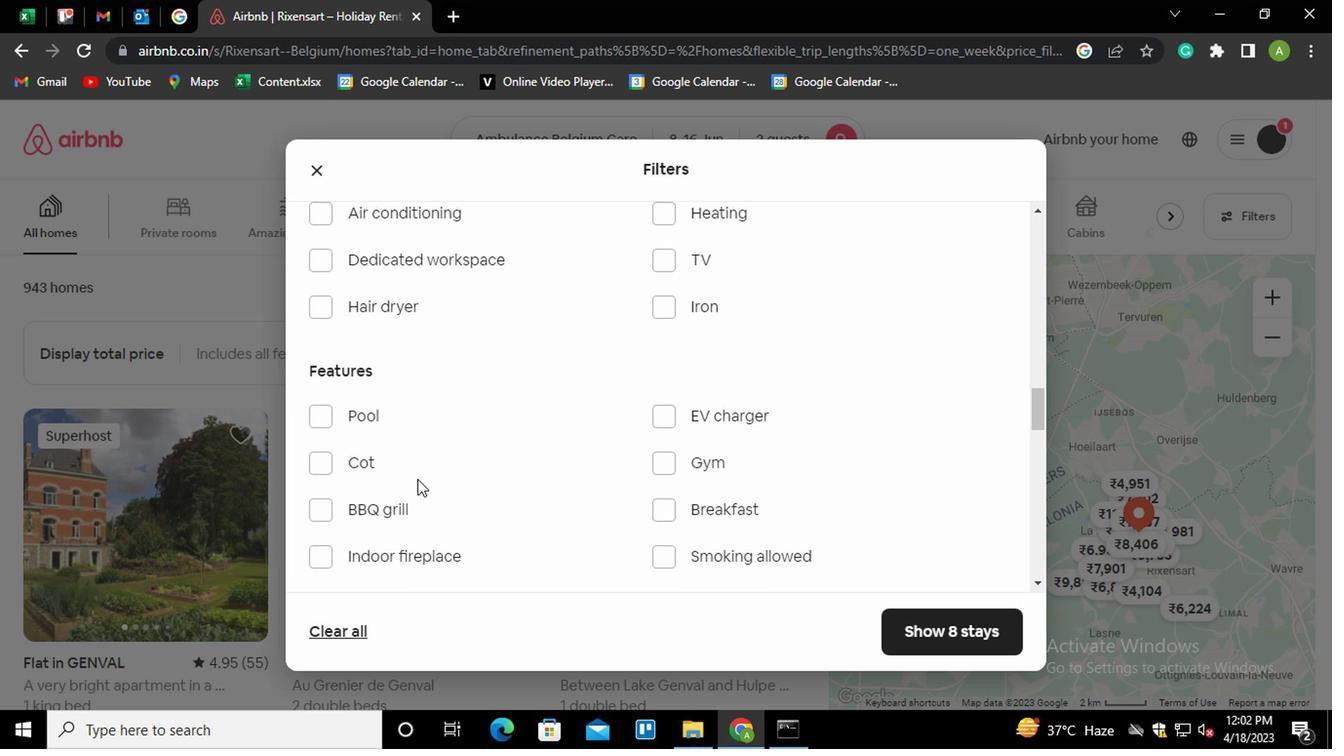 
Action: Mouse scrolled (525, 498) with delta (0, 0)
Screenshot: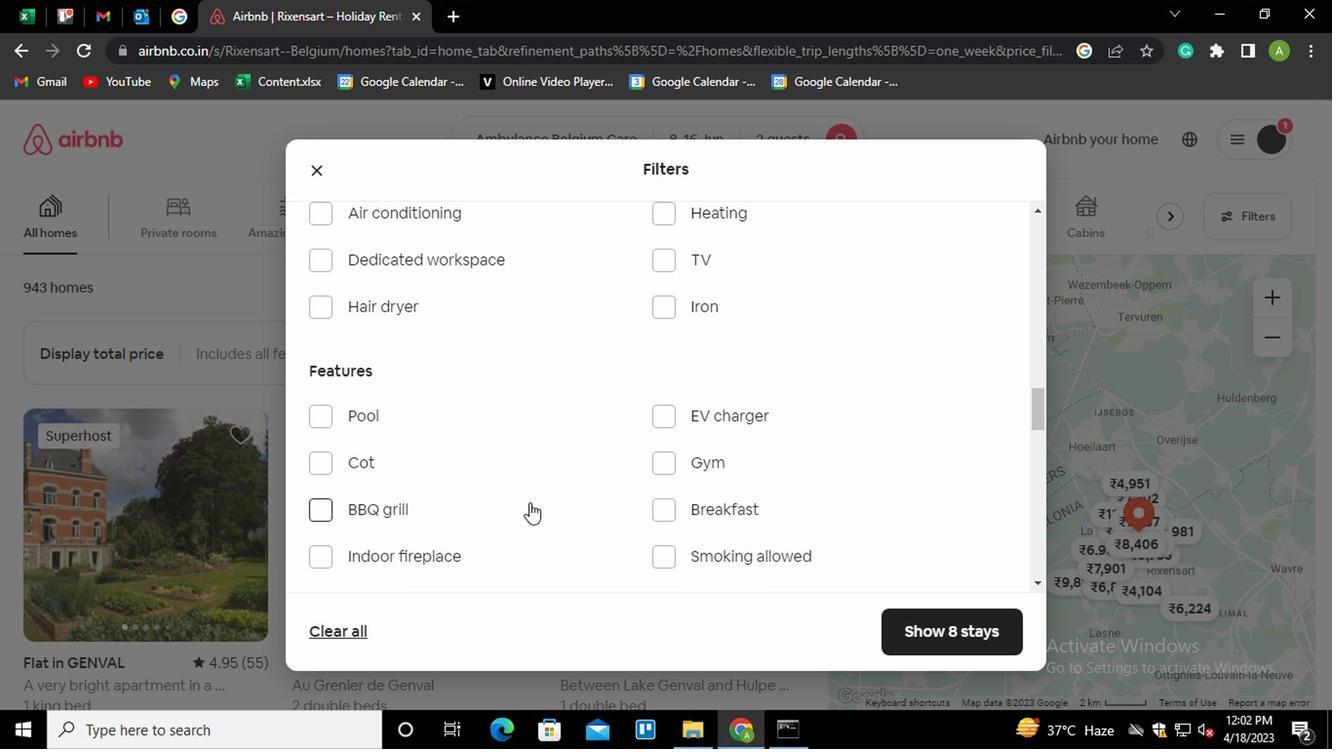 
Action: Mouse moved to (502, 507)
Screenshot: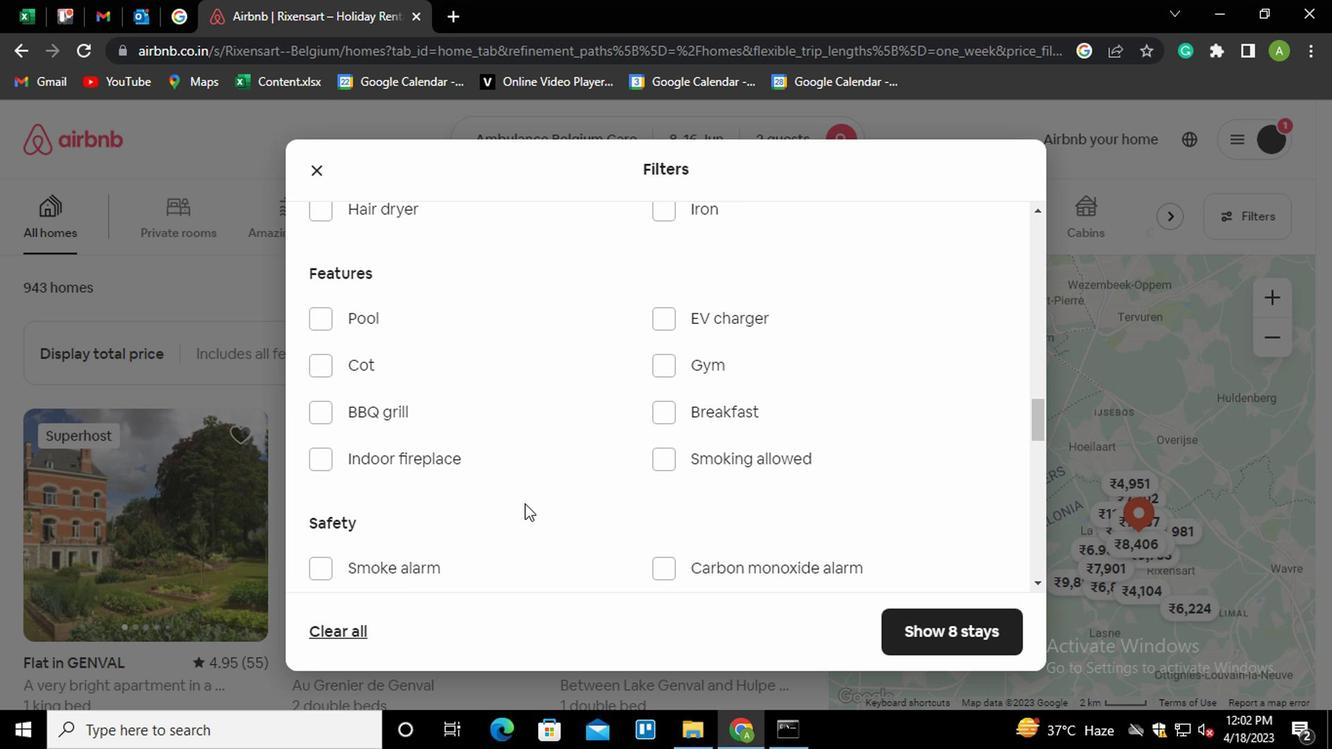 
Action: Mouse scrolled (502, 506) with delta (0, 0)
Screenshot: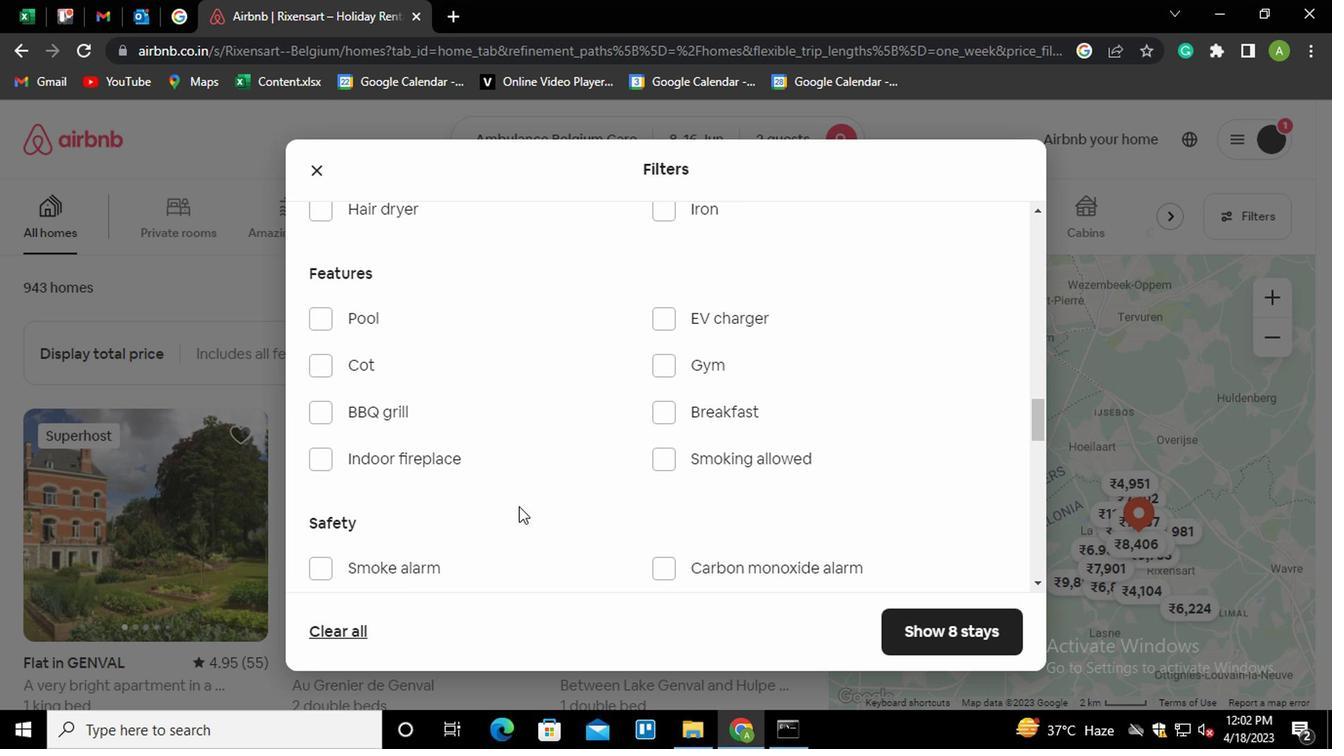 
Action: Mouse moved to (496, 507)
Screenshot: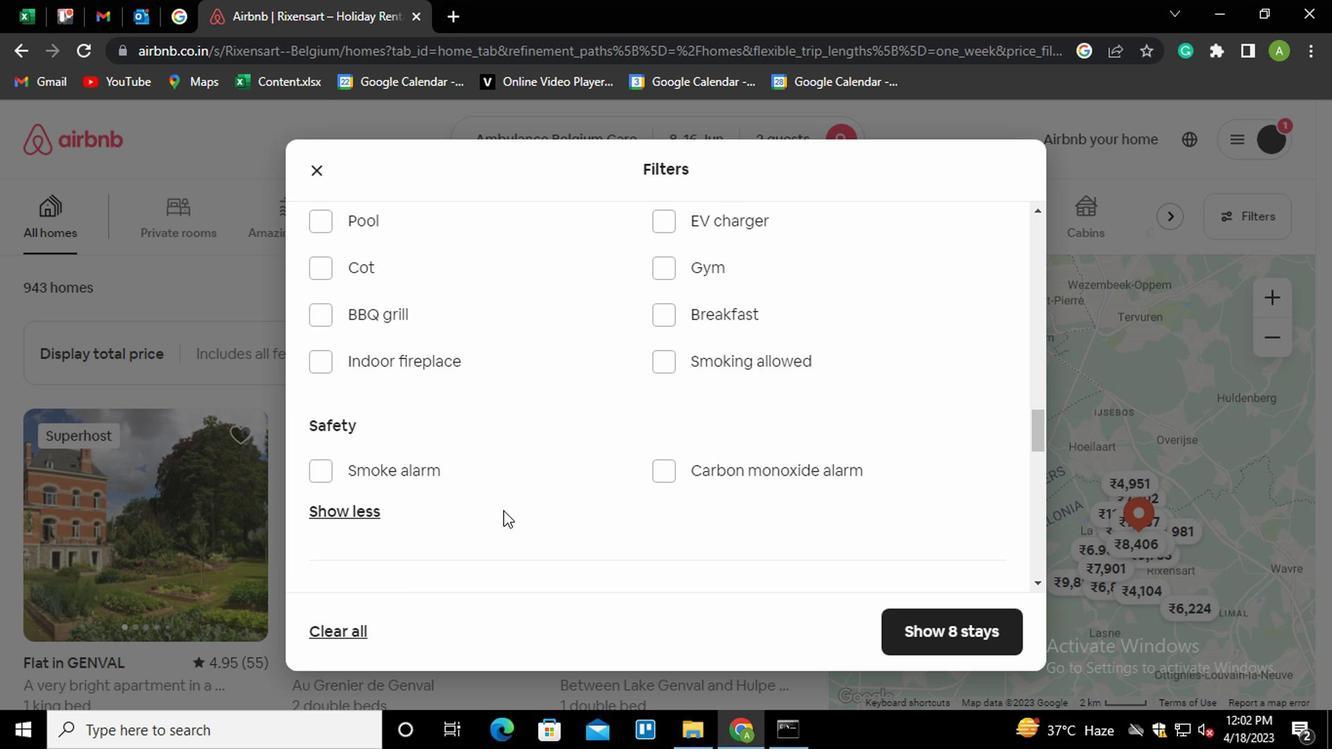
Action: Mouse scrolled (496, 508) with delta (0, 1)
Screenshot: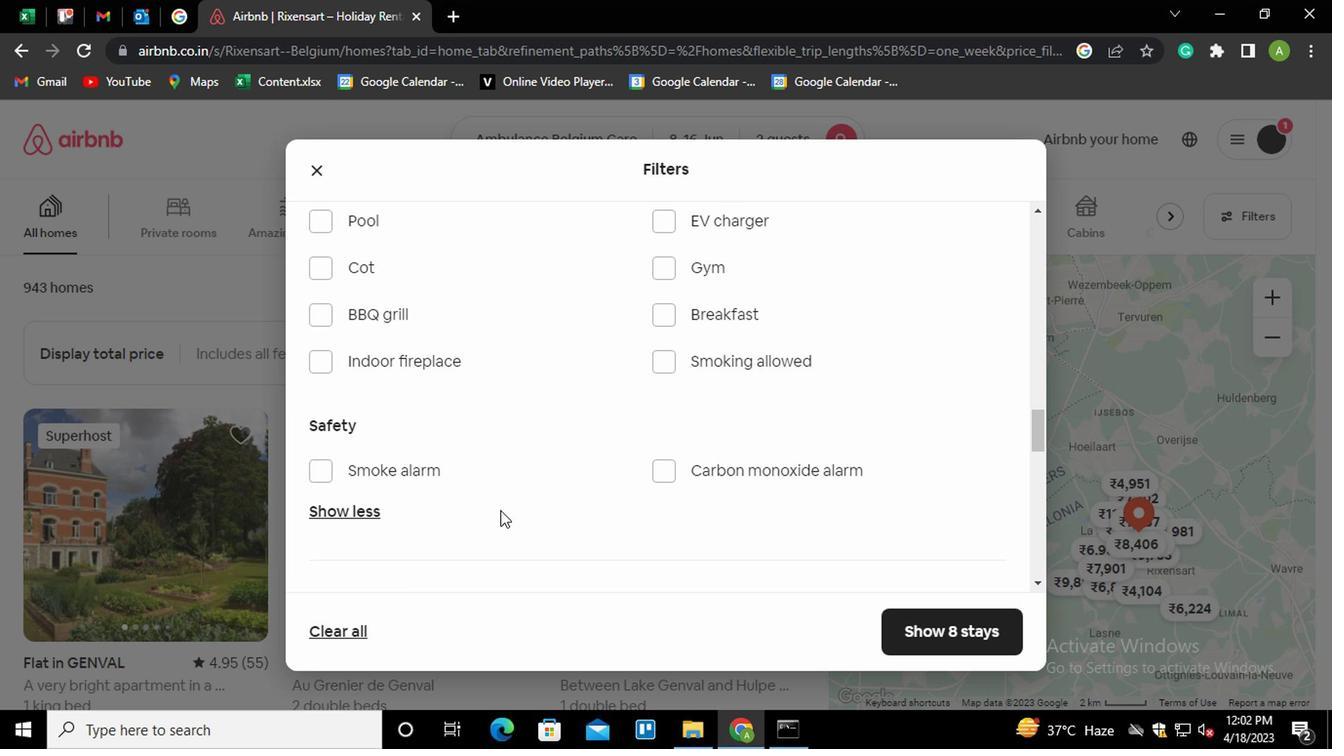 
Action: Mouse scrolled (496, 508) with delta (0, 1)
Screenshot: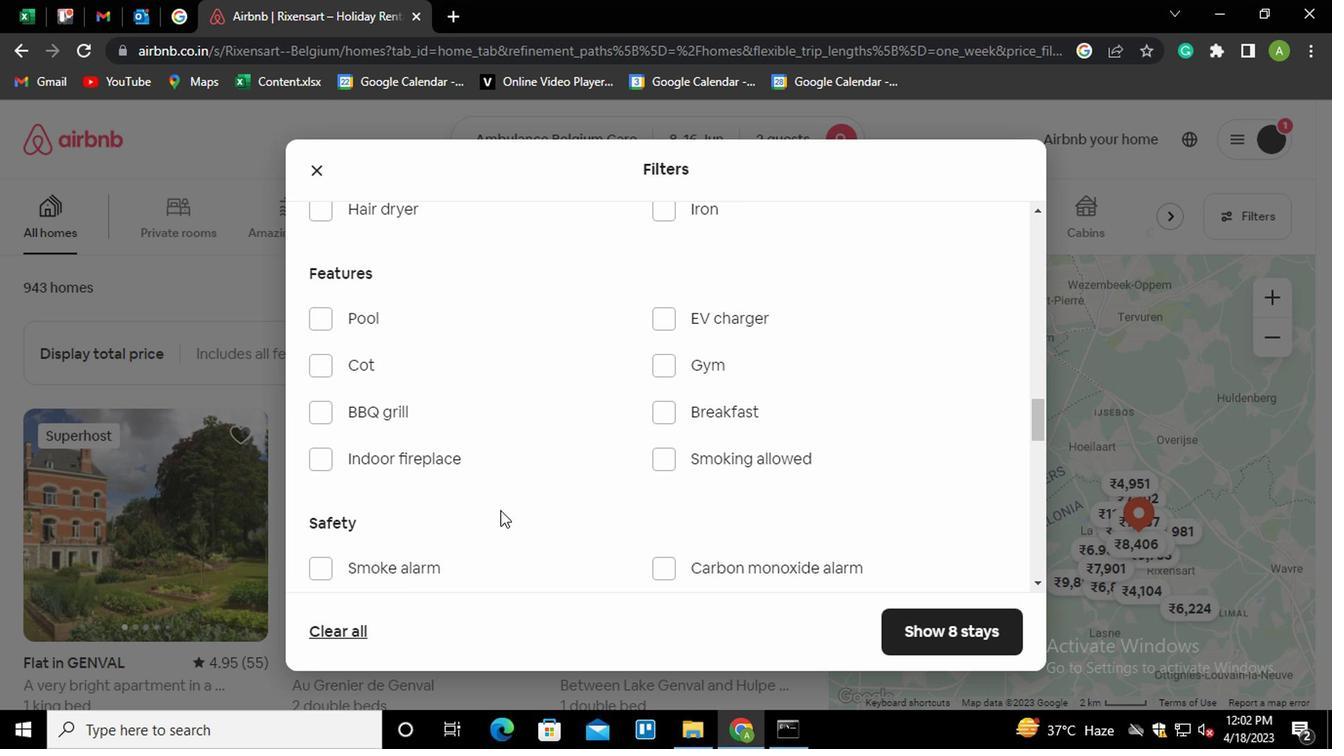 
Action: Mouse scrolled (496, 508) with delta (0, 1)
Screenshot: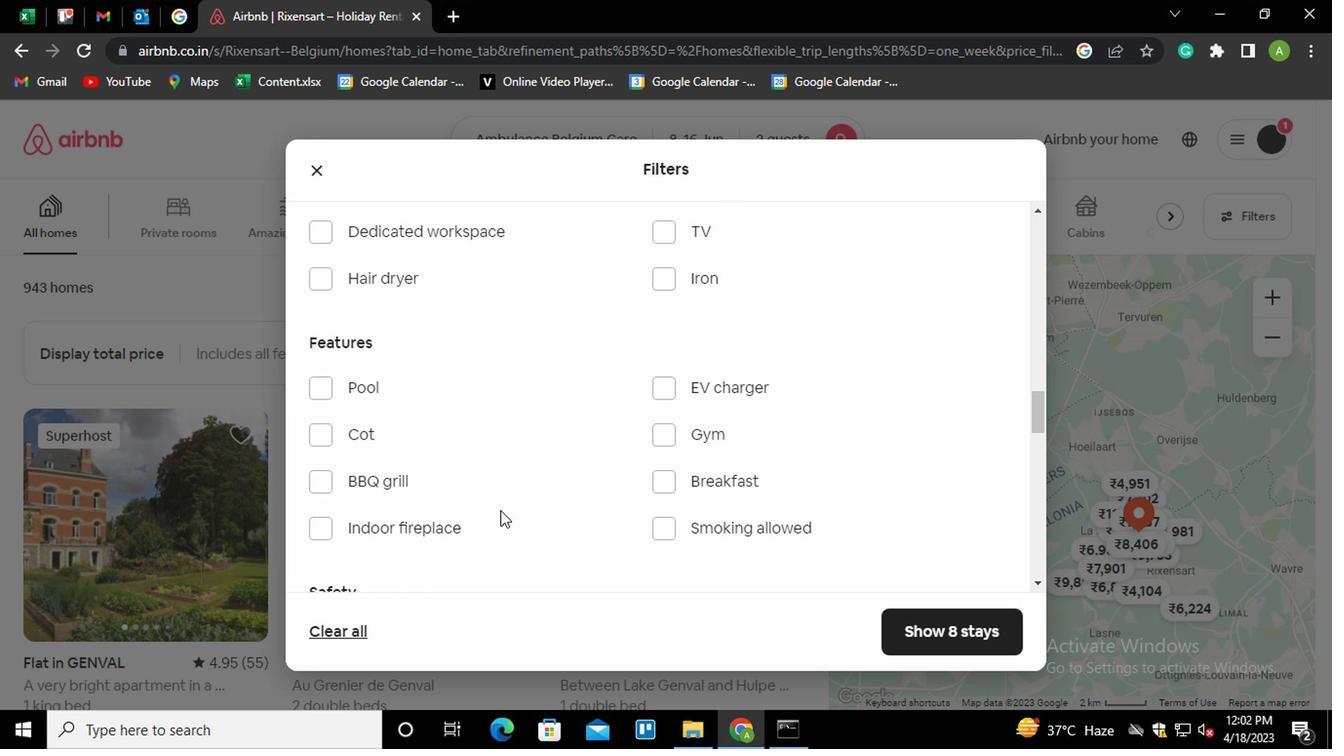 
Action: Mouse scrolled (496, 508) with delta (0, 1)
Screenshot: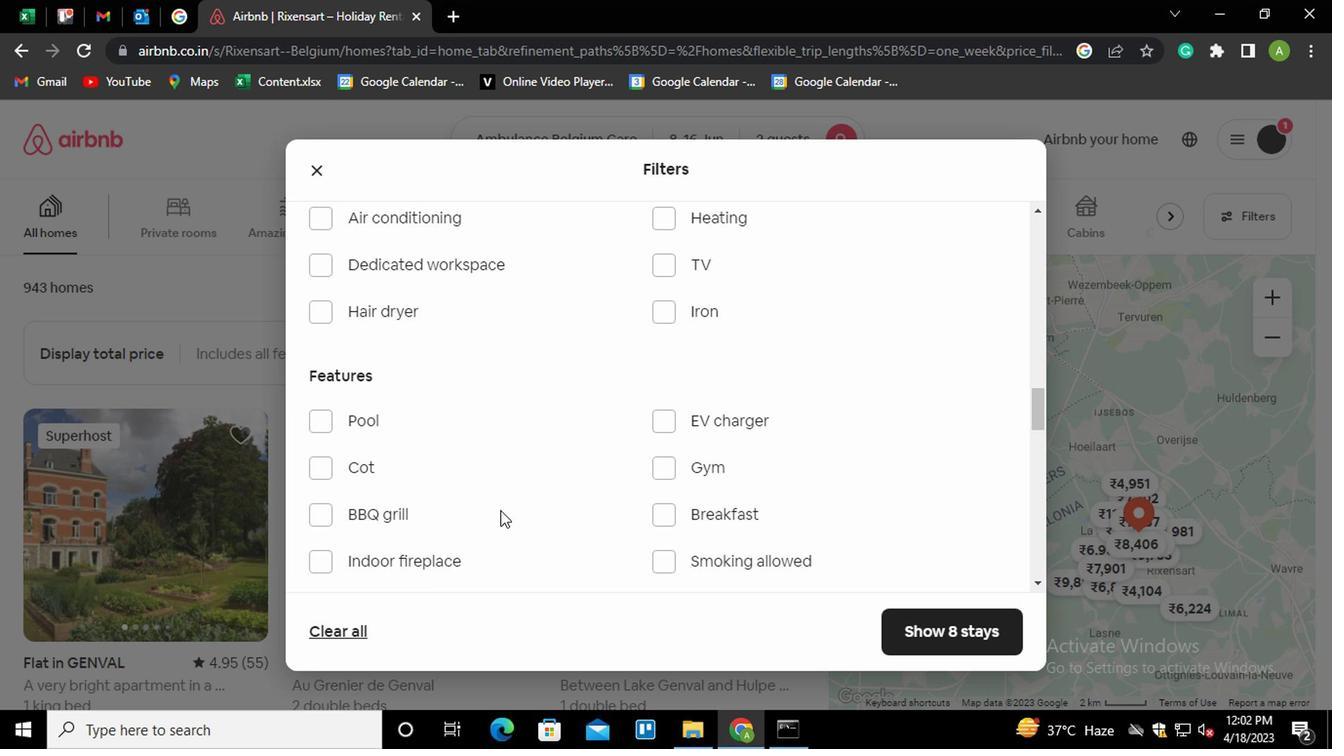 
Action: Mouse moved to (659, 408)
Screenshot: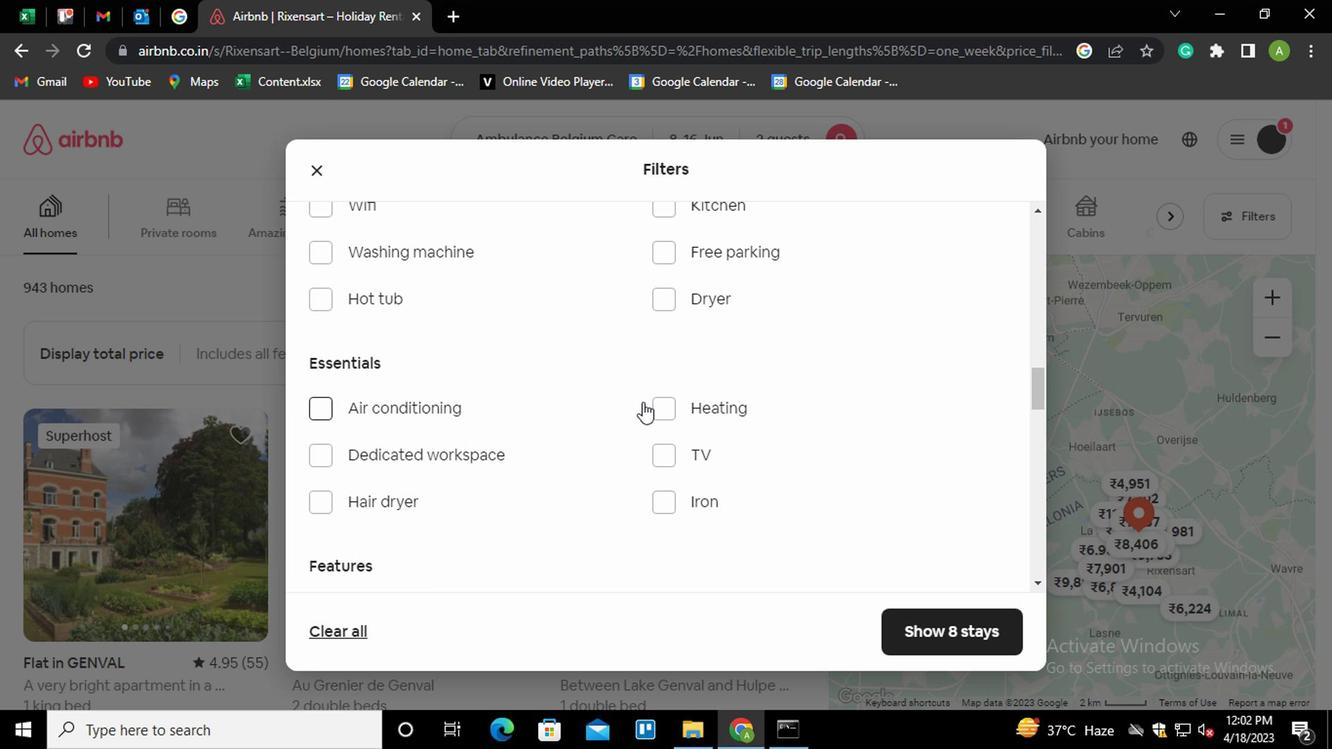 
Action: Mouse pressed left at (659, 408)
Screenshot: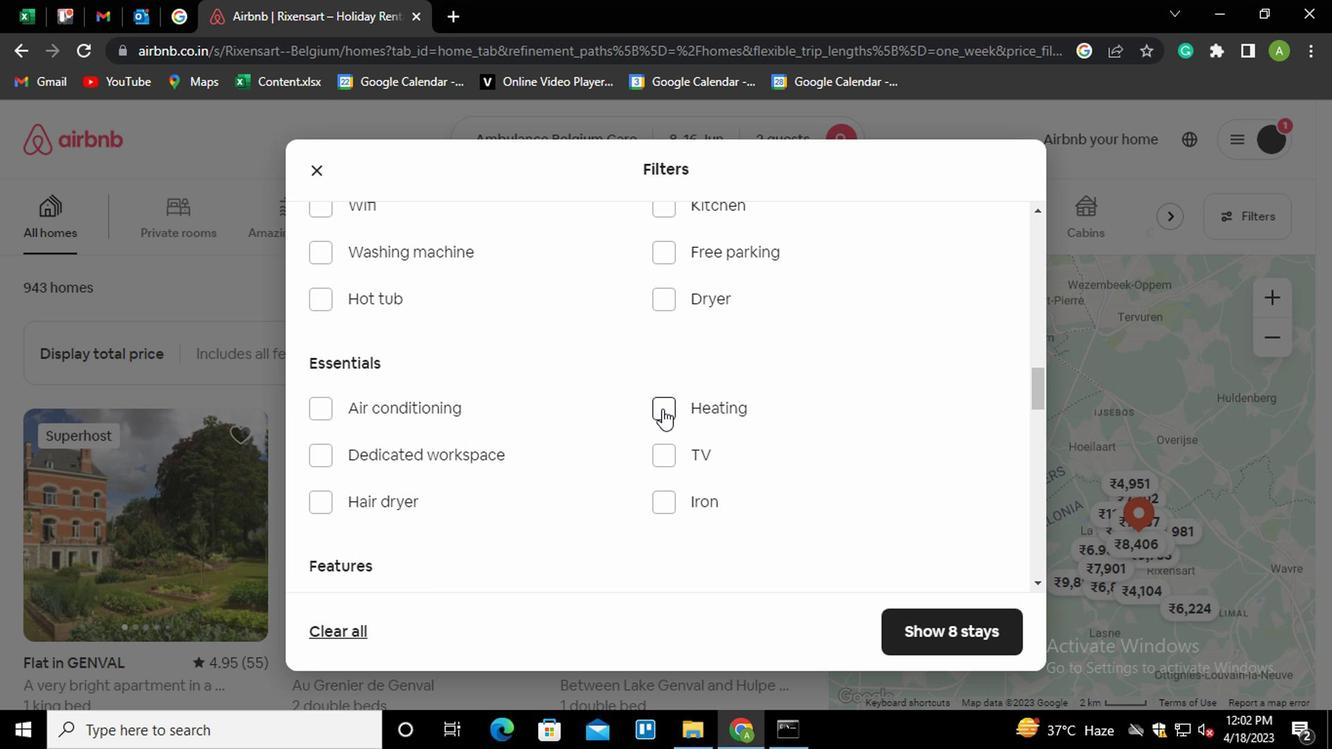 
Action: Mouse moved to (618, 471)
Screenshot: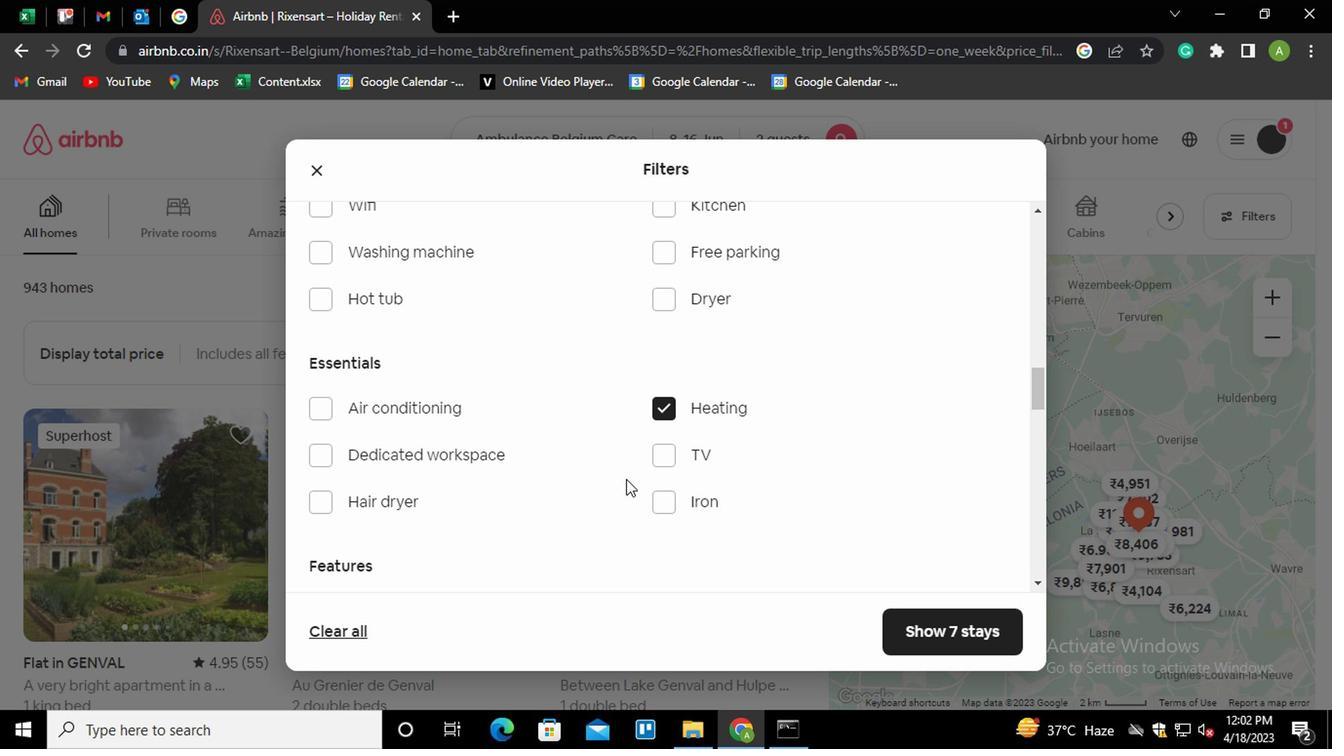 
Action: Mouse scrolled (618, 470) with delta (0, 0)
Screenshot: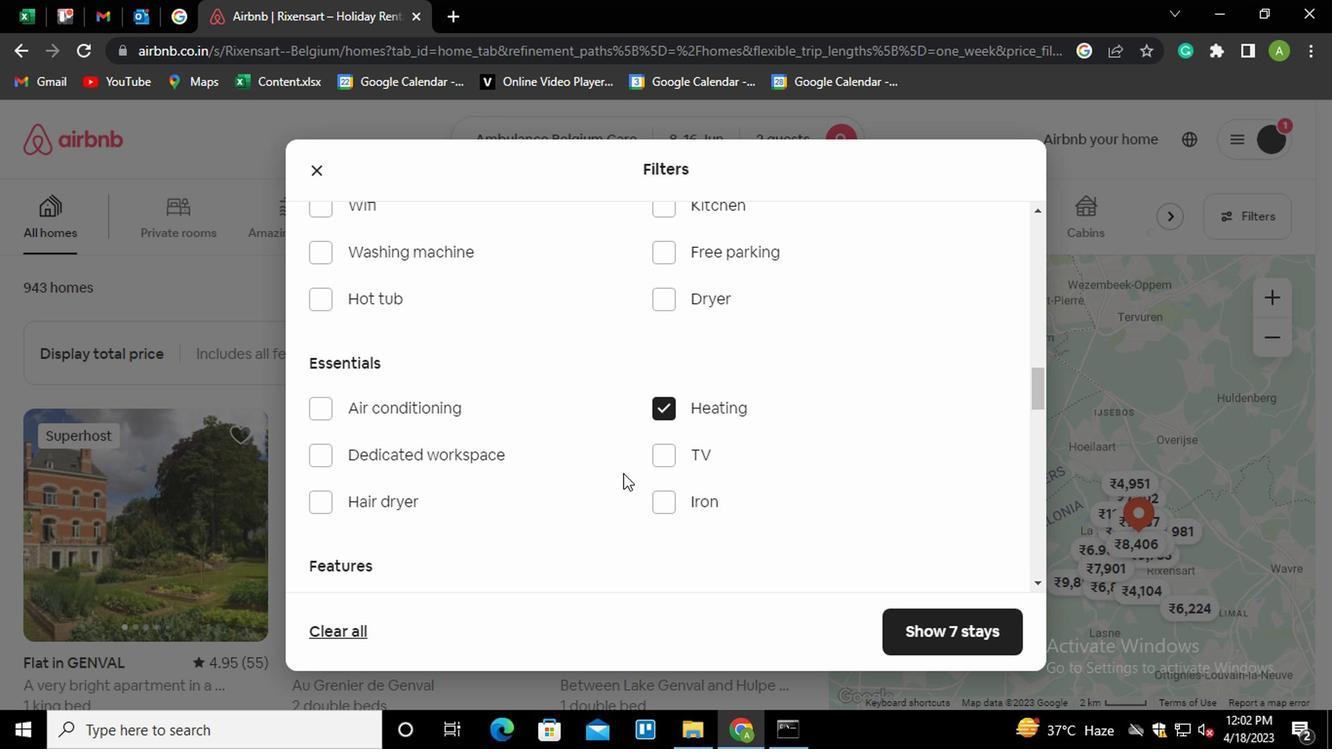 
Action: Mouse scrolled (618, 470) with delta (0, 0)
Screenshot: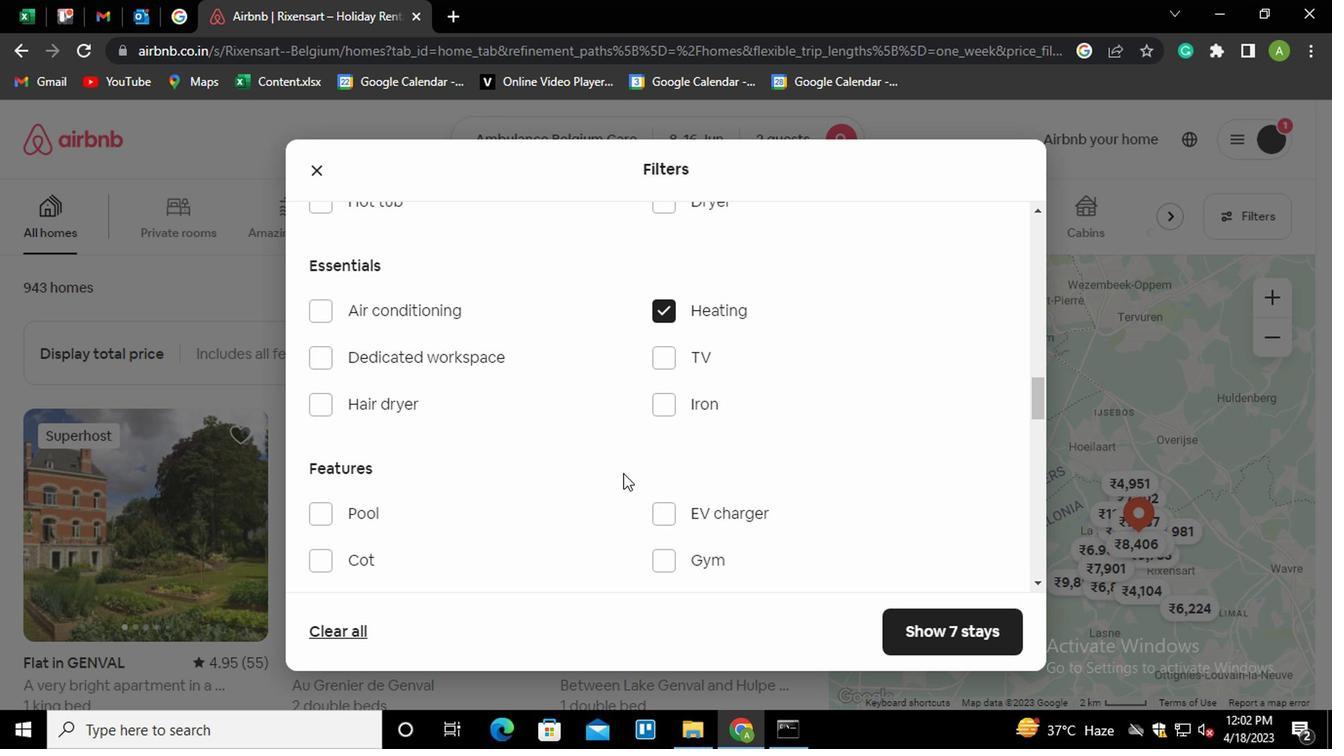 
Action: Mouse scrolled (618, 470) with delta (0, 0)
Screenshot: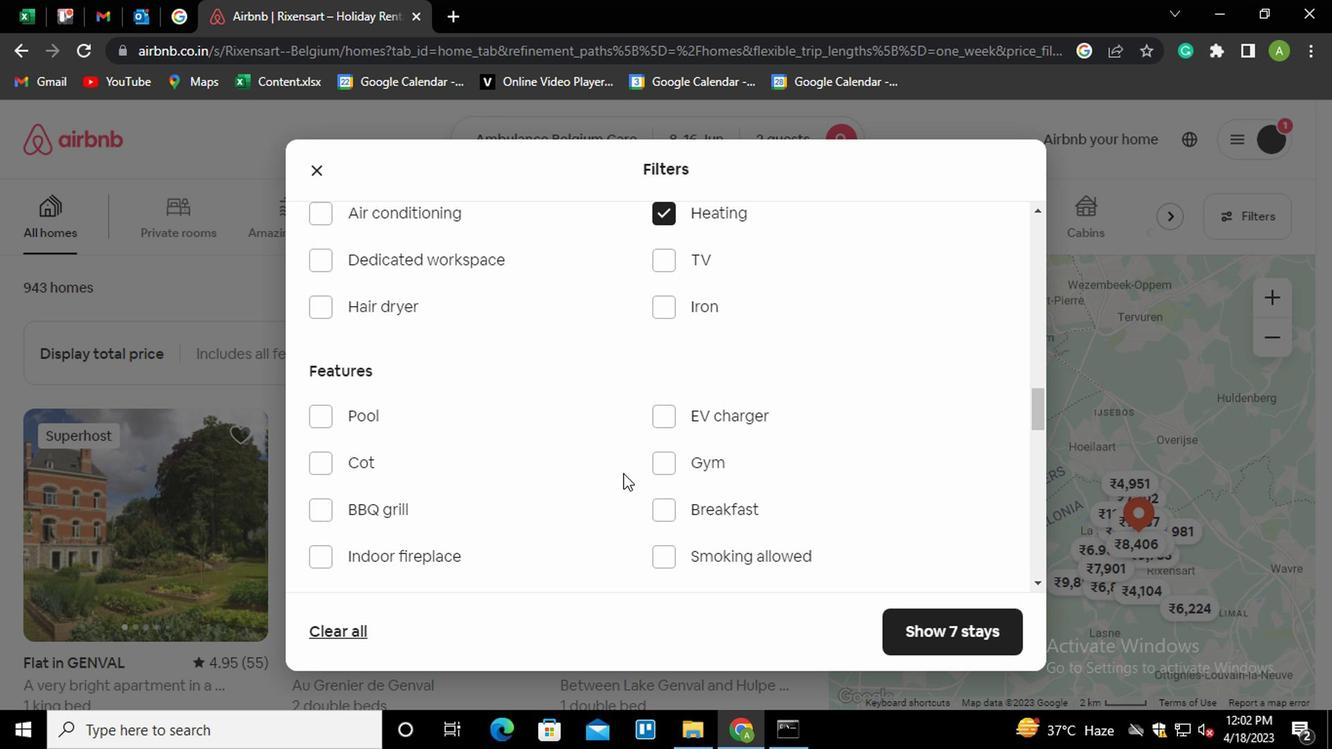 
Action: Mouse scrolled (618, 470) with delta (0, 0)
Screenshot: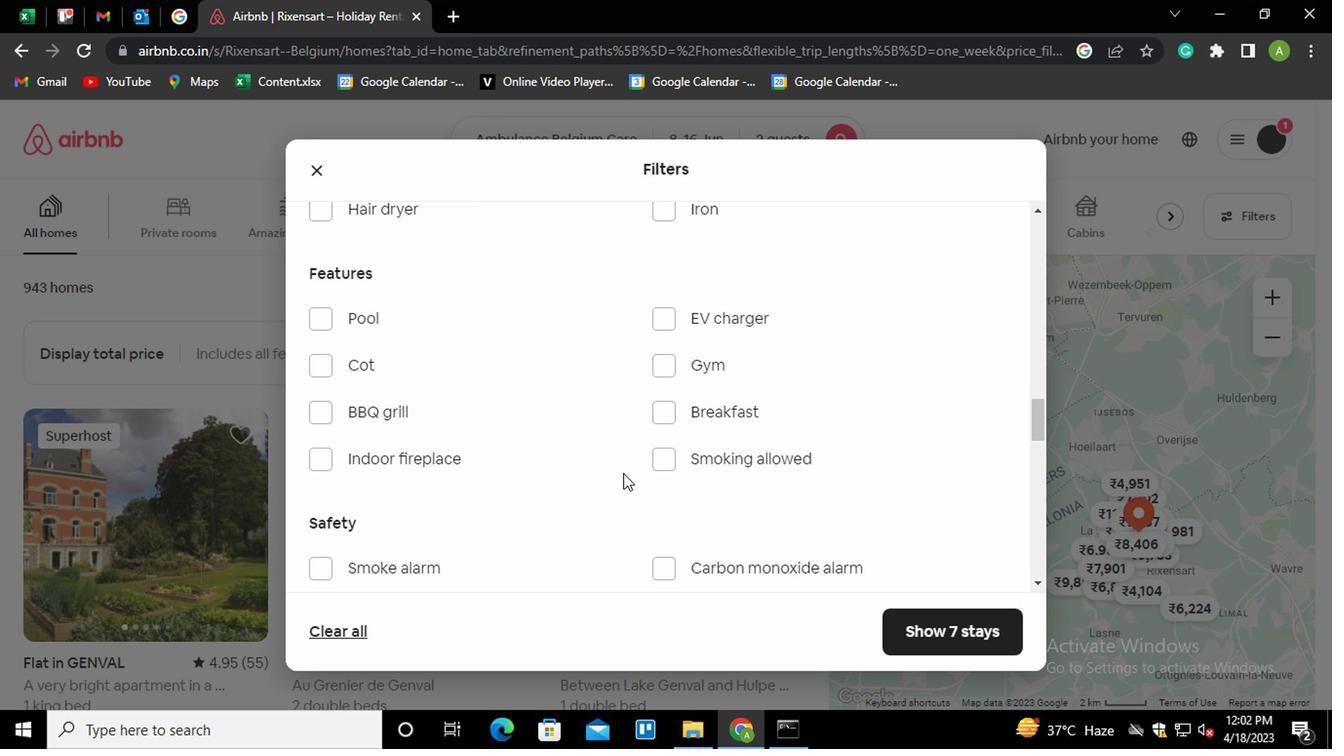 
Action: Mouse scrolled (618, 470) with delta (0, 0)
Screenshot: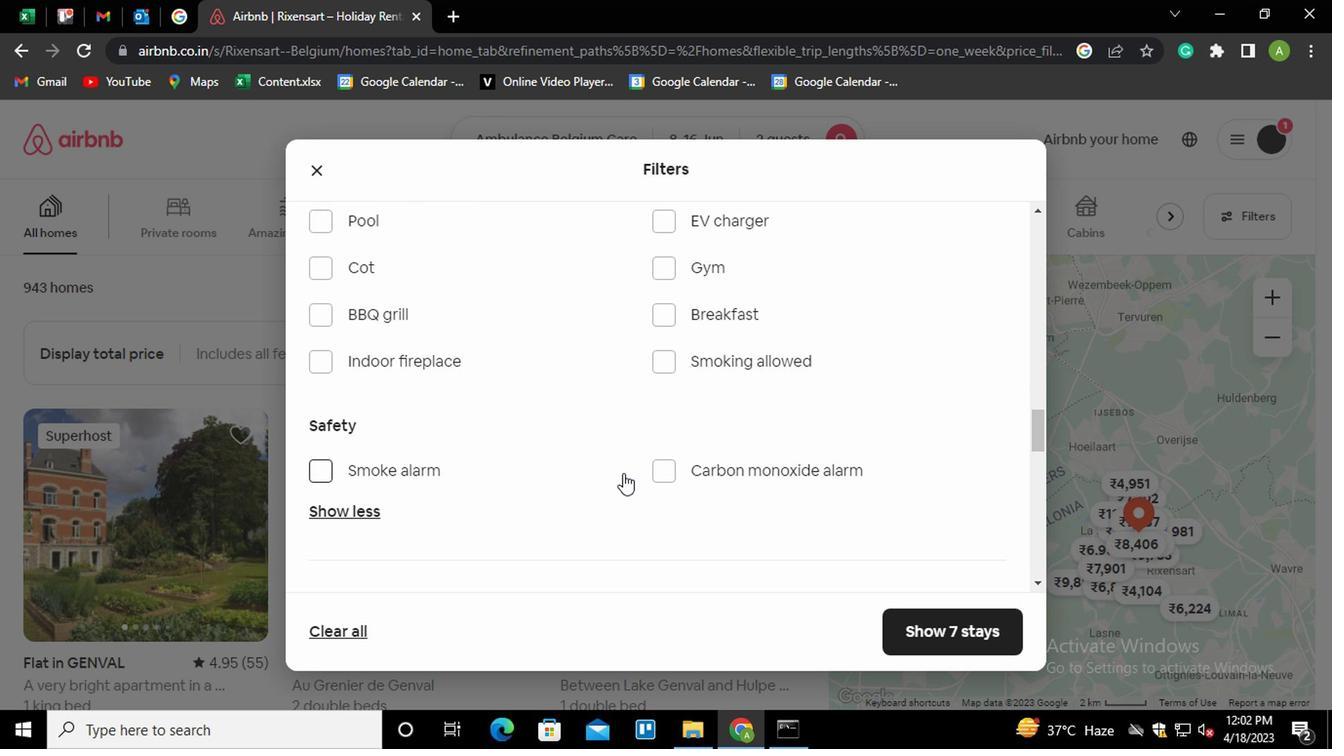 
Action: Mouse moved to (618, 471)
Screenshot: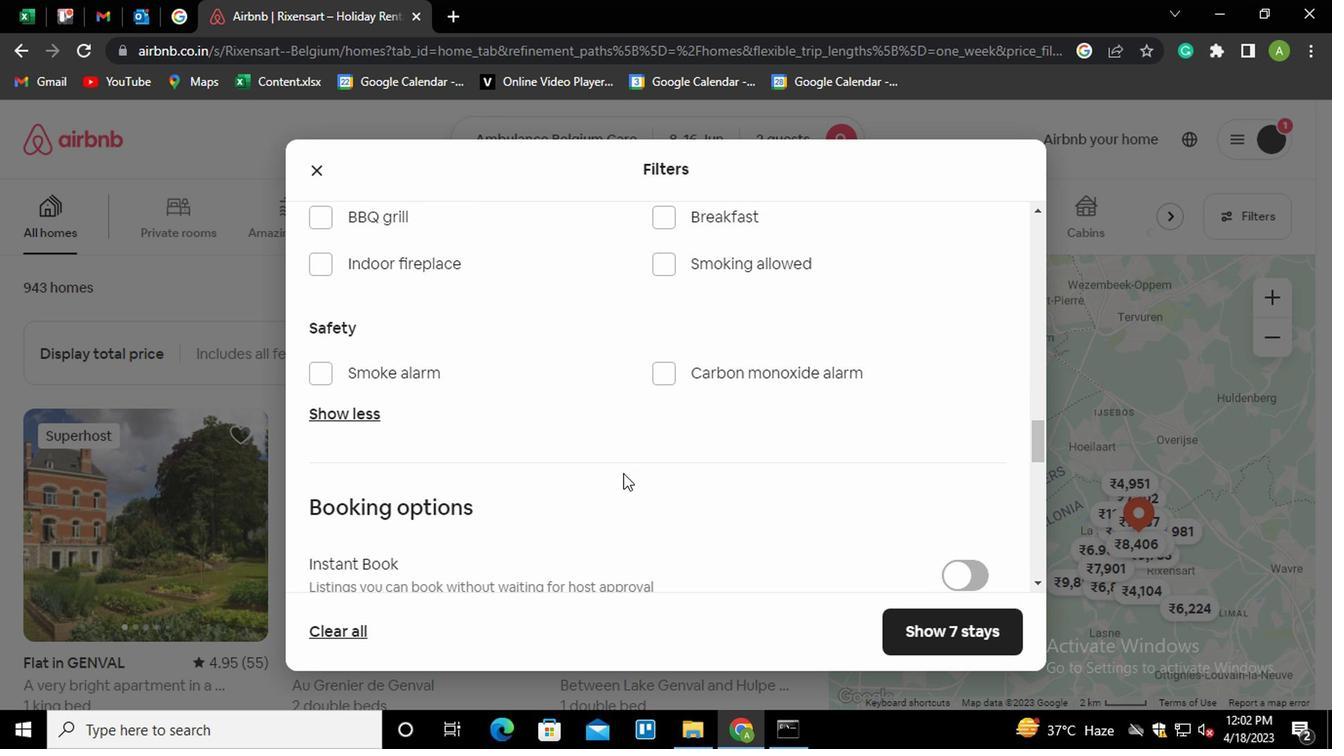 
Action: Mouse scrolled (618, 470) with delta (0, 0)
Screenshot: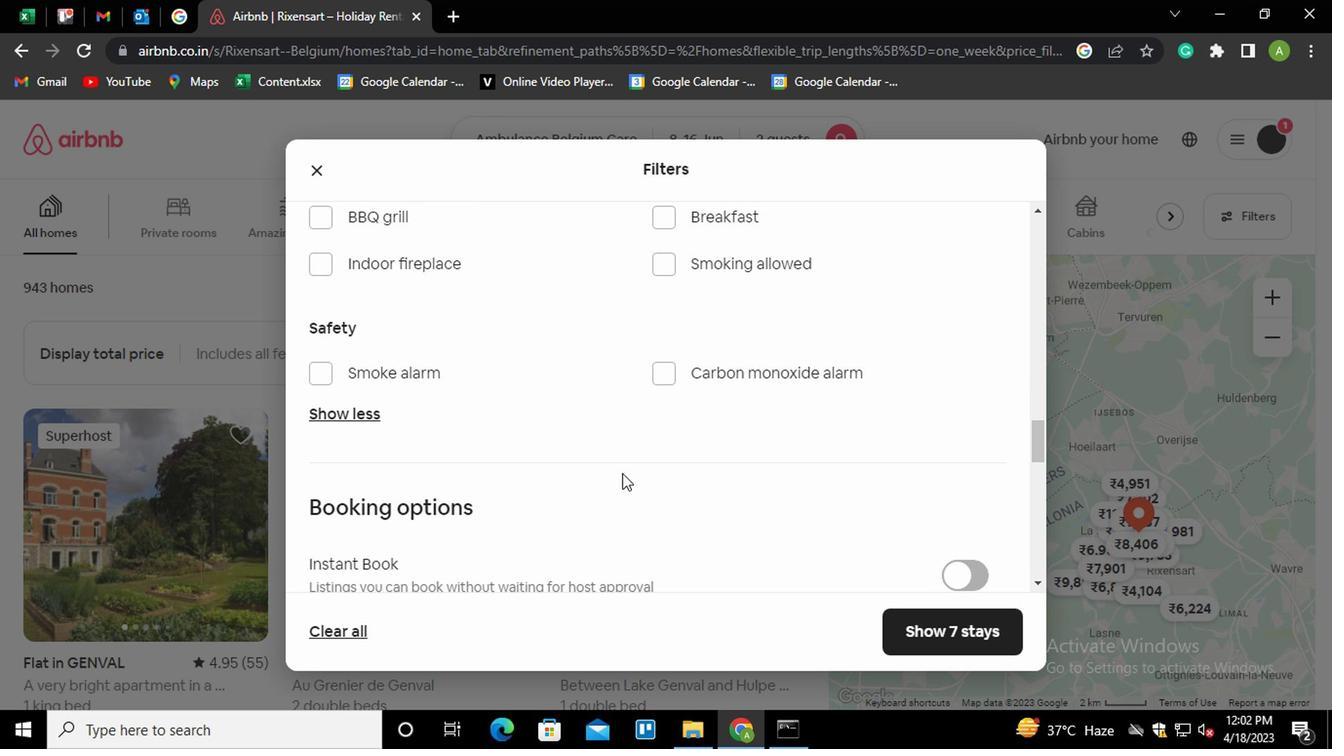
Action: Mouse moved to (963, 546)
Screenshot: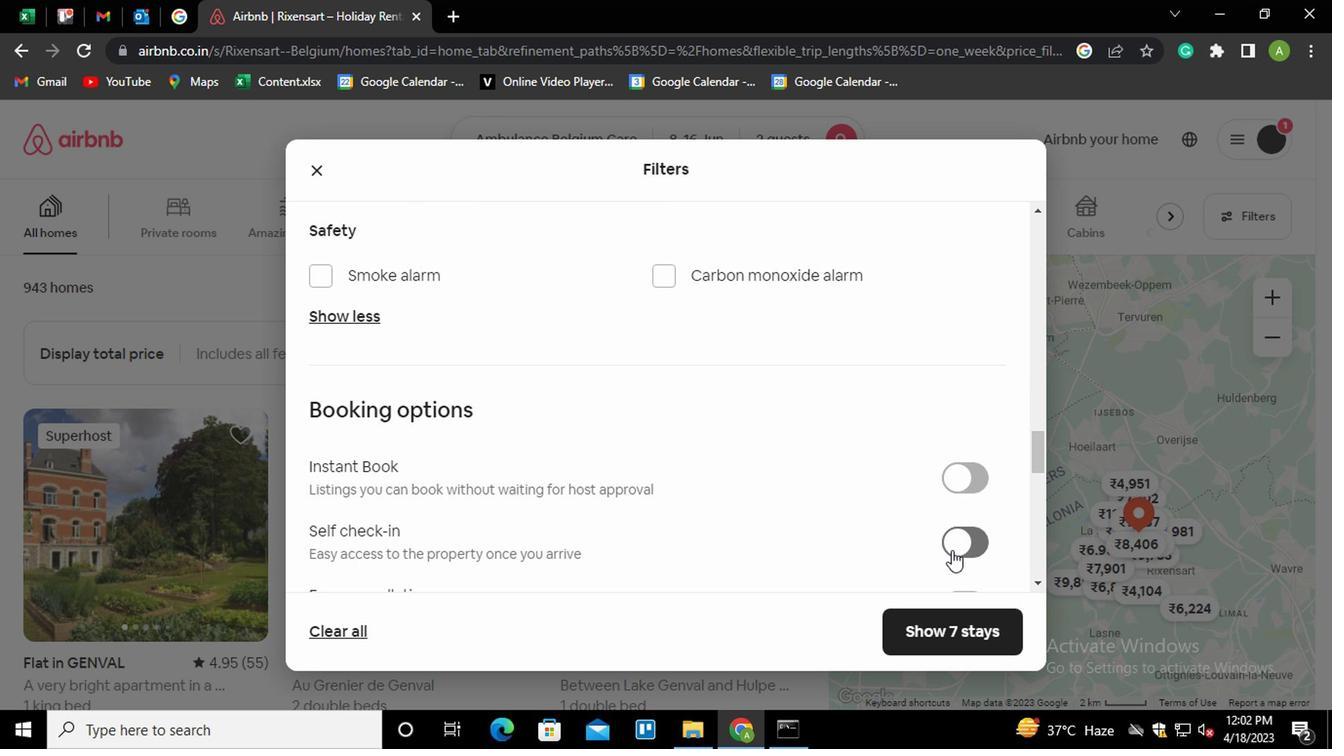 
Action: Mouse pressed left at (963, 546)
Screenshot: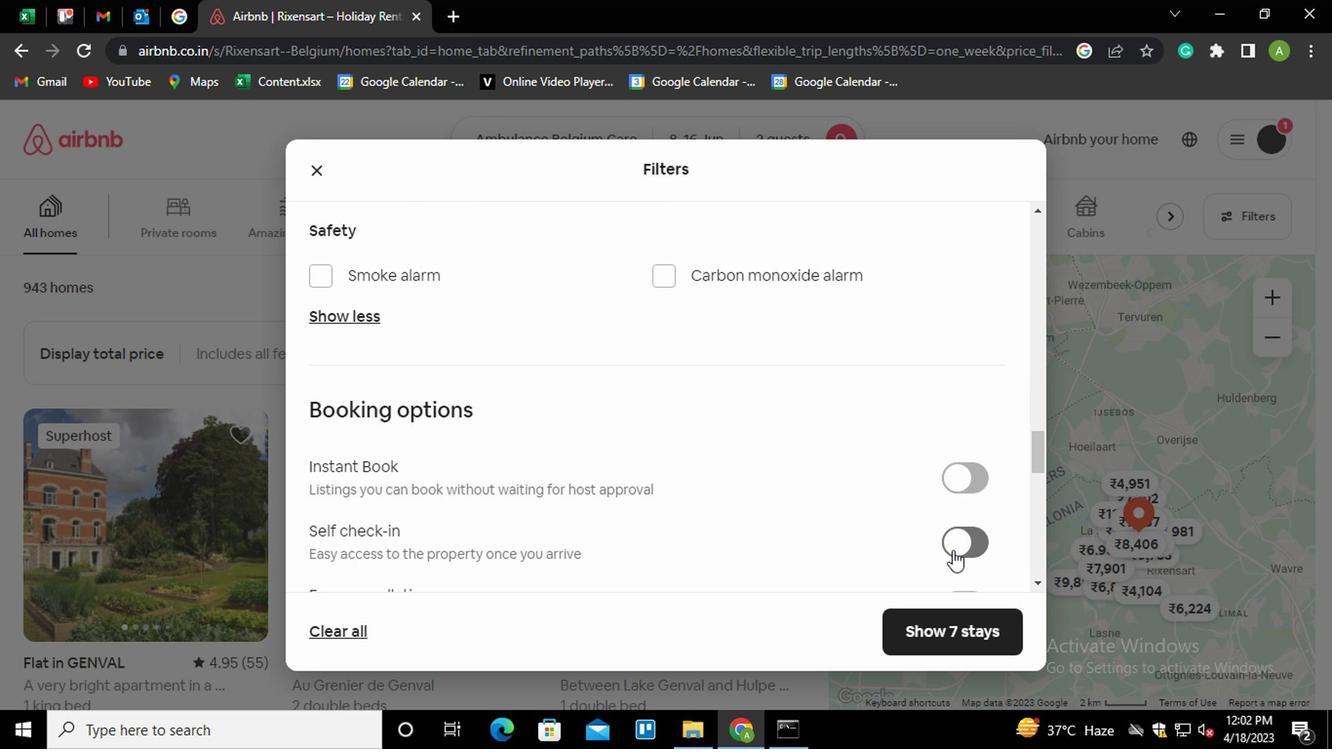 
Action: Mouse moved to (739, 501)
Screenshot: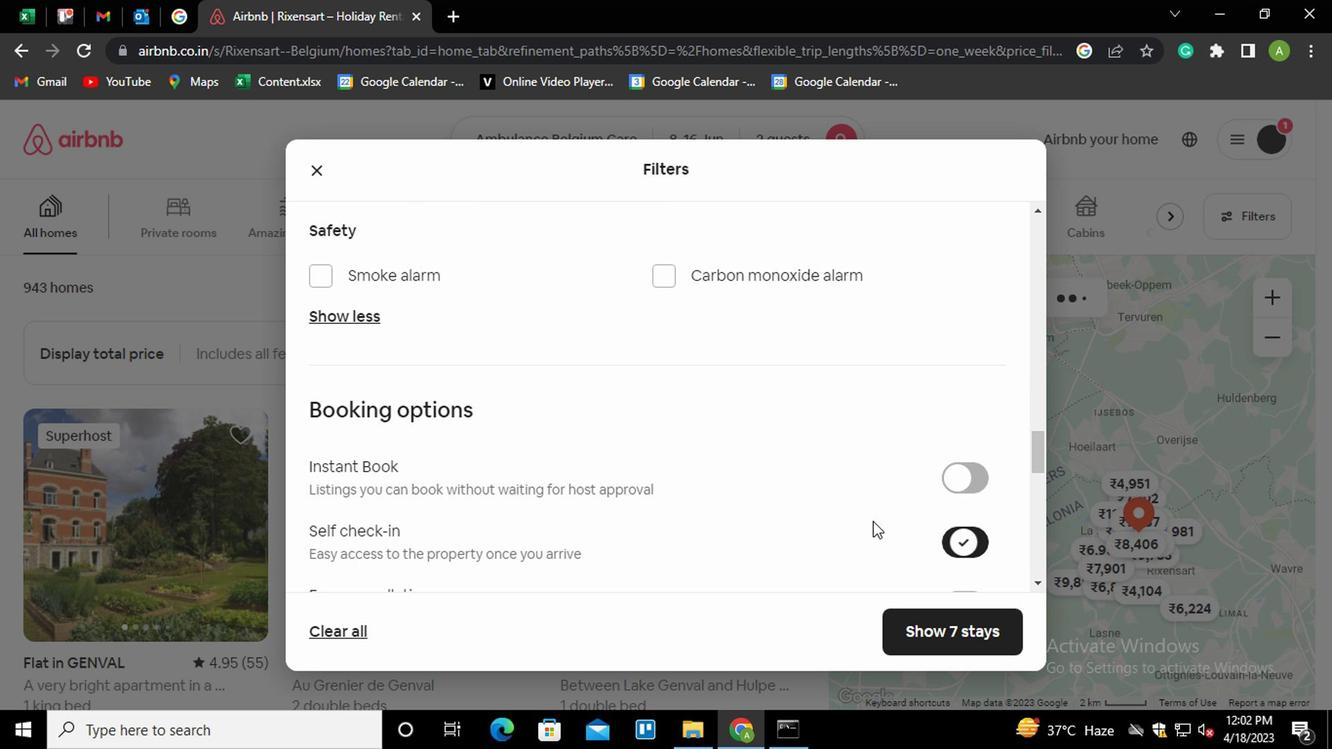 
Action: Mouse scrolled (739, 500) with delta (0, 0)
Screenshot: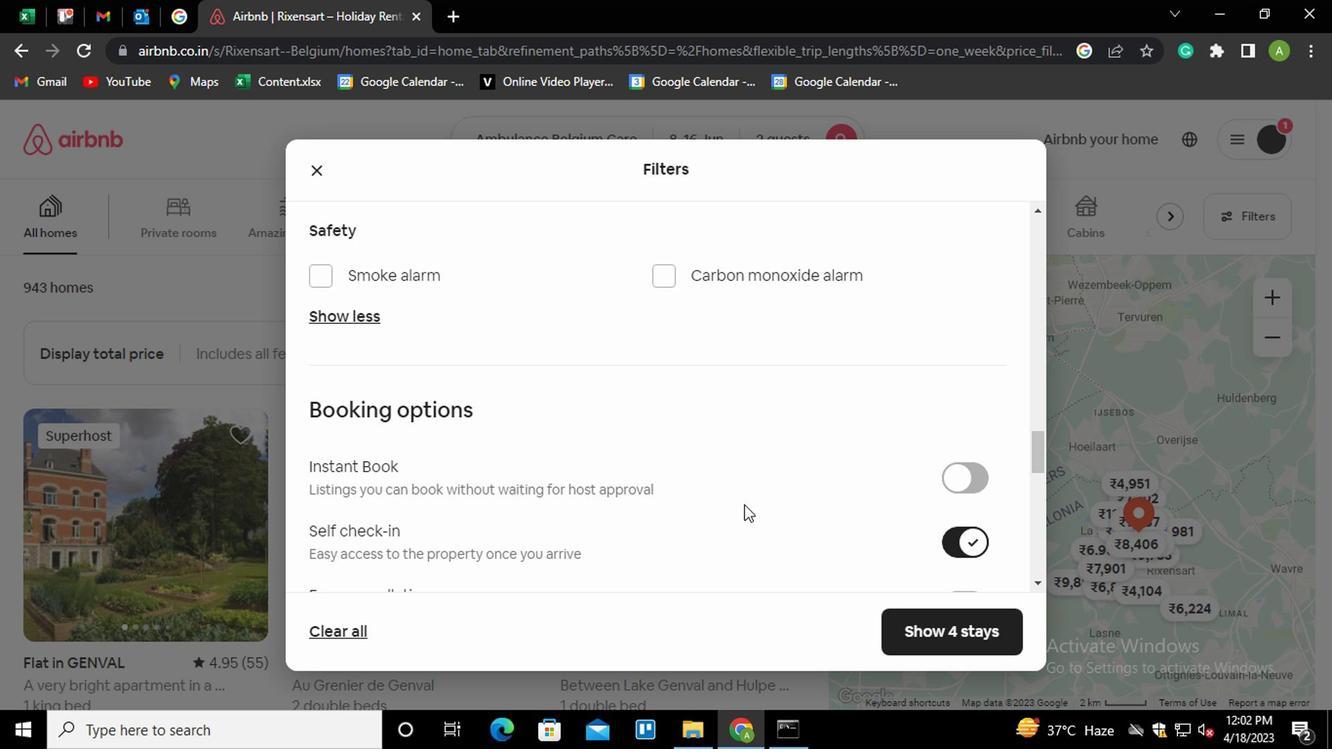 
Action: Mouse scrolled (739, 500) with delta (0, 0)
Screenshot: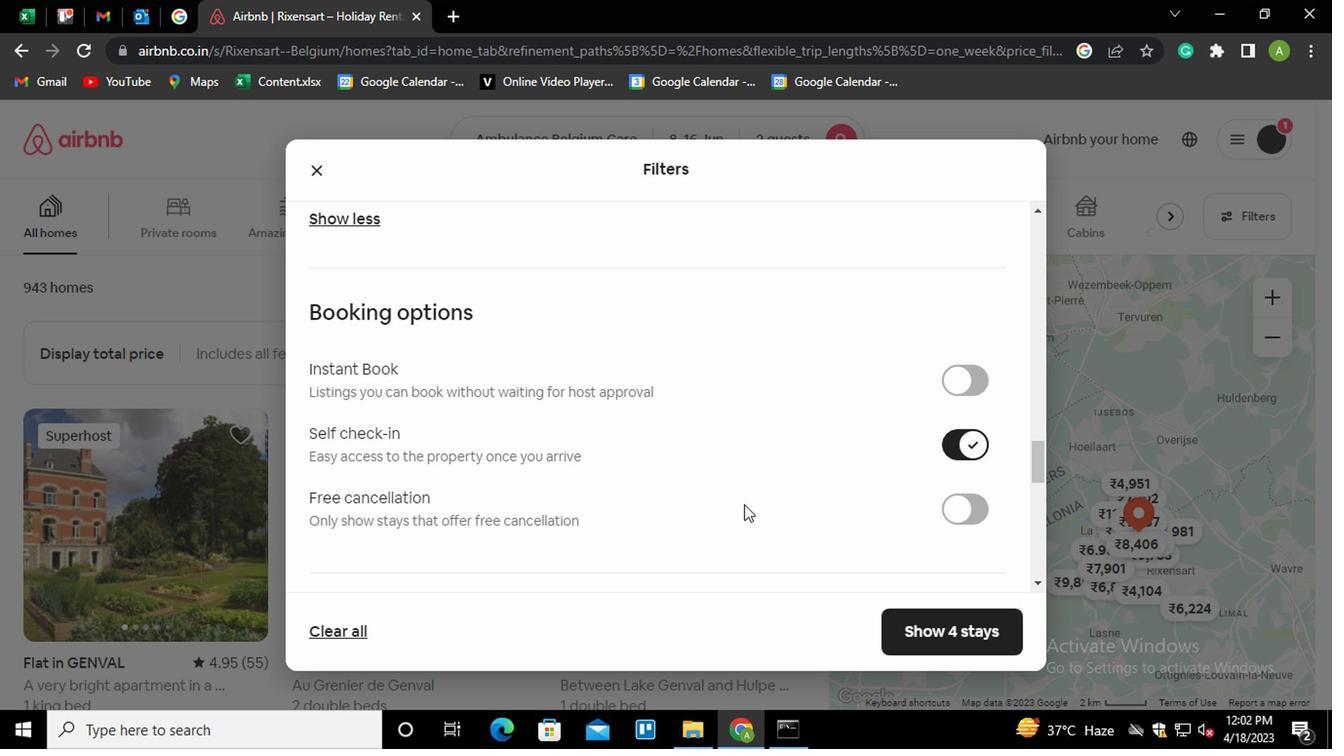
Action: Mouse scrolled (739, 500) with delta (0, 0)
Screenshot: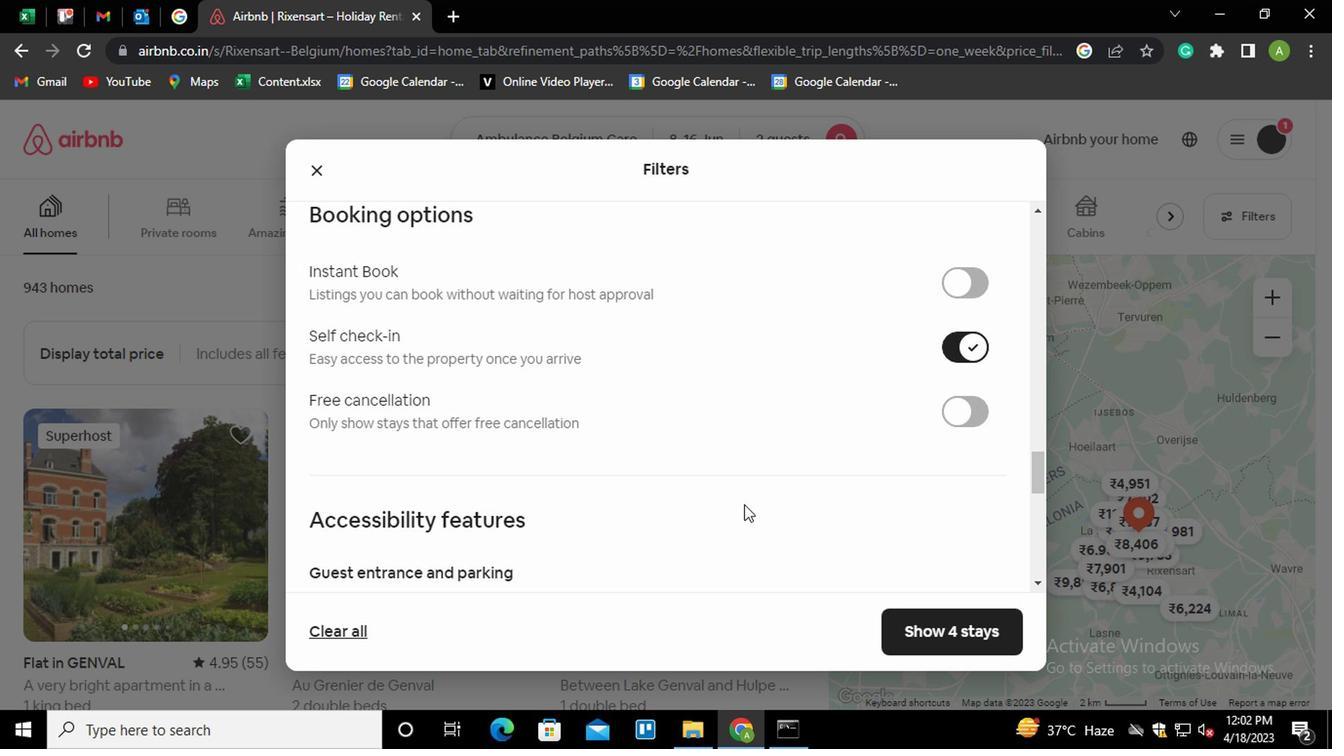 
Action: Mouse scrolled (739, 500) with delta (0, 0)
Screenshot: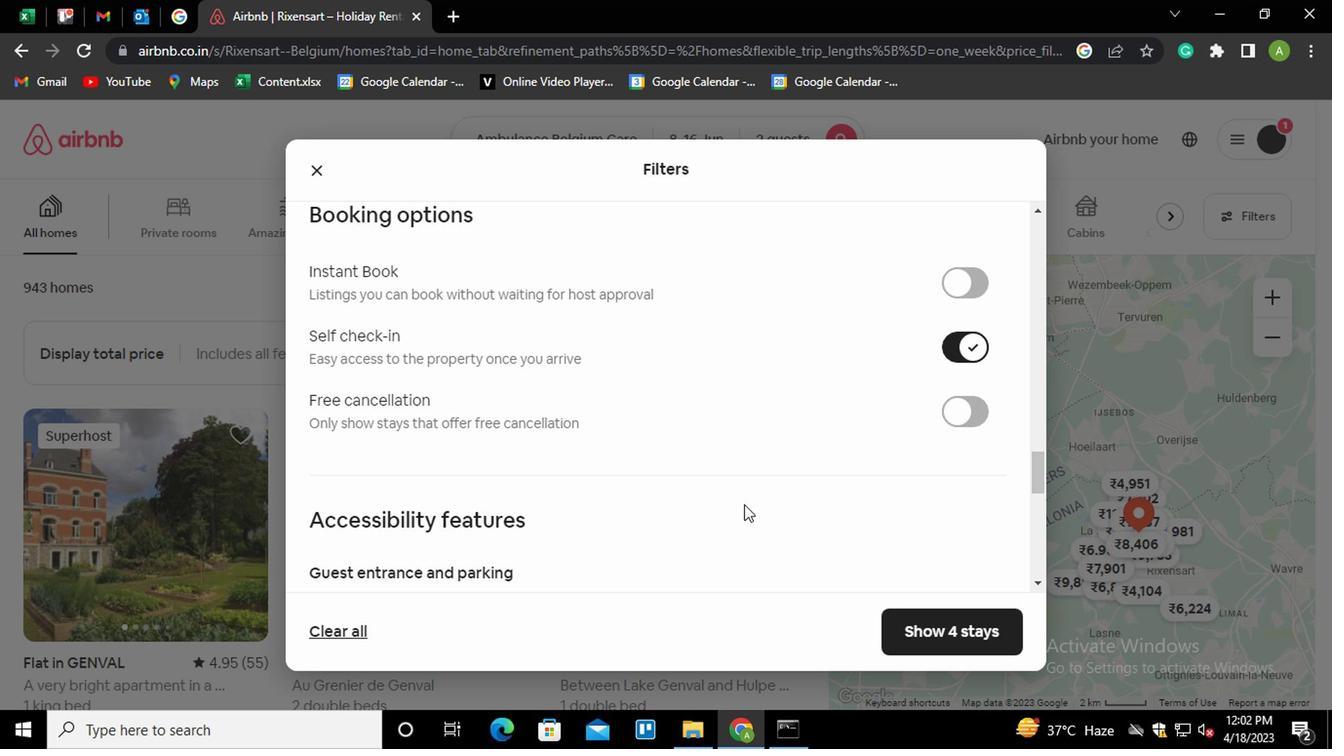
Action: Mouse scrolled (739, 500) with delta (0, 0)
Screenshot: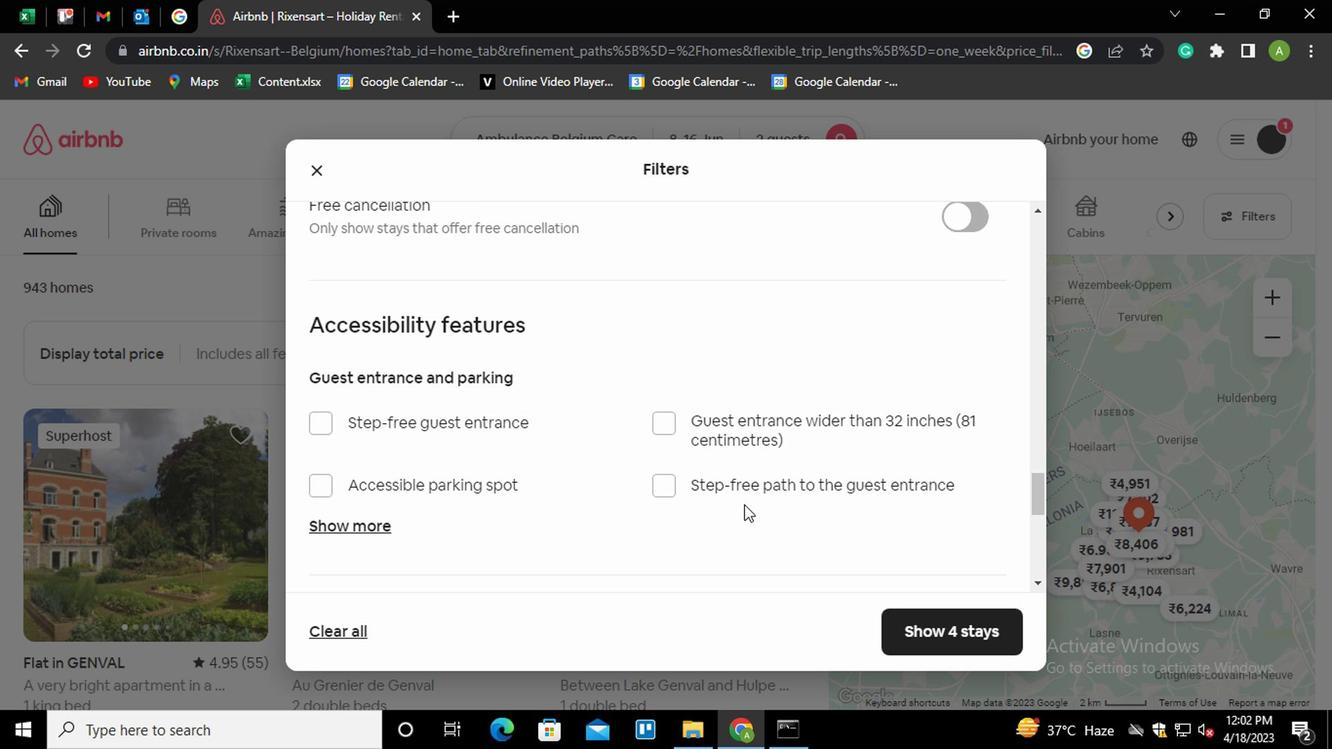 
Action: Mouse scrolled (739, 500) with delta (0, 0)
Screenshot: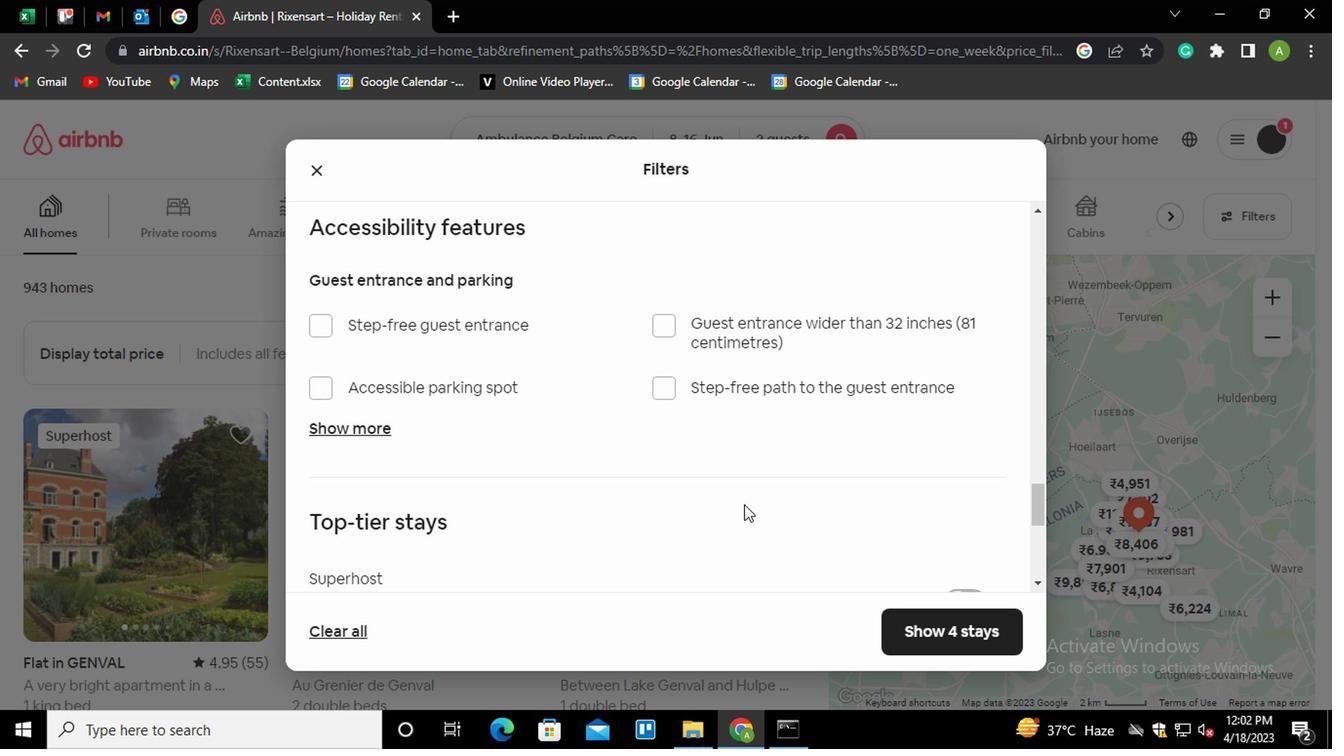 
Action: Mouse scrolled (739, 500) with delta (0, 0)
Screenshot: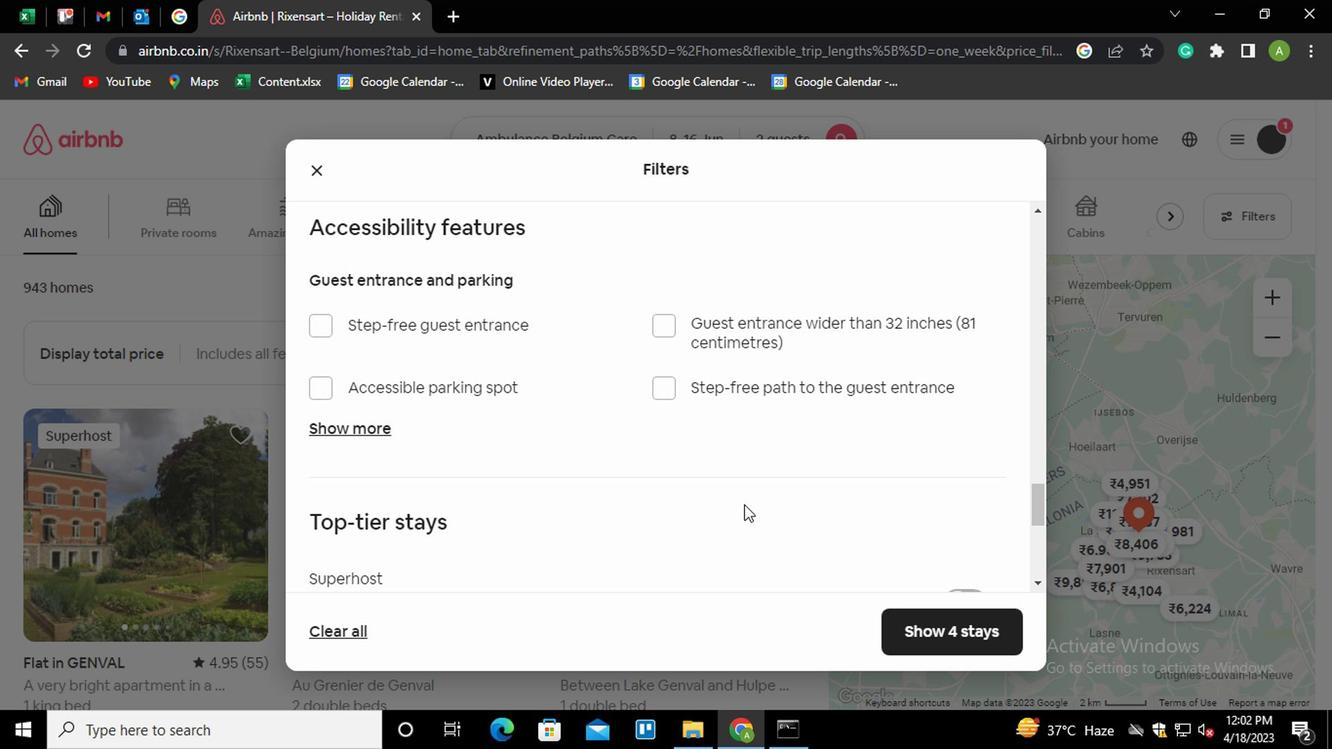 
Action: Mouse scrolled (739, 500) with delta (0, 0)
Screenshot: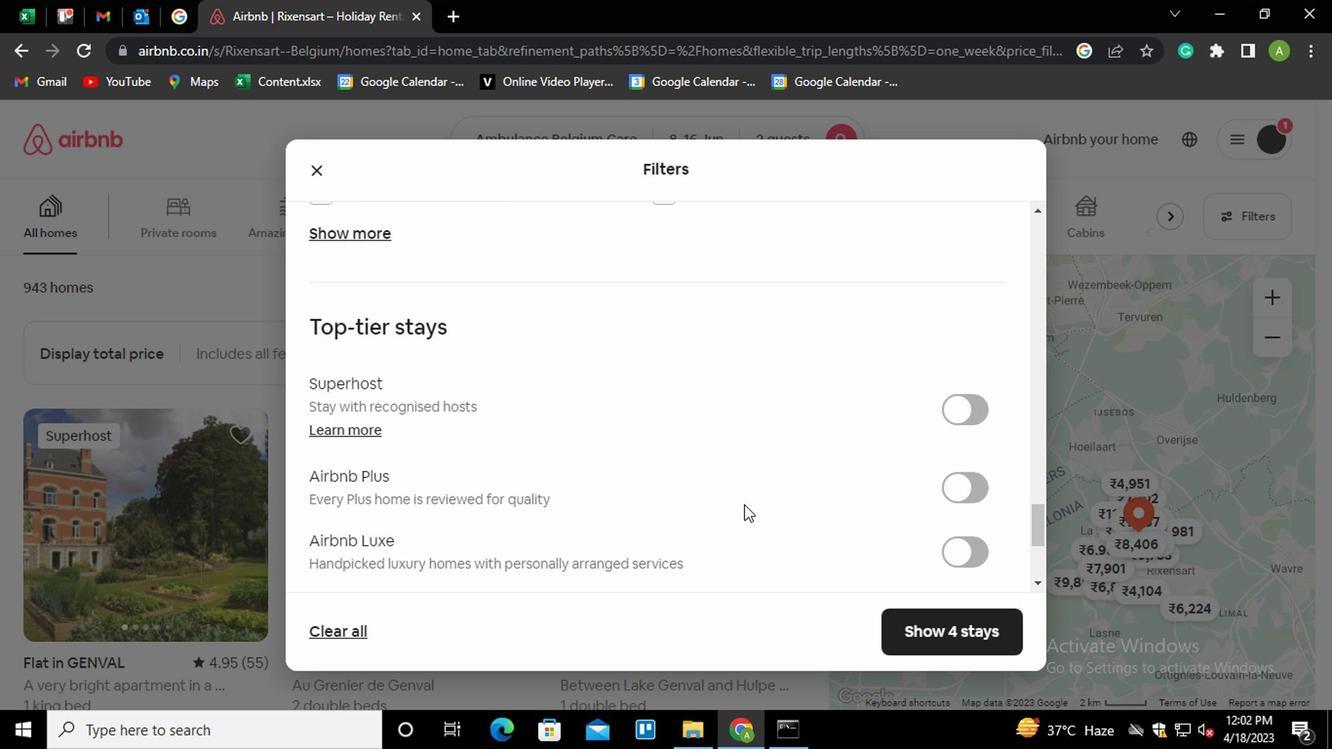 
Action: Mouse scrolled (739, 500) with delta (0, 0)
Screenshot: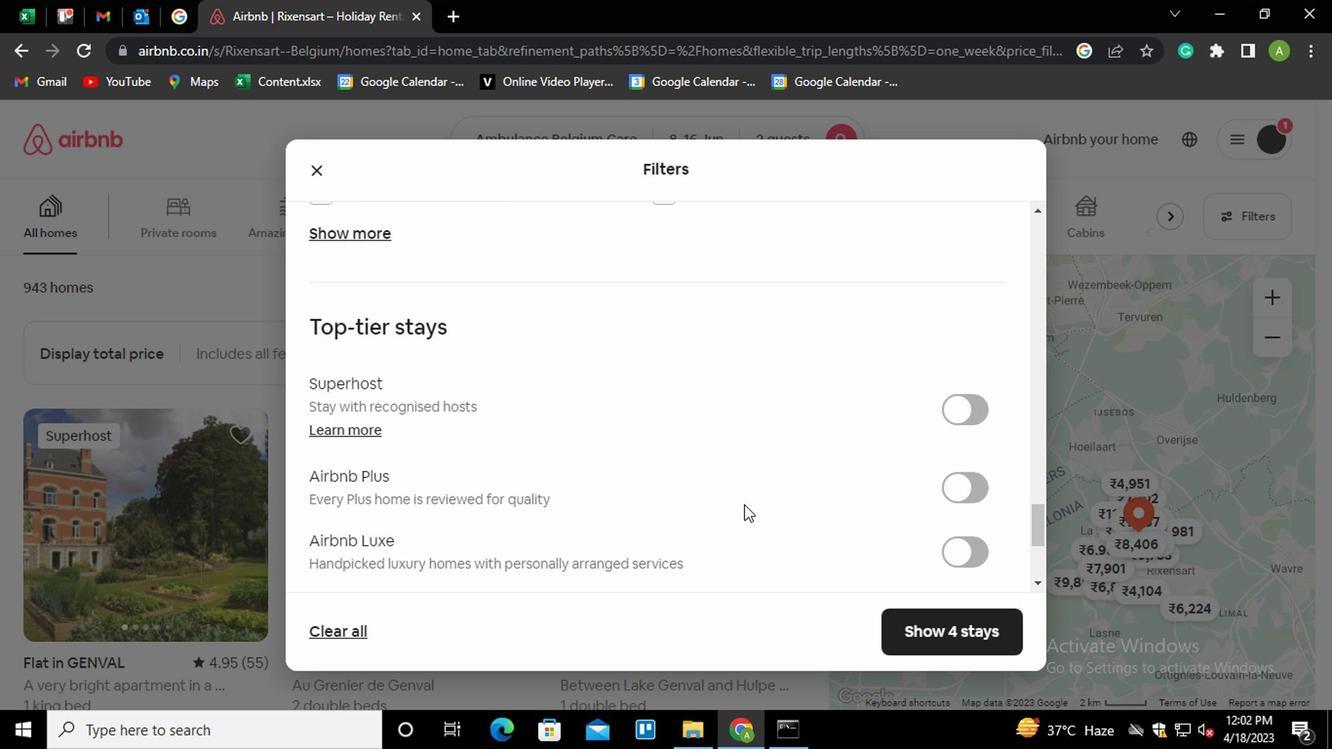 
Action: Mouse moved to (338, 524)
Screenshot: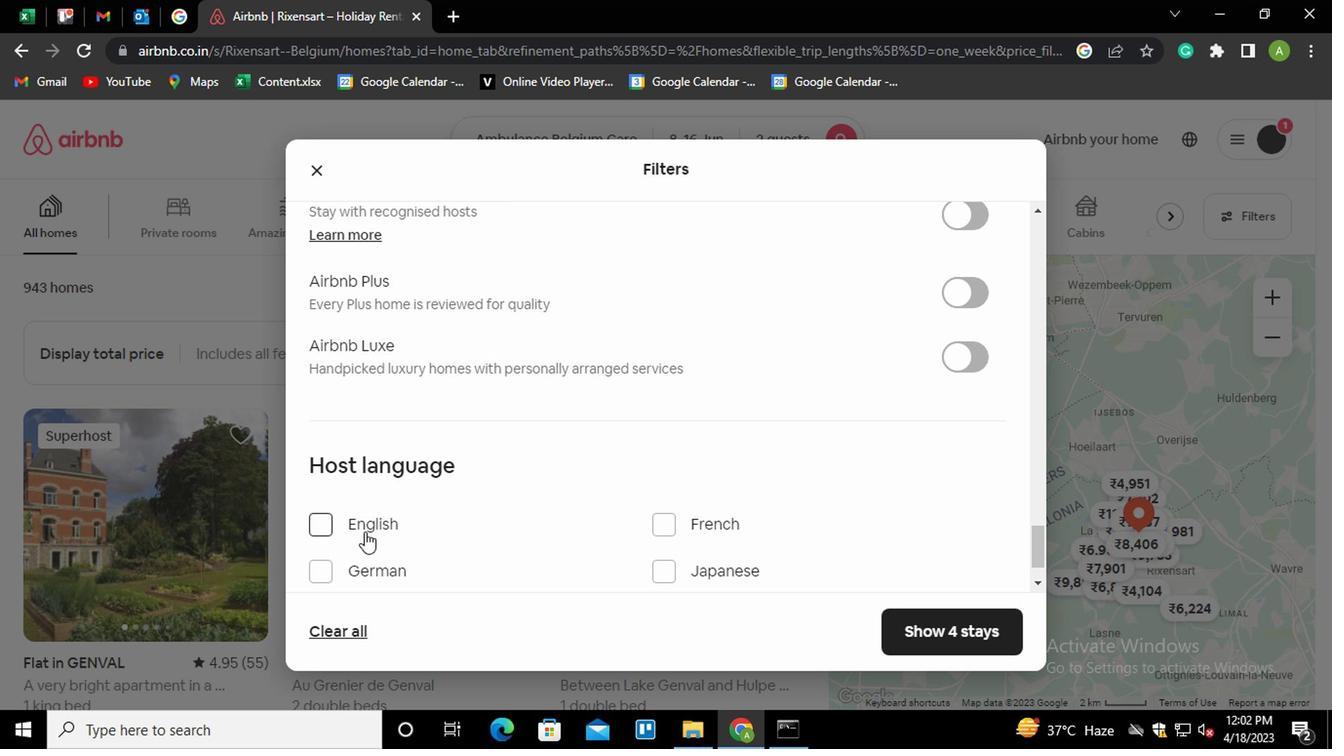 
Action: Mouse pressed left at (338, 524)
Screenshot: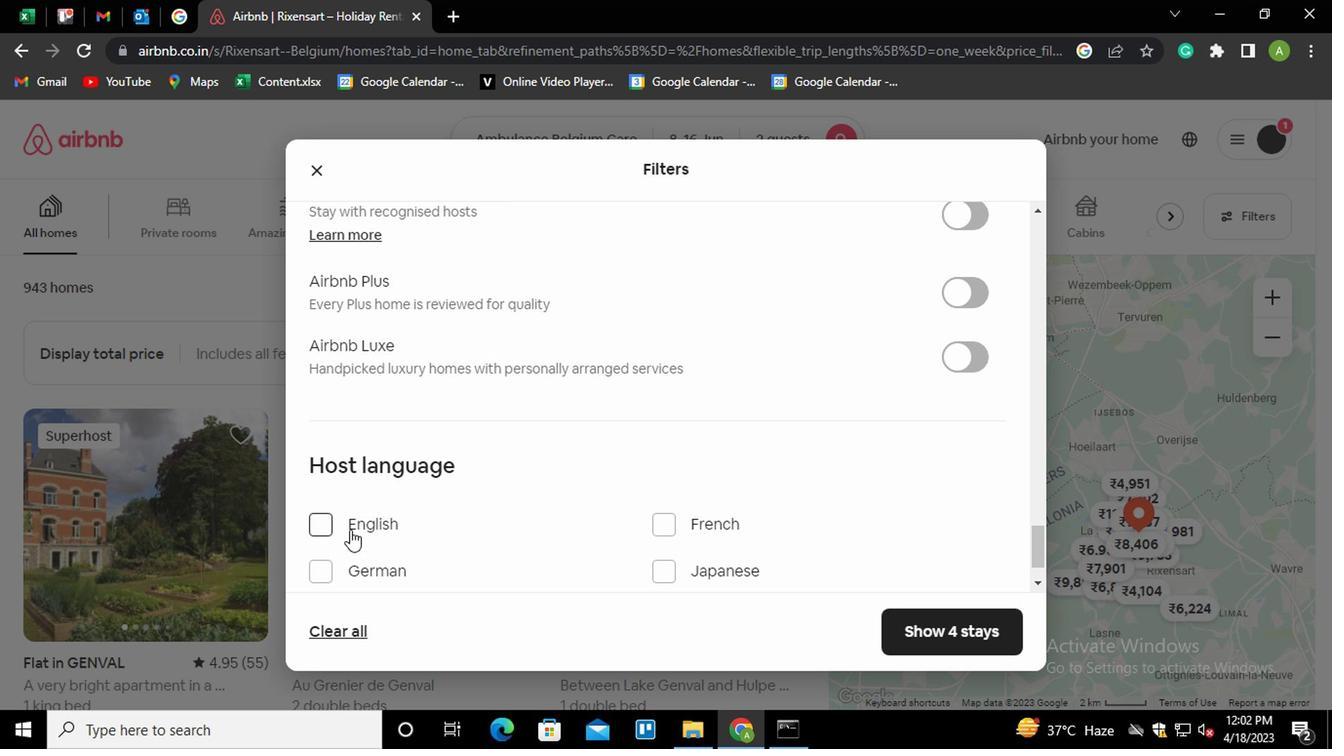 
Action: Mouse moved to (913, 620)
Screenshot: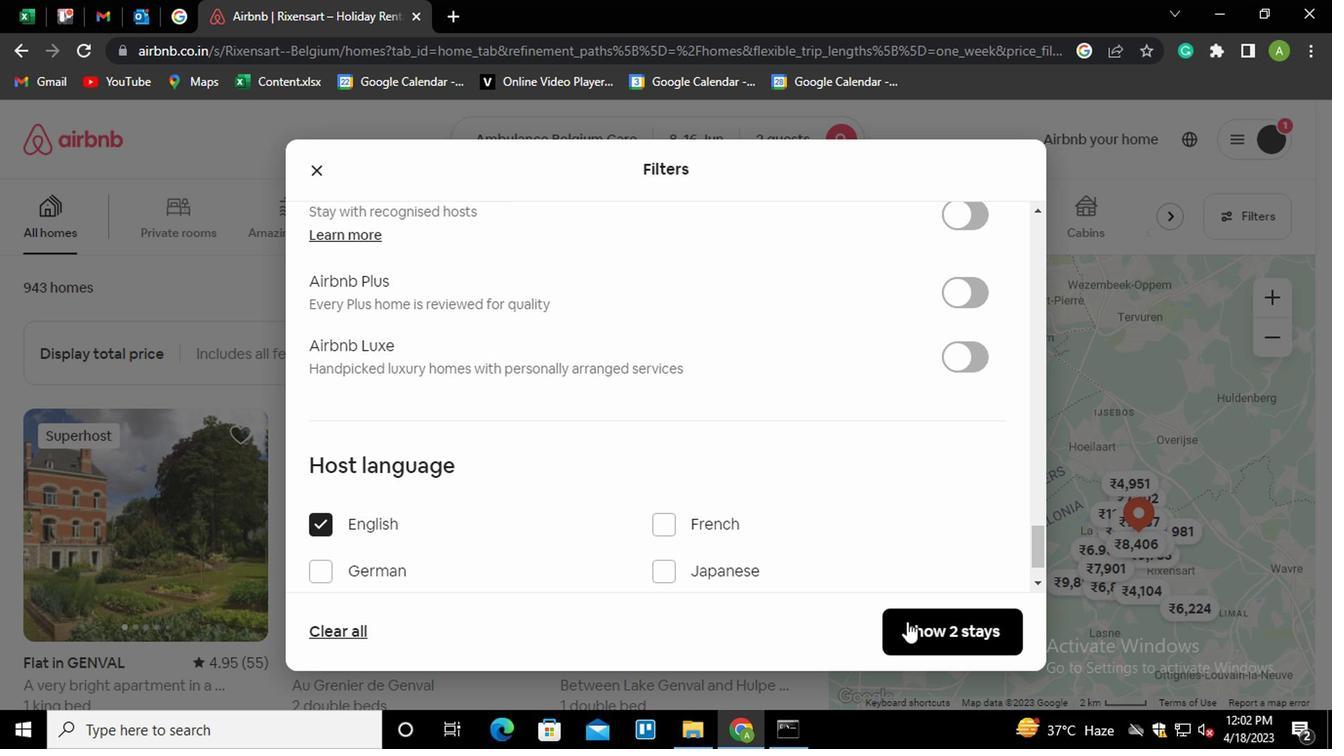 
Action: Mouse pressed left at (913, 620)
Screenshot: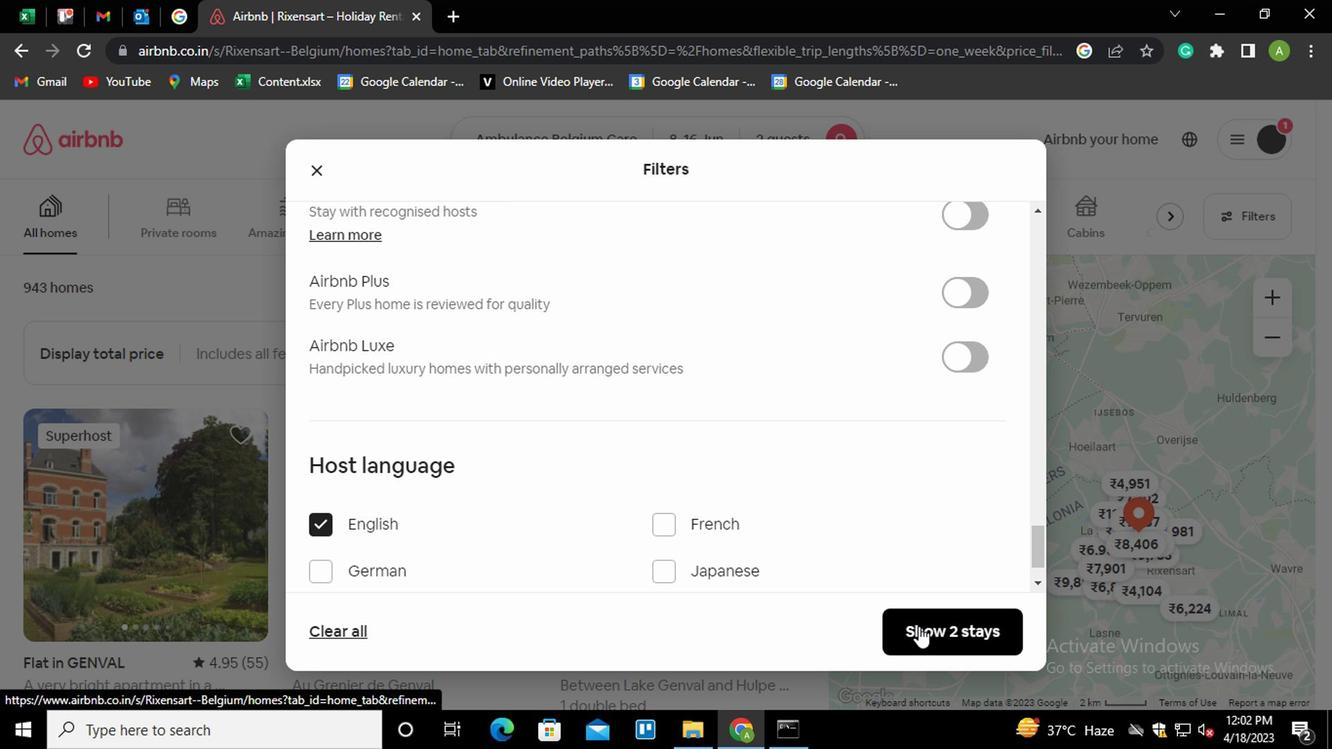 
